 Task: In the event  named  Third Project Retrospective, Set a range of dates when you can accept meetings  '11 Jul â€" 1 Aug 2023'. Select a duration of  15 min. Select working hours  	_x000D_
MON- SAT 10:30am â€" 6:00pm. Add time before or after your events  as 15 min. Set the frequency of available time slots for invitees as  40 min. Set the minimum notice period and maximum events allowed per day as  165 hours and 4. , logged in from the account softage.4@softage.net and add another guest for the event, softage.8@softage.net
Action: Mouse pressed left at (457, 372)
Screenshot: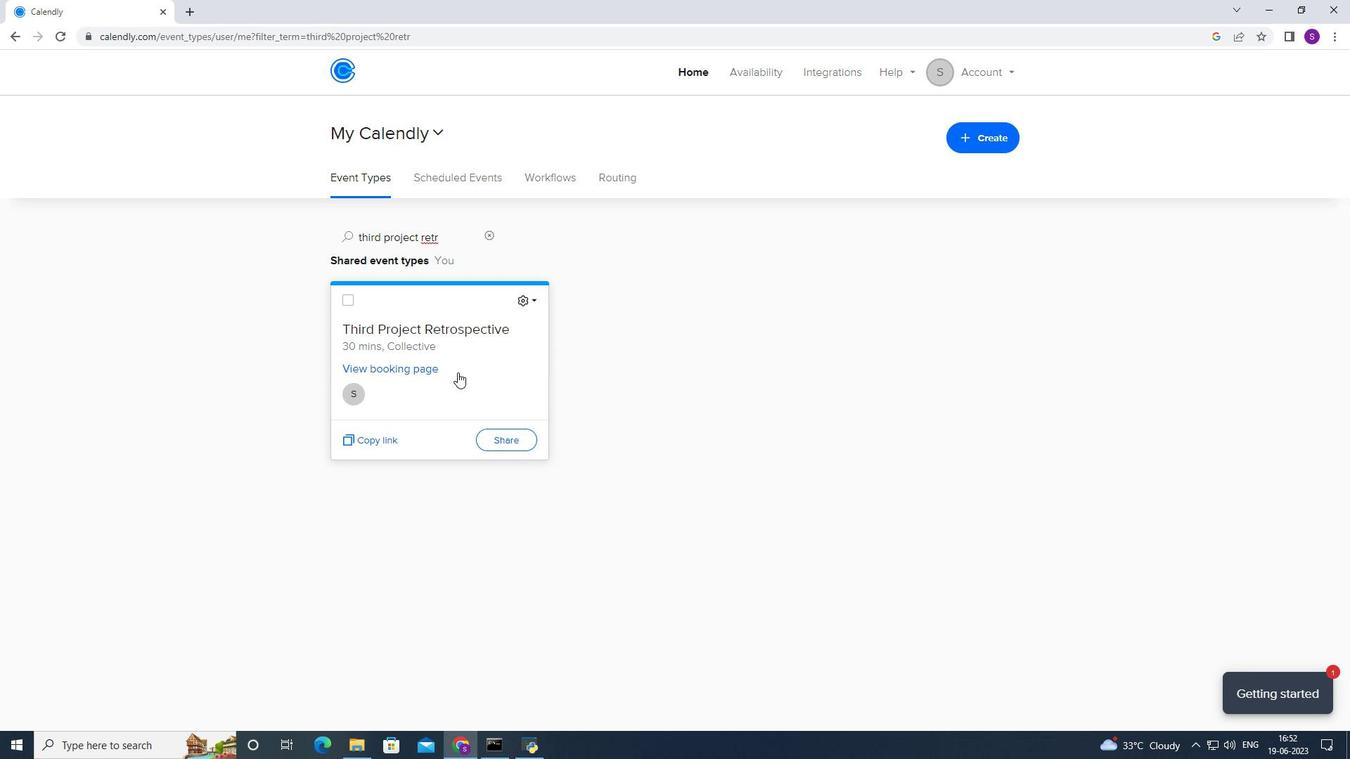 
Action: Mouse moved to (424, 351)
Screenshot: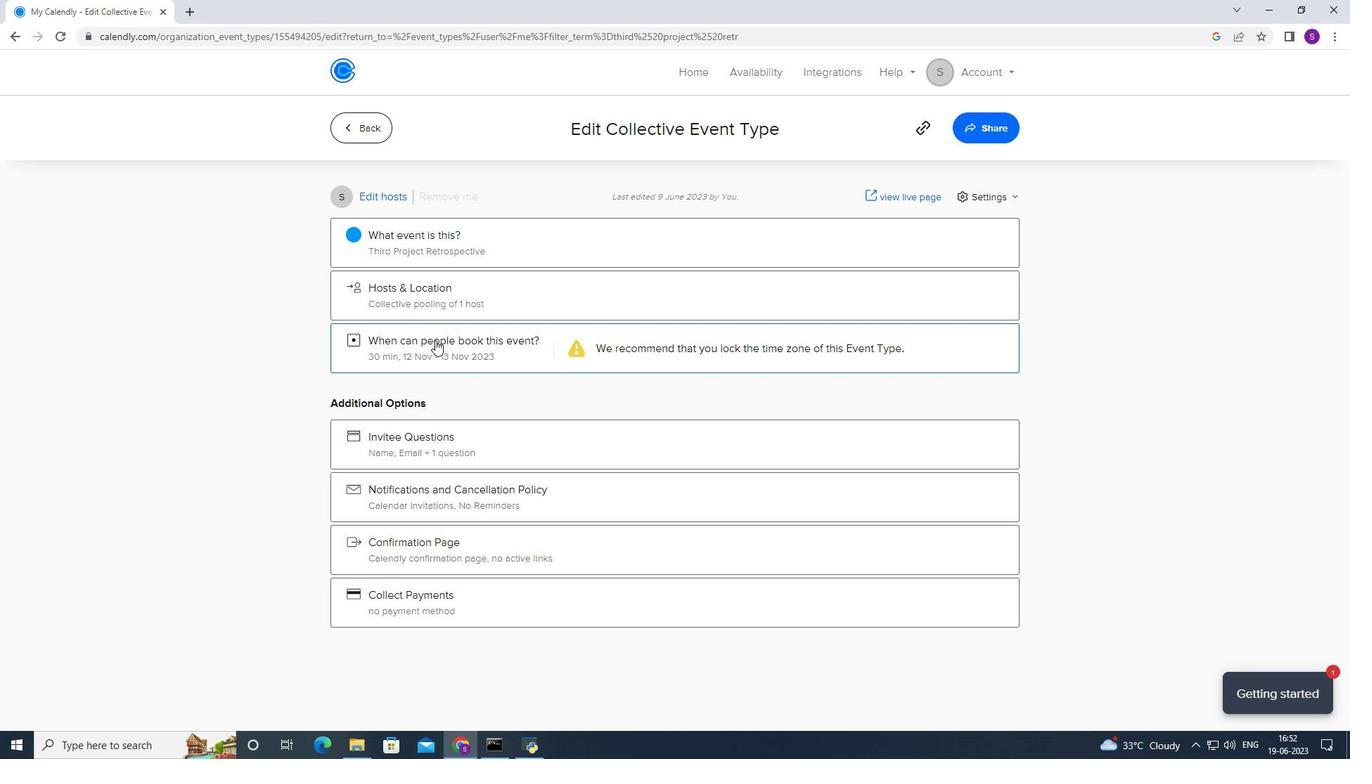 
Action: Mouse pressed left at (424, 351)
Screenshot: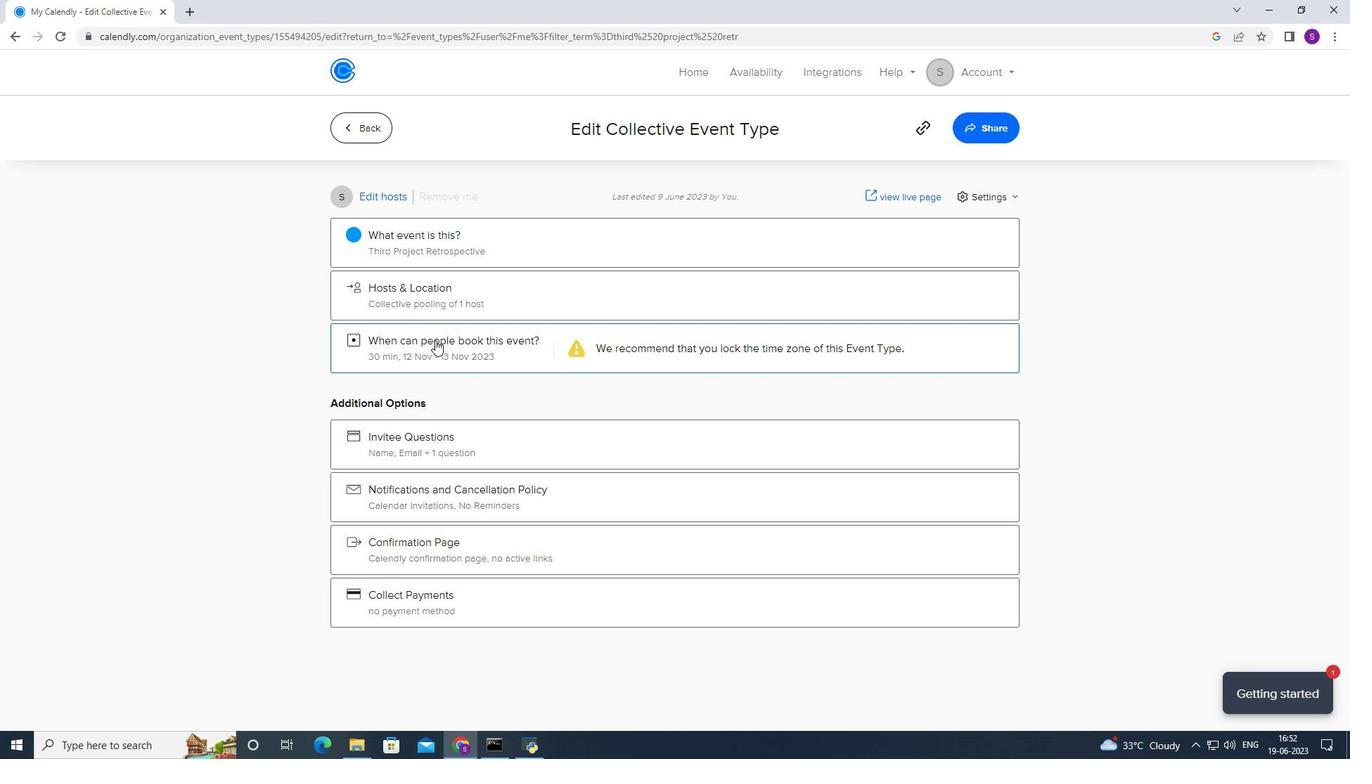 
Action: Mouse moved to (515, 522)
Screenshot: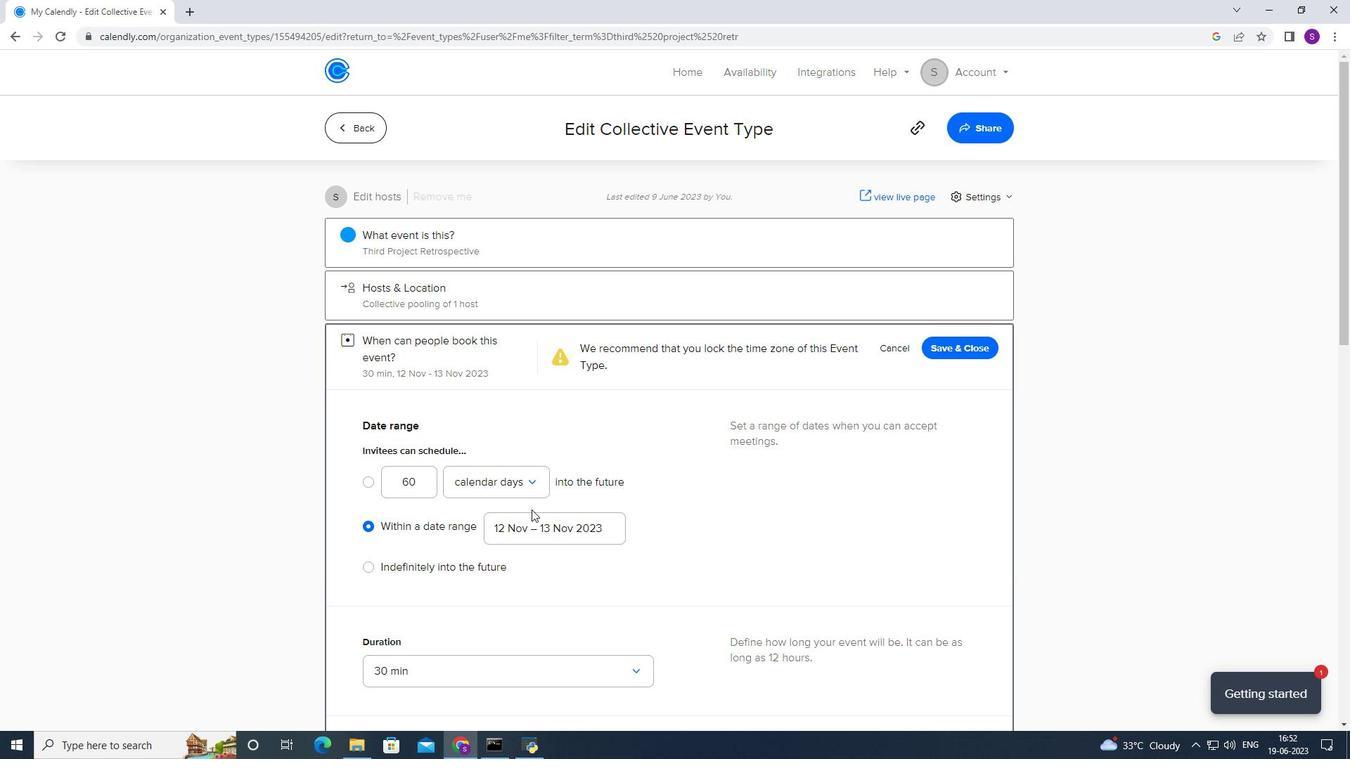 
Action: Mouse pressed left at (515, 522)
Screenshot: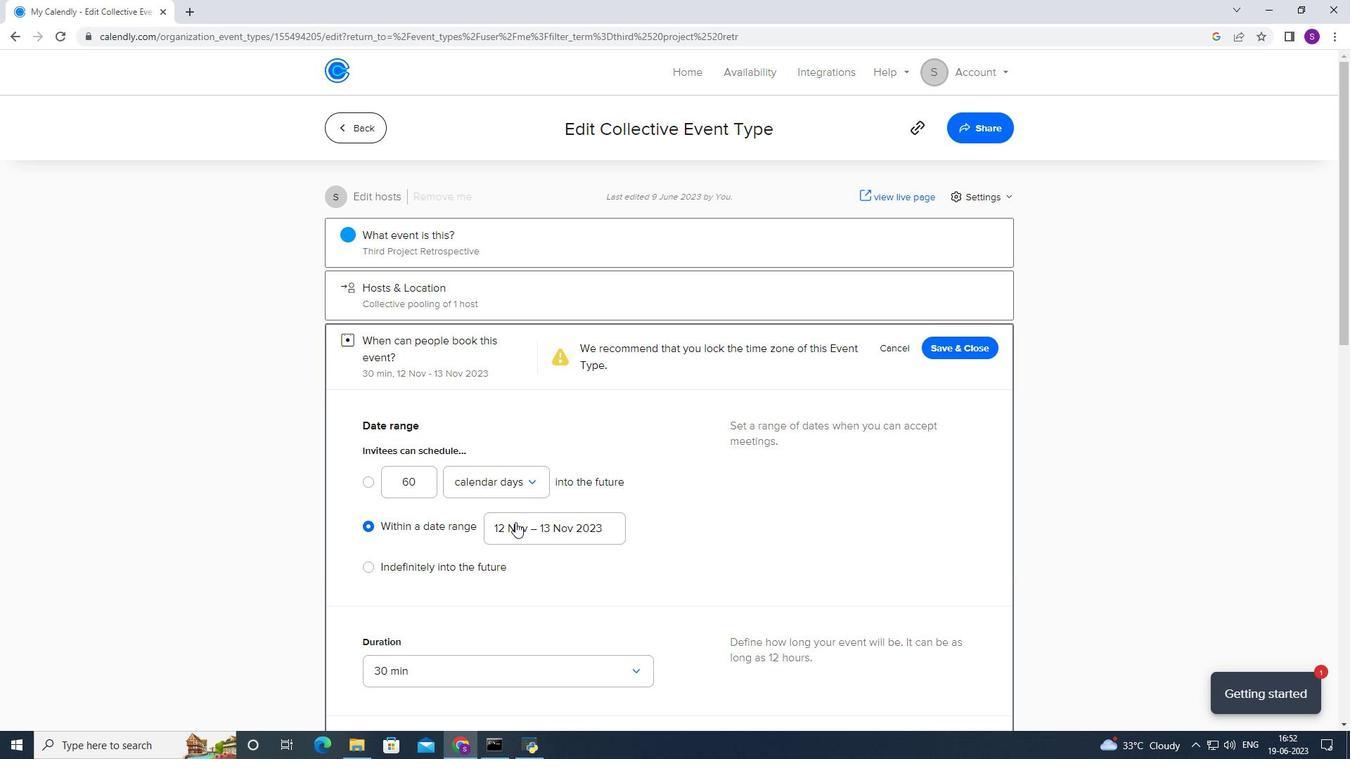 
Action: Mouse moved to (587, 267)
Screenshot: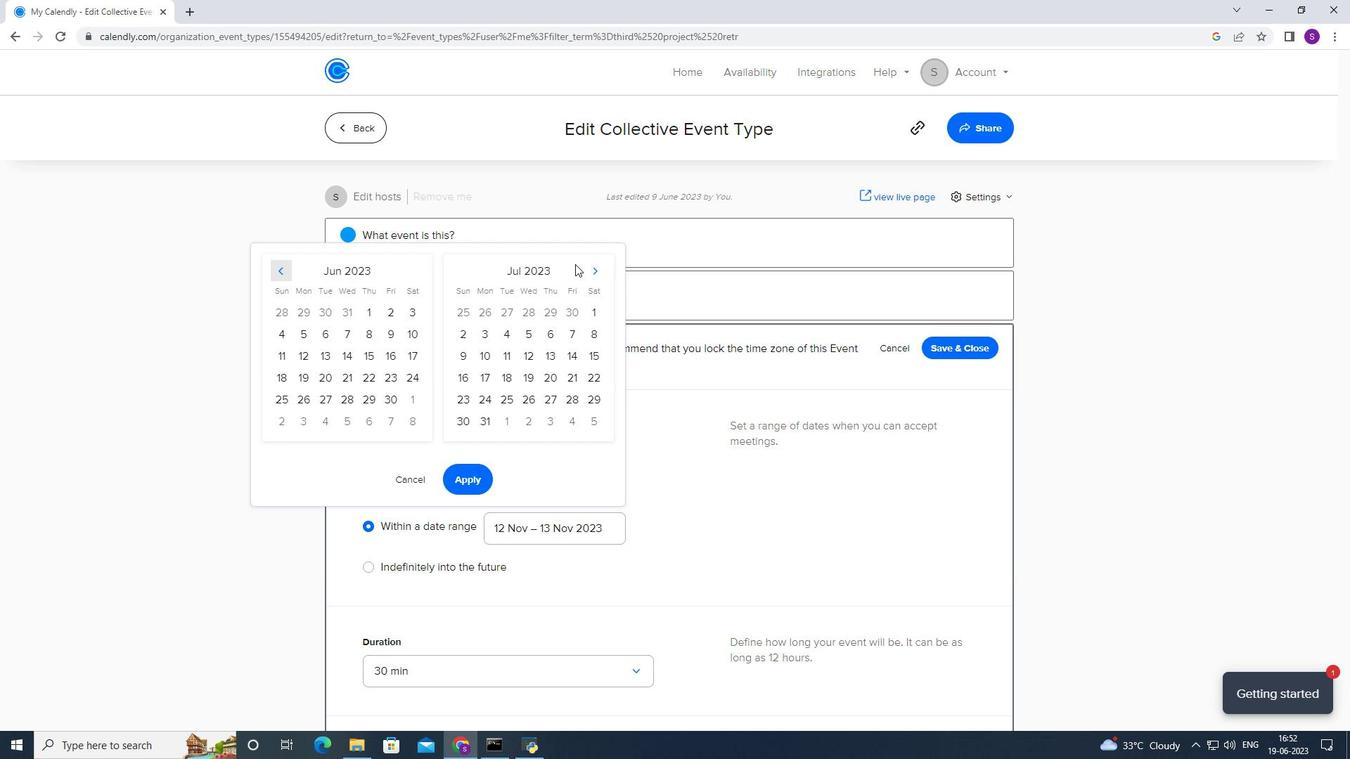 
Action: Mouse pressed left at (587, 267)
Screenshot: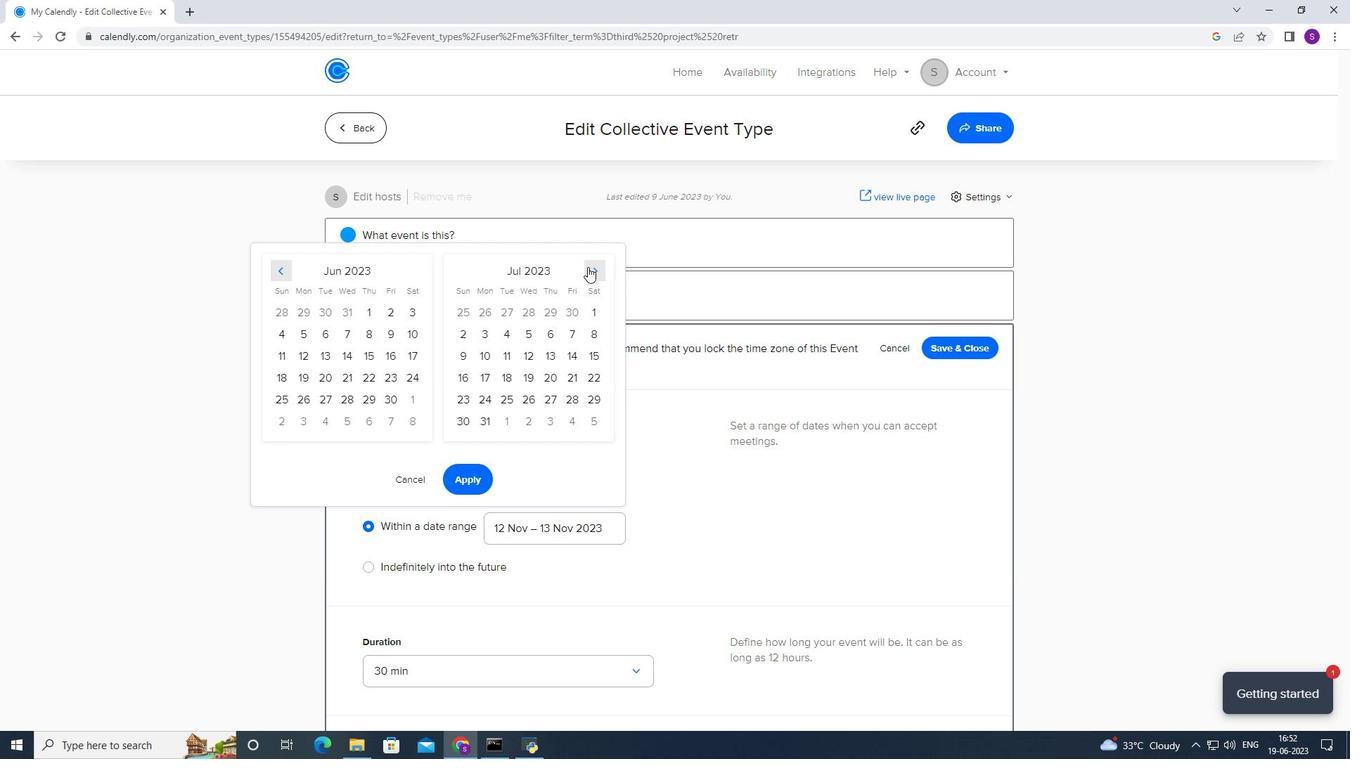 
Action: Mouse moved to (332, 358)
Screenshot: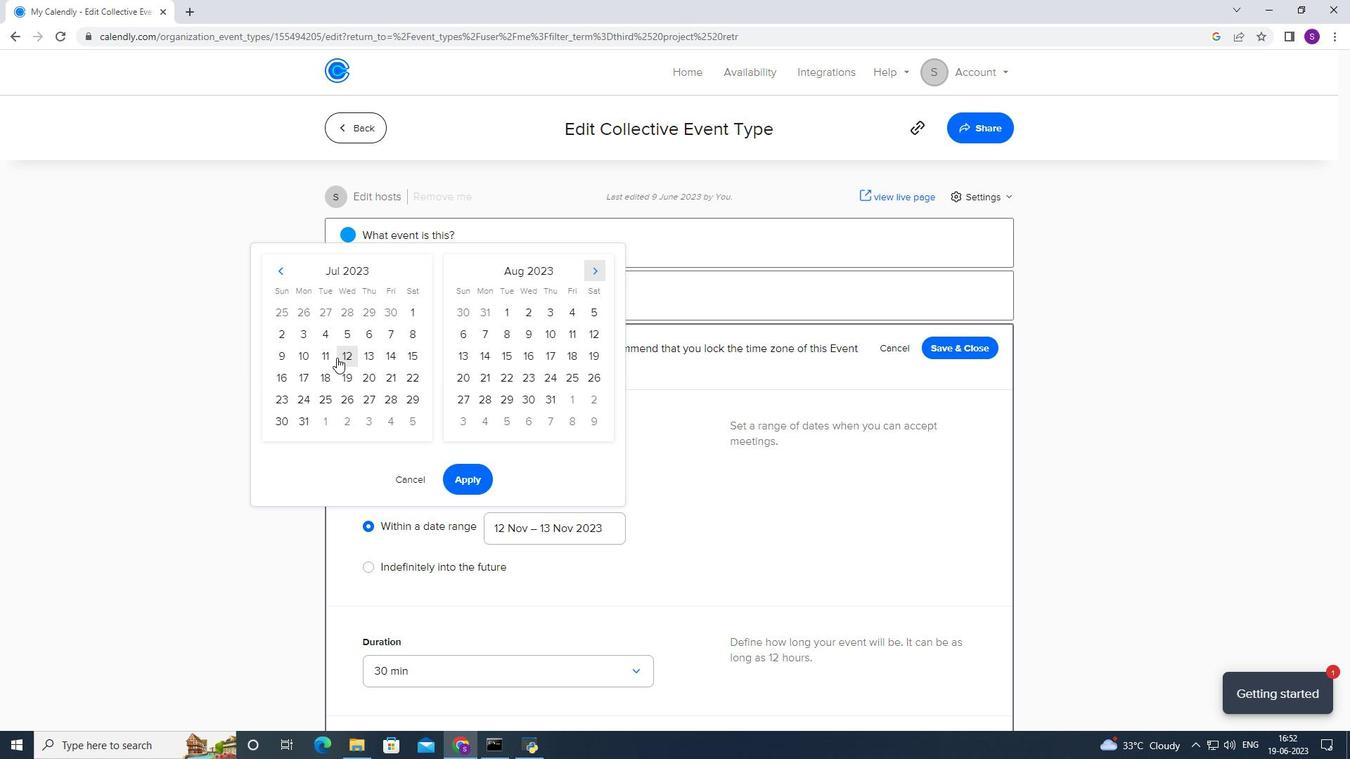 
Action: Mouse pressed left at (332, 358)
Screenshot: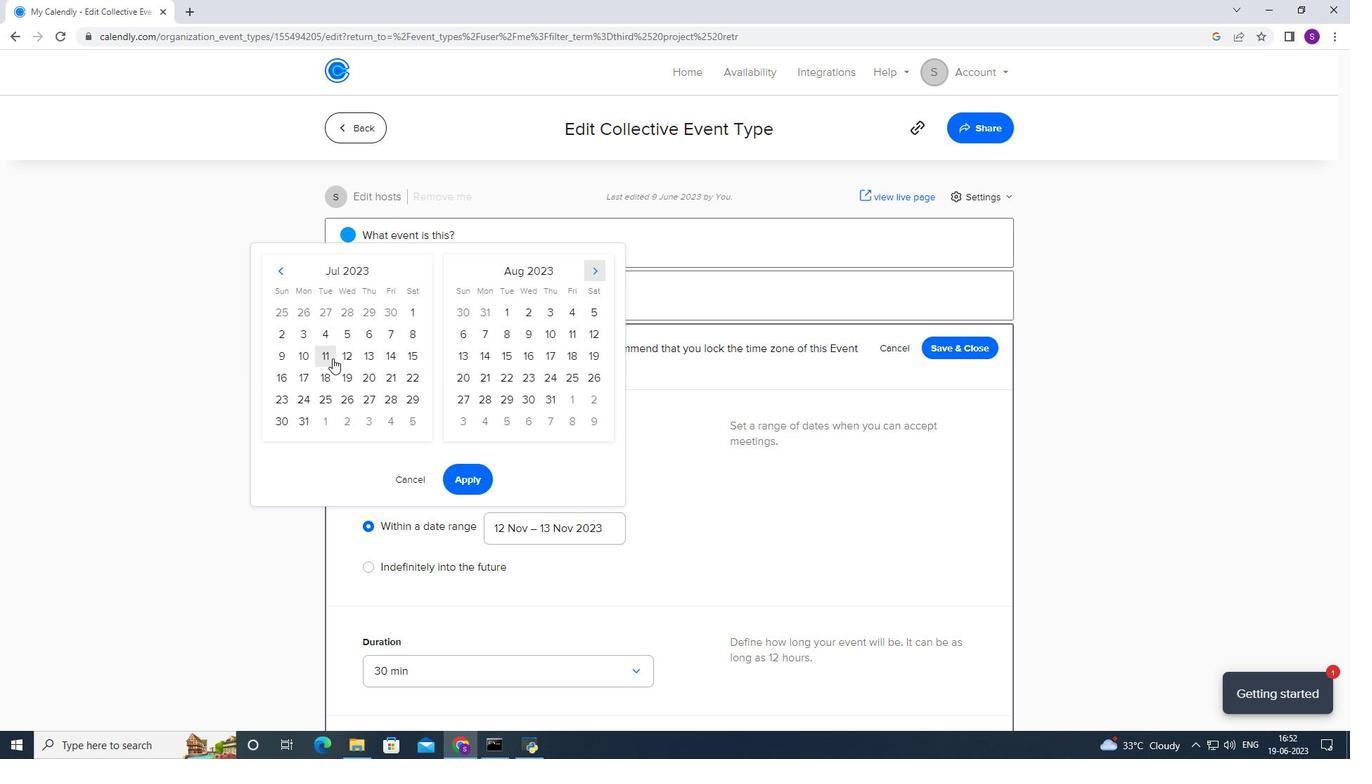 
Action: Mouse moved to (499, 308)
Screenshot: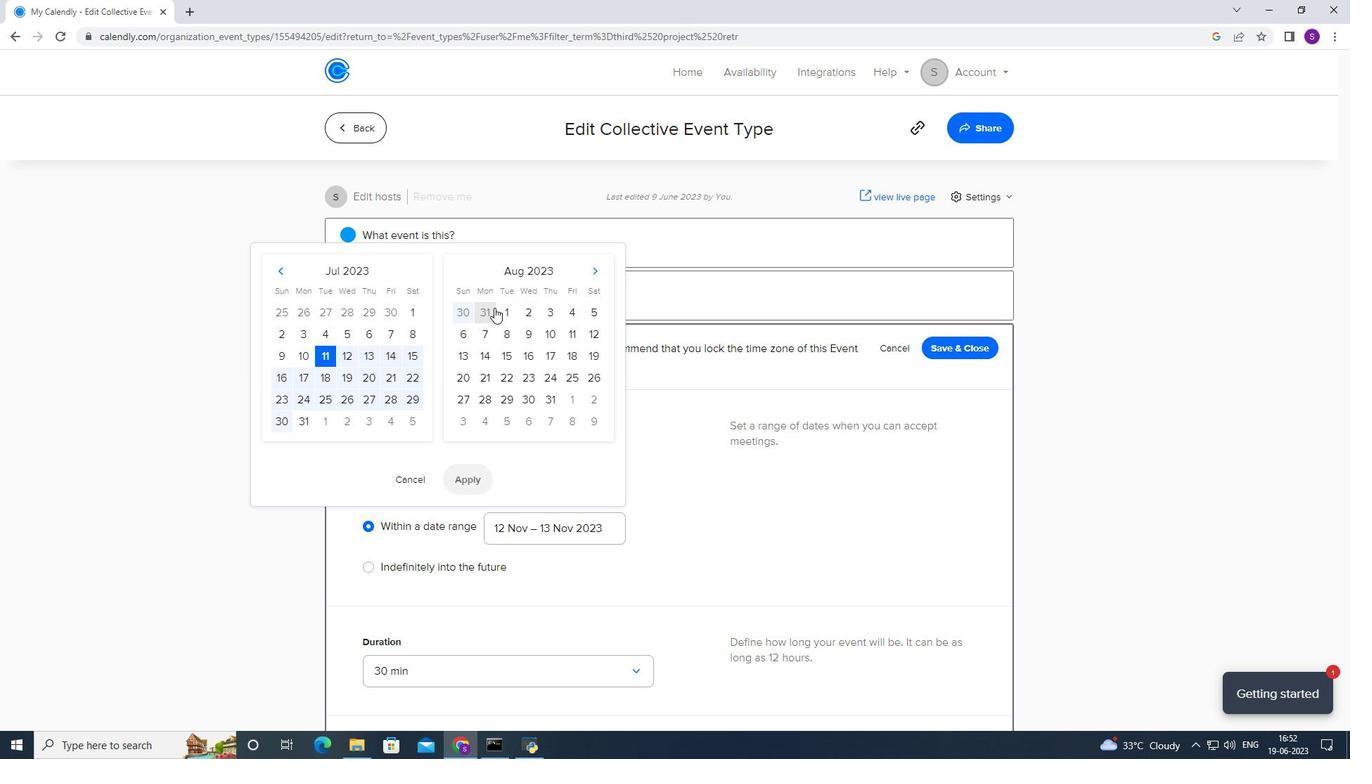 
Action: Mouse pressed left at (499, 308)
Screenshot: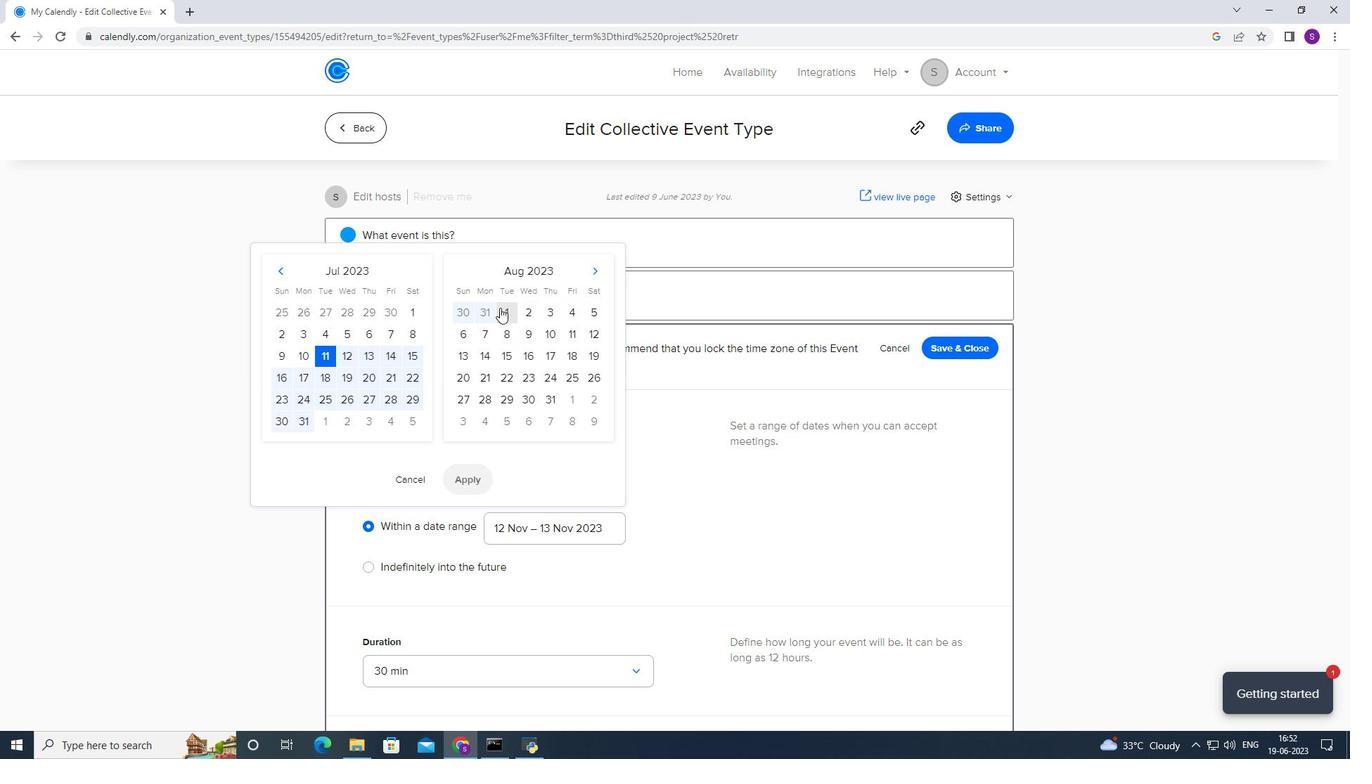 
Action: Mouse moved to (473, 474)
Screenshot: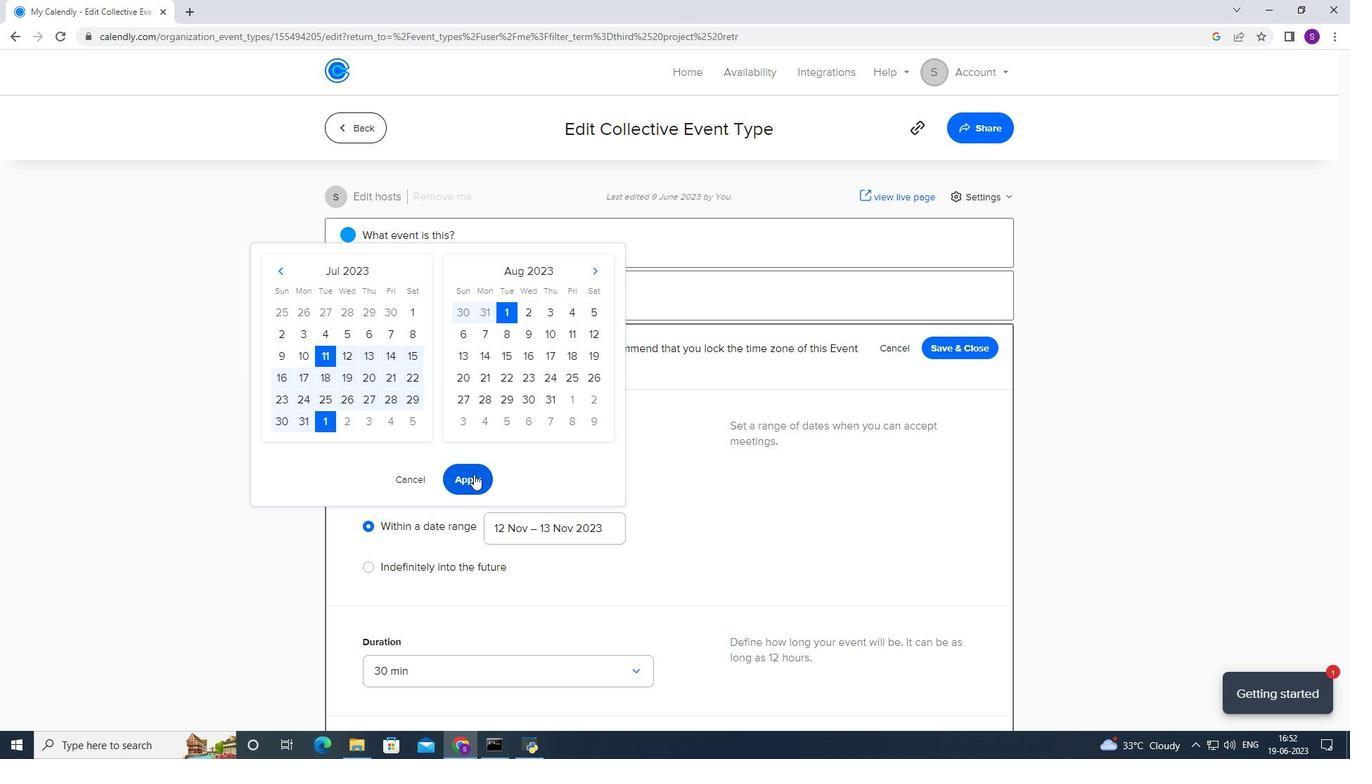 
Action: Mouse pressed left at (473, 474)
Screenshot: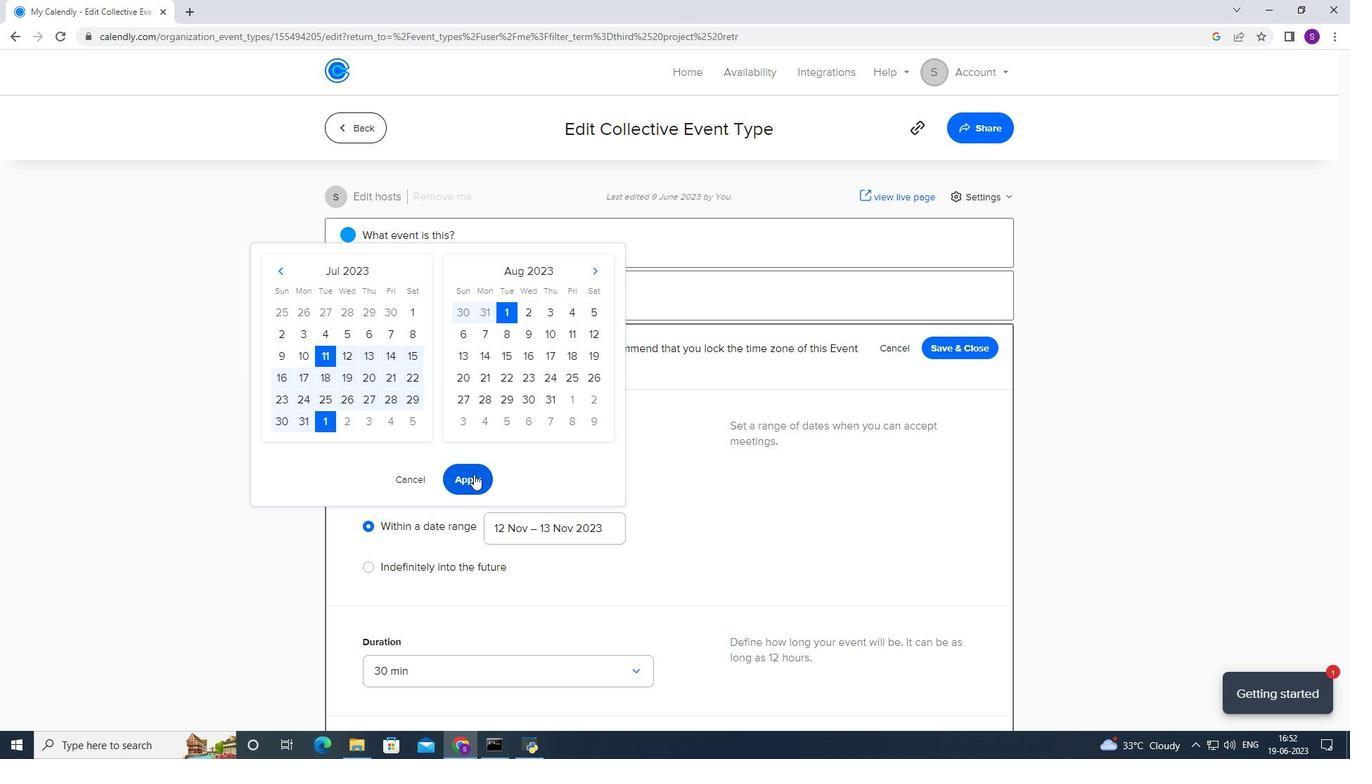 
Action: Mouse scrolled (473, 473) with delta (0, 0)
Screenshot: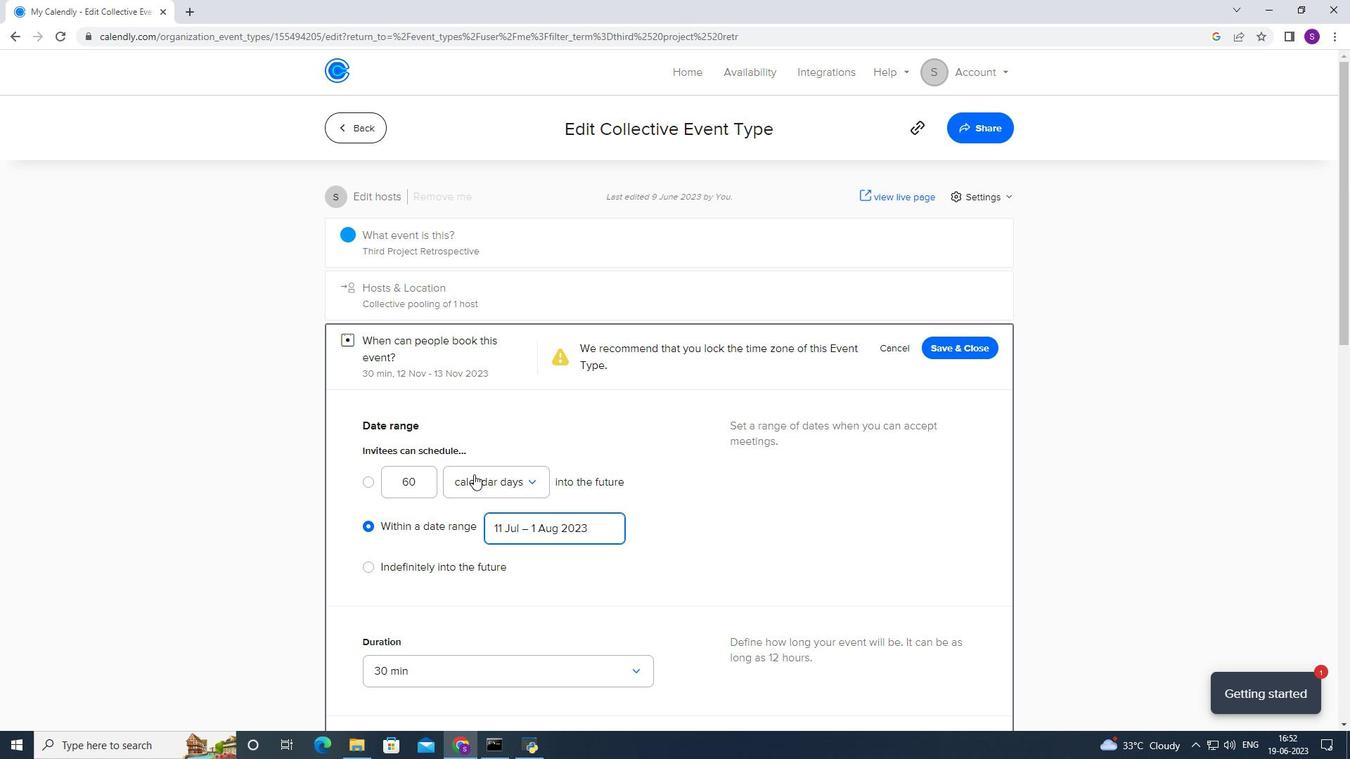 
Action: Mouse scrolled (473, 473) with delta (0, 0)
Screenshot: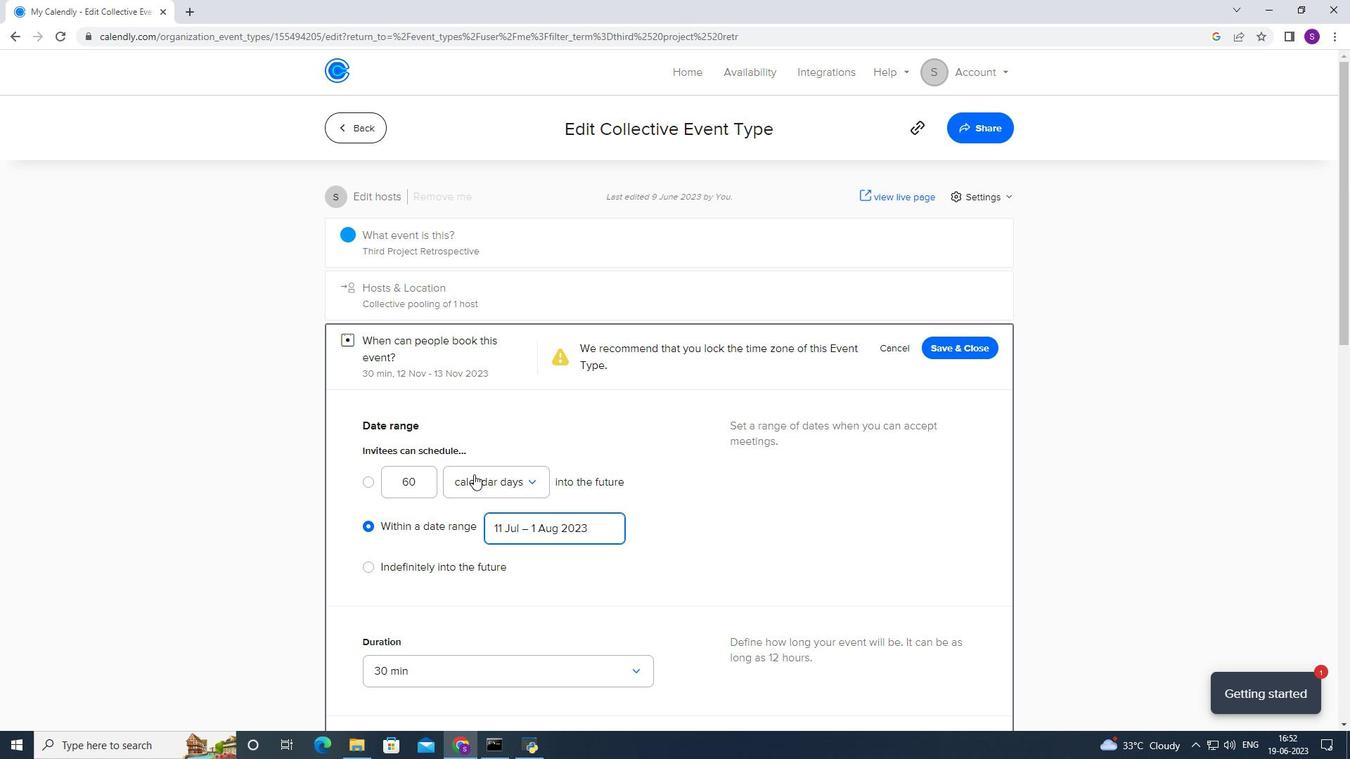 
Action: Mouse scrolled (473, 473) with delta (0, 0)
Screenshot: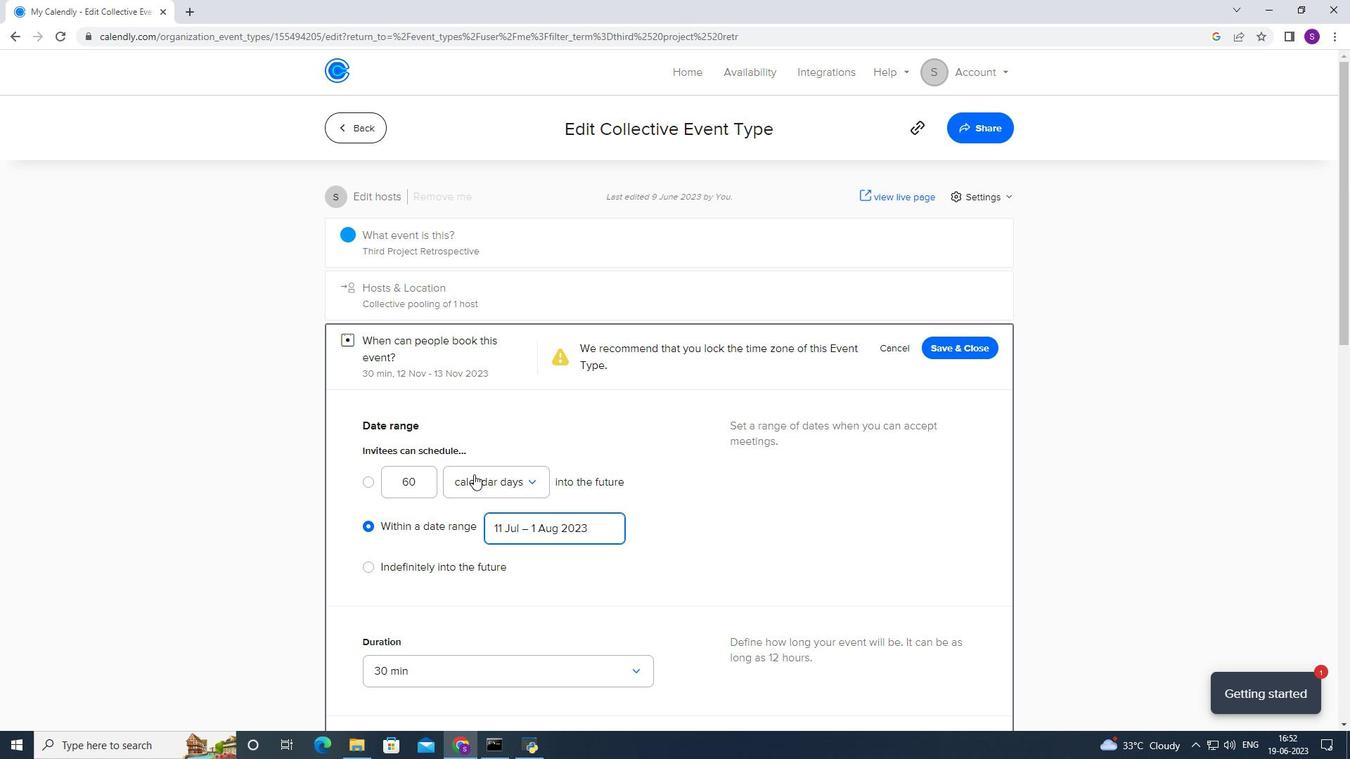 
Action: Mouse scrolled (473, 473) with delta (0, 0)
Screenshot: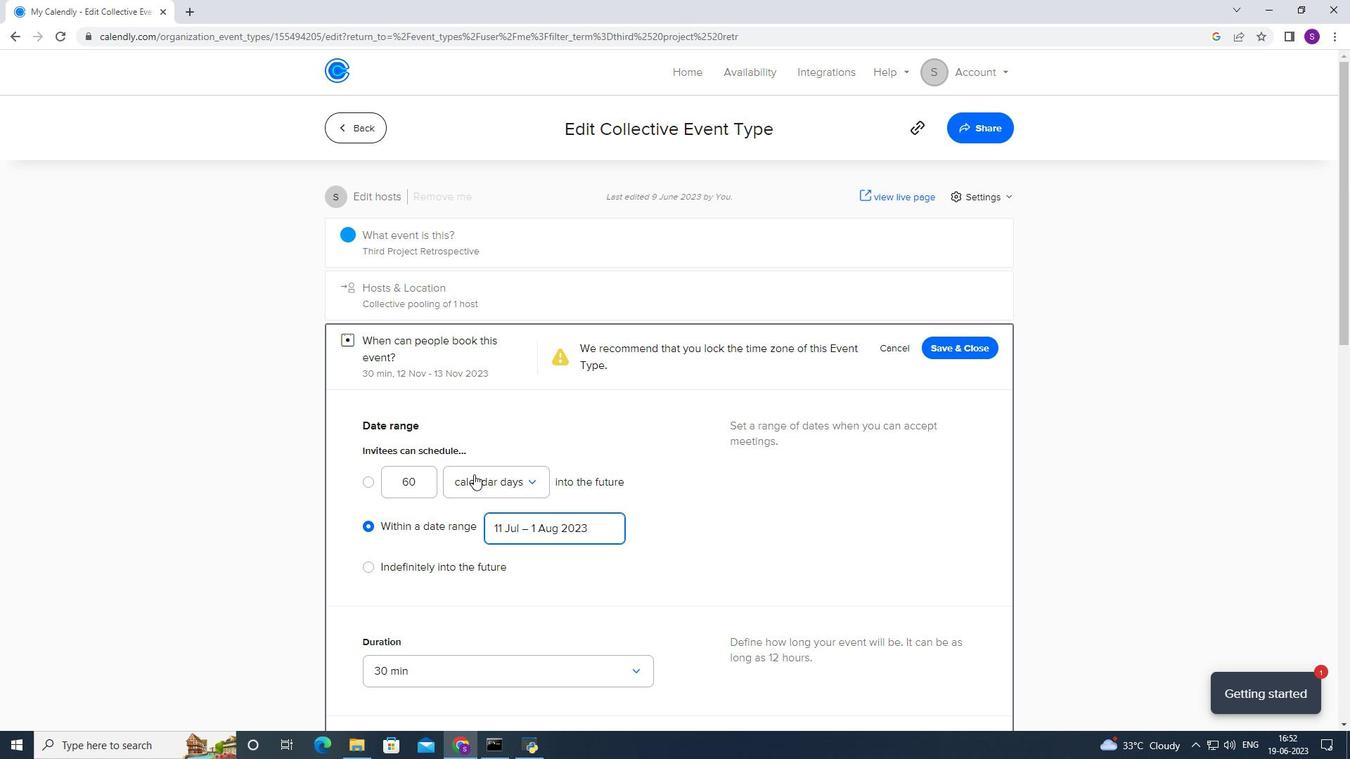 
Action: Mouse moved to (386, 379)
Screenshot: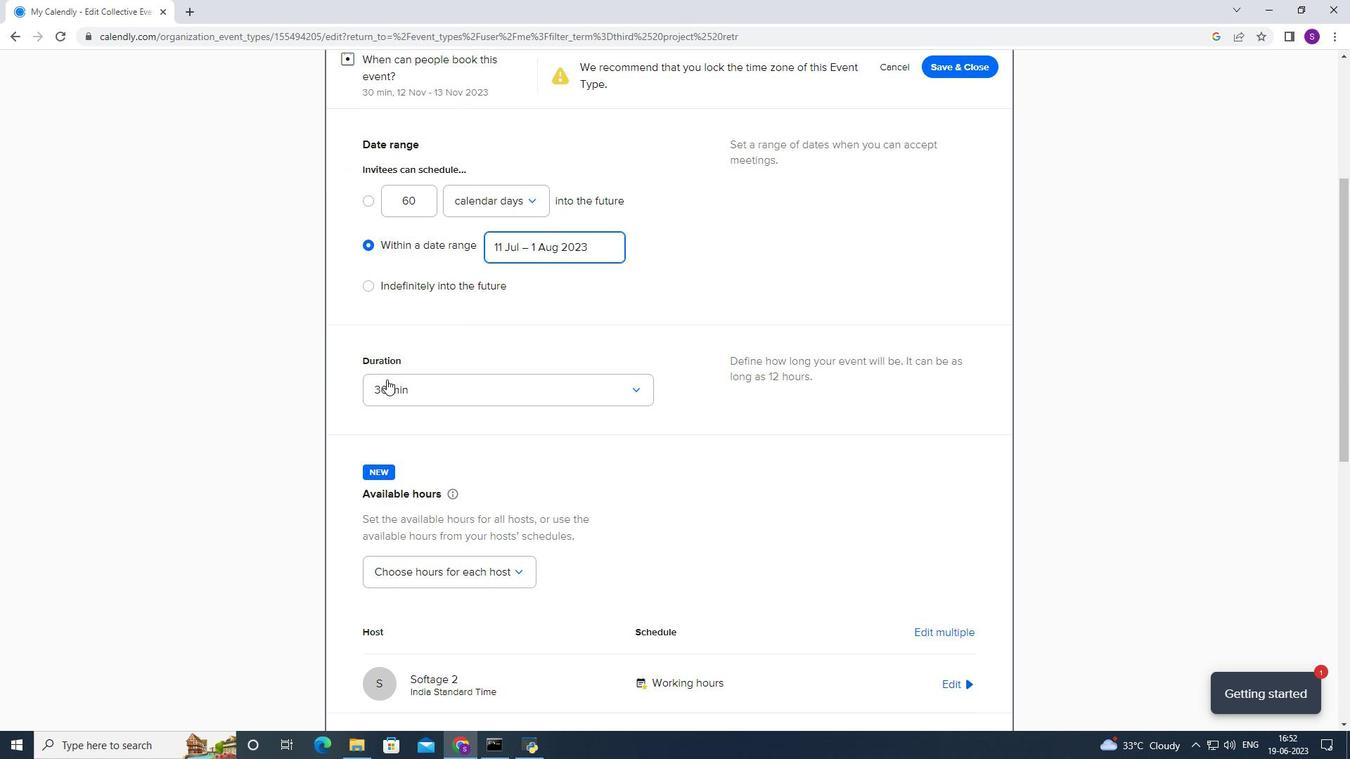 
Action: Mouse pressed left at (386, 379)
Screenshot: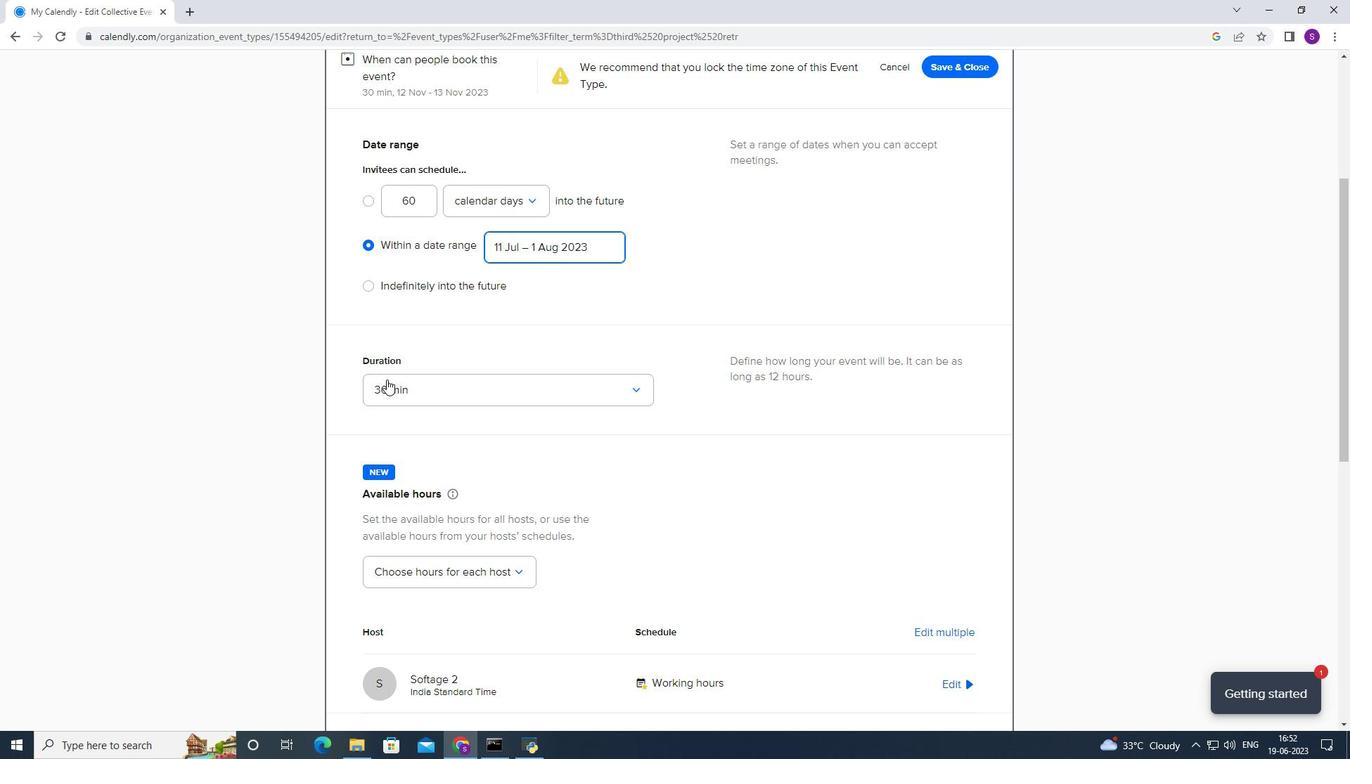 
Action: Mouse moved to (379, 428)
Screenshot: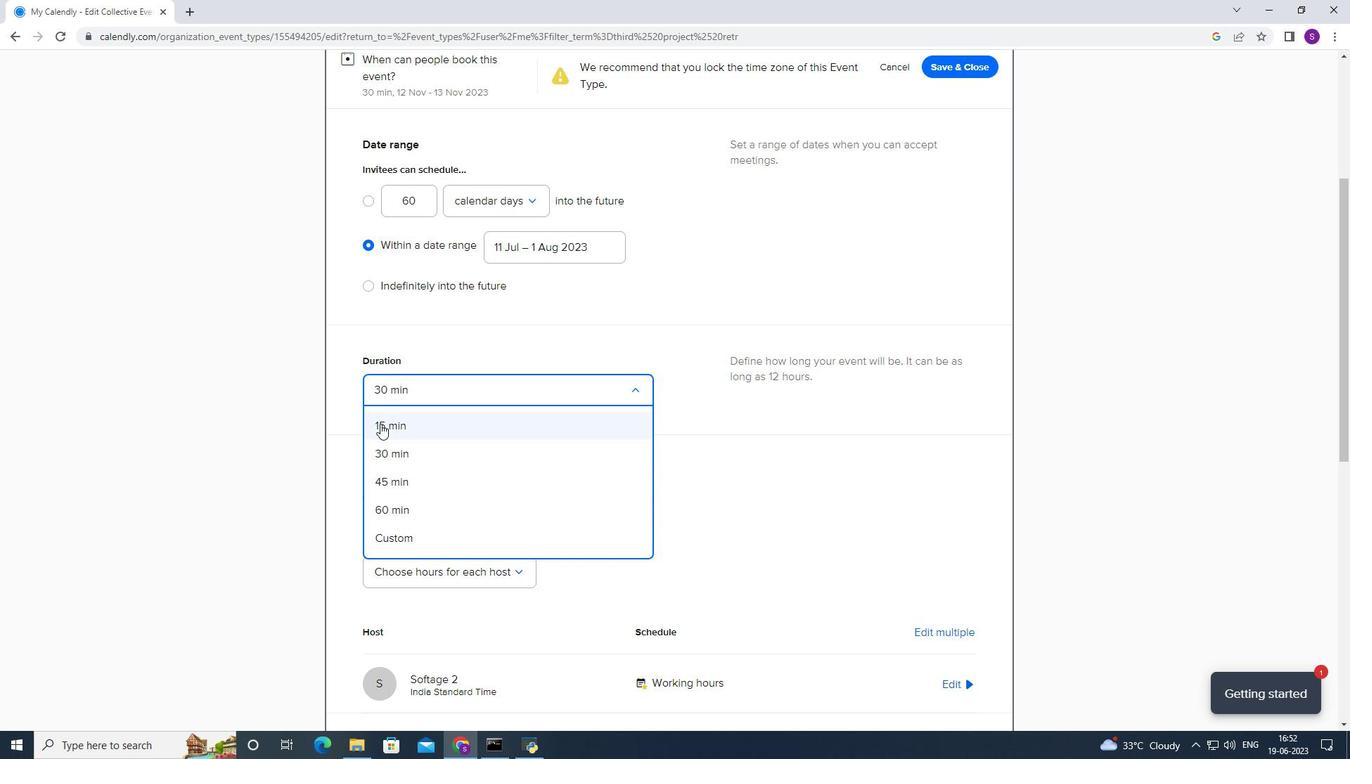 
Action: Mouse pressed left at (379, 428)
Screenshot: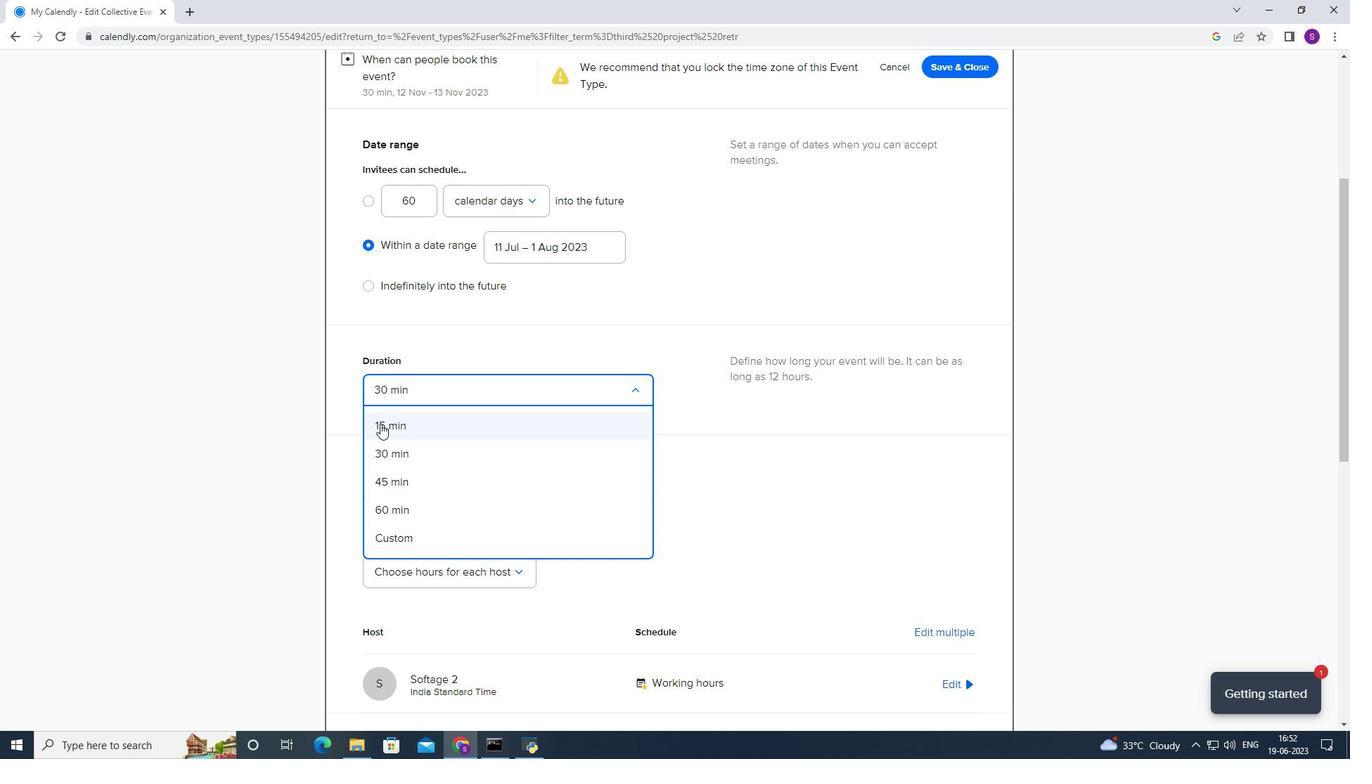 
Action: Mouse scrolled (379, 427) with delta (0, 0)
Screenshot: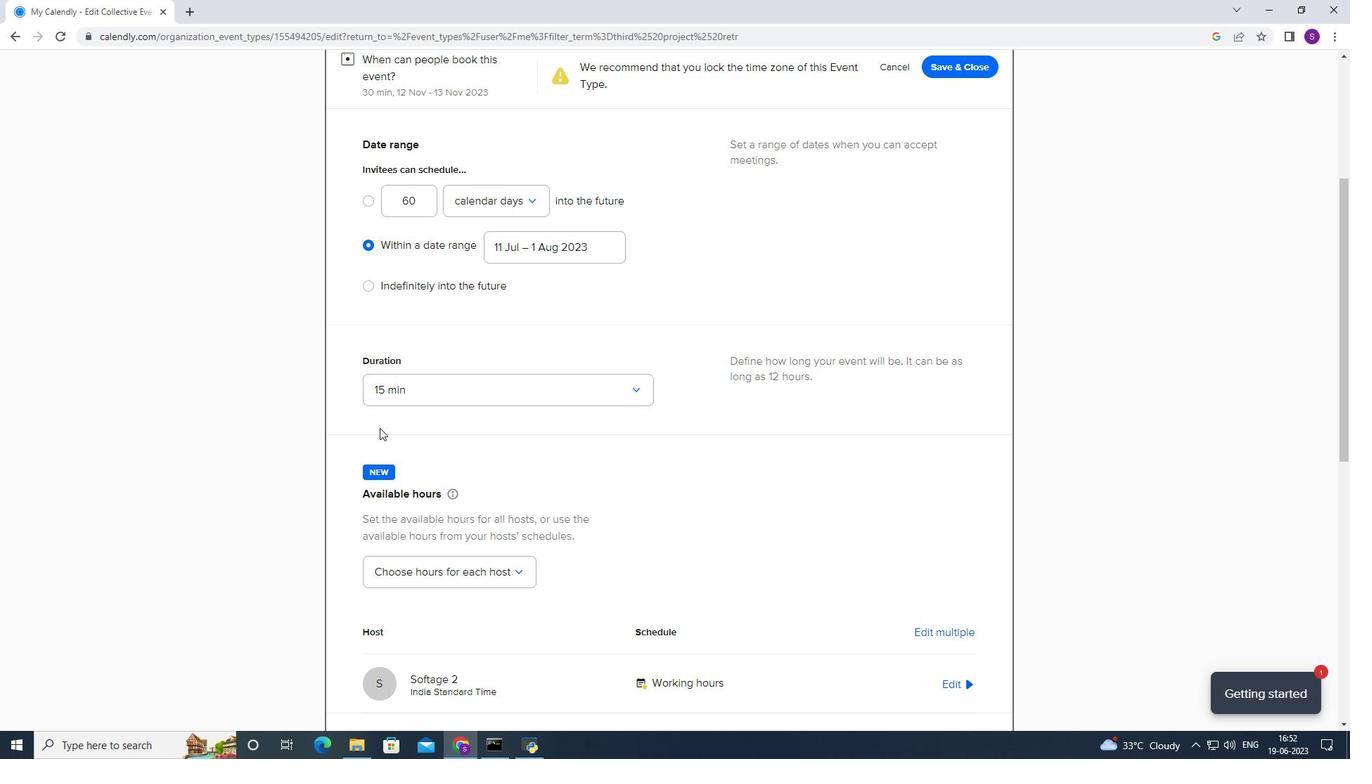 
Action: Mouse scrolled (379, 427) with delta (0, 0)
Screenshot: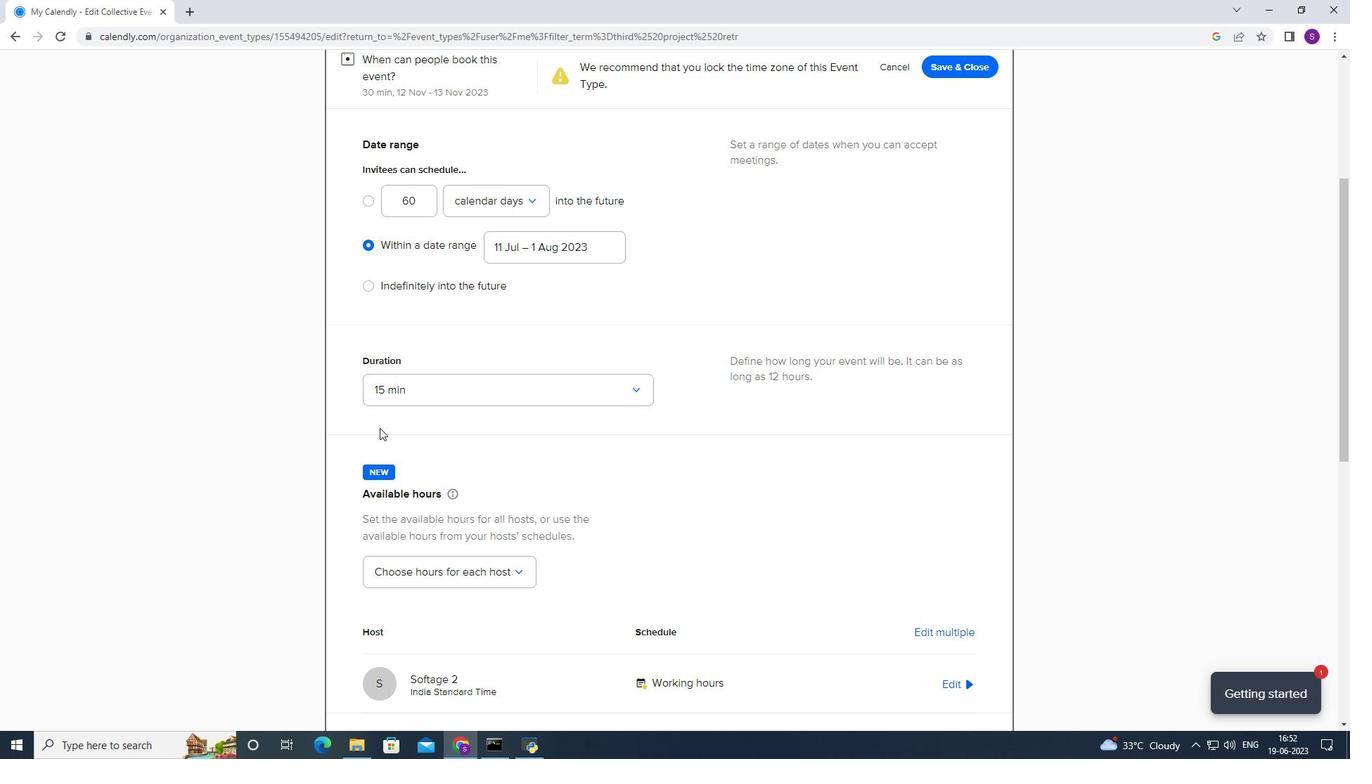 
Action: Mouse scrolled (379, 427) with delta (0, 0)
Screenshot: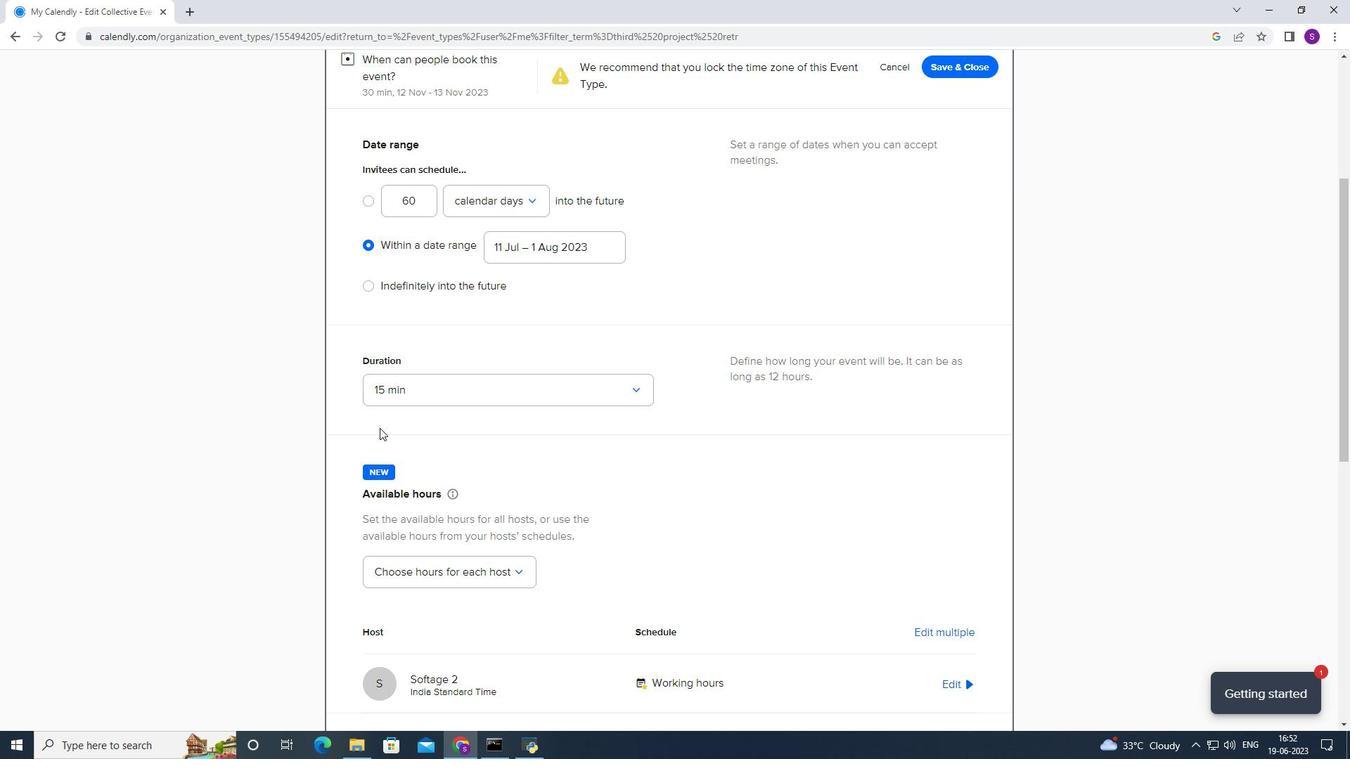 
Action: Mouse scrolled (379, 427) with delta (0, 0)
Screenshot: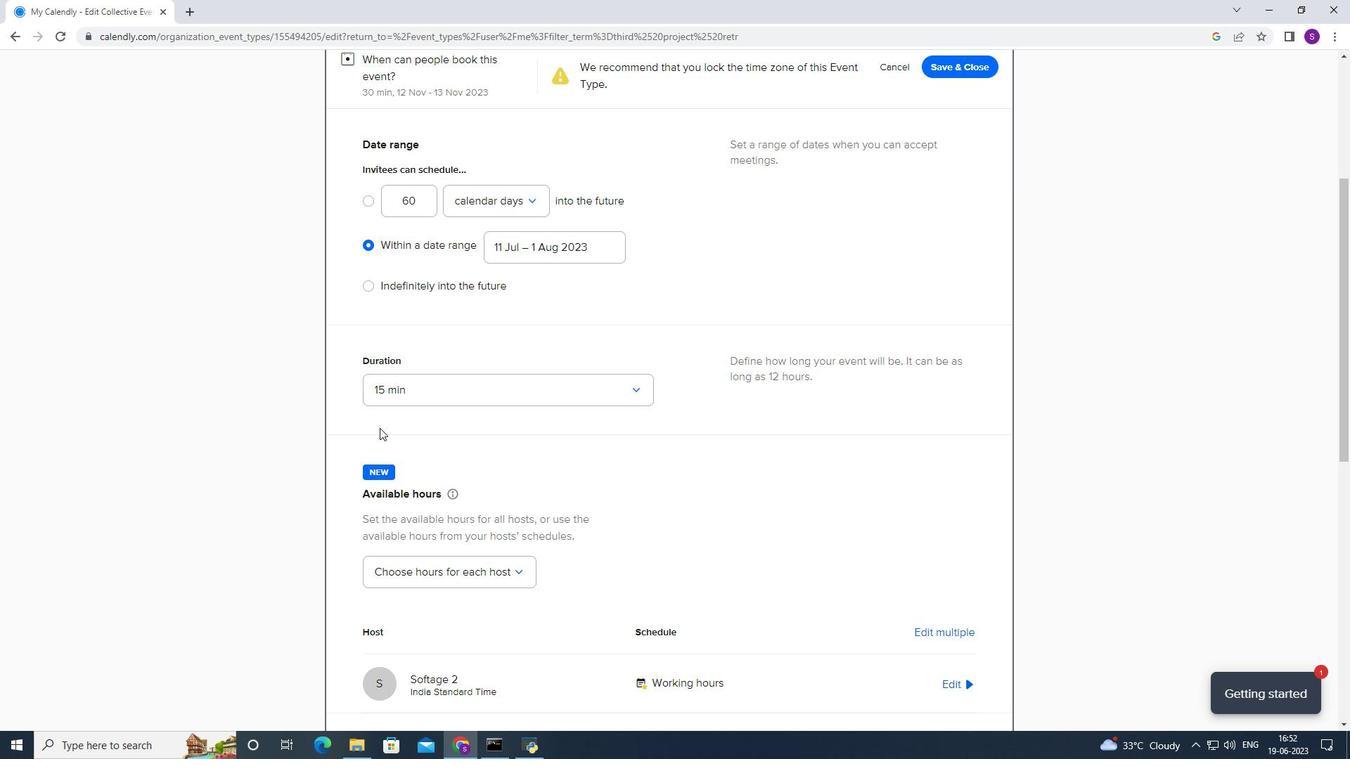 
Action: Mouse scrolled (379, 427) with delta (0, 0)
Screenshot: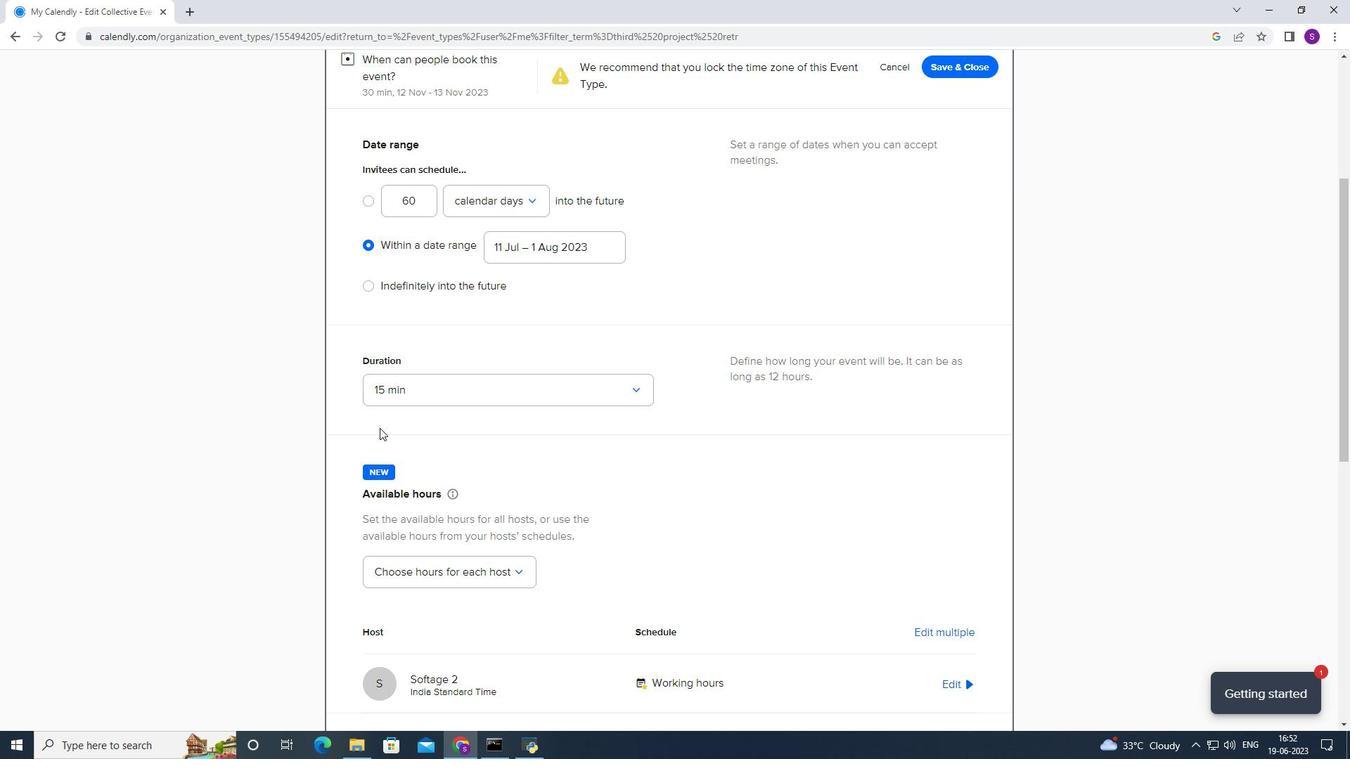 
Action: Mouse scrolled (379, 427) with delta (0, 0)
Screenshot: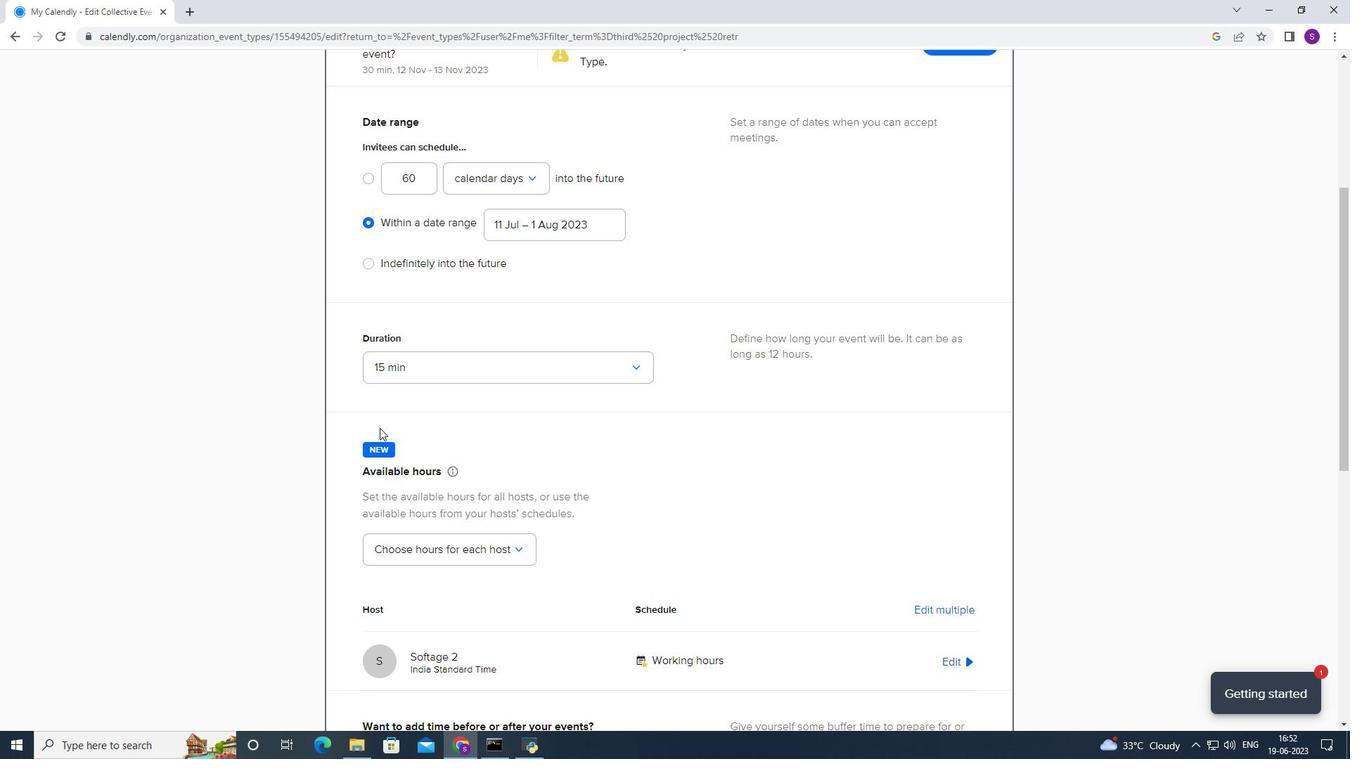 
Action: Mouse moved to (395, 377)
Screenshot: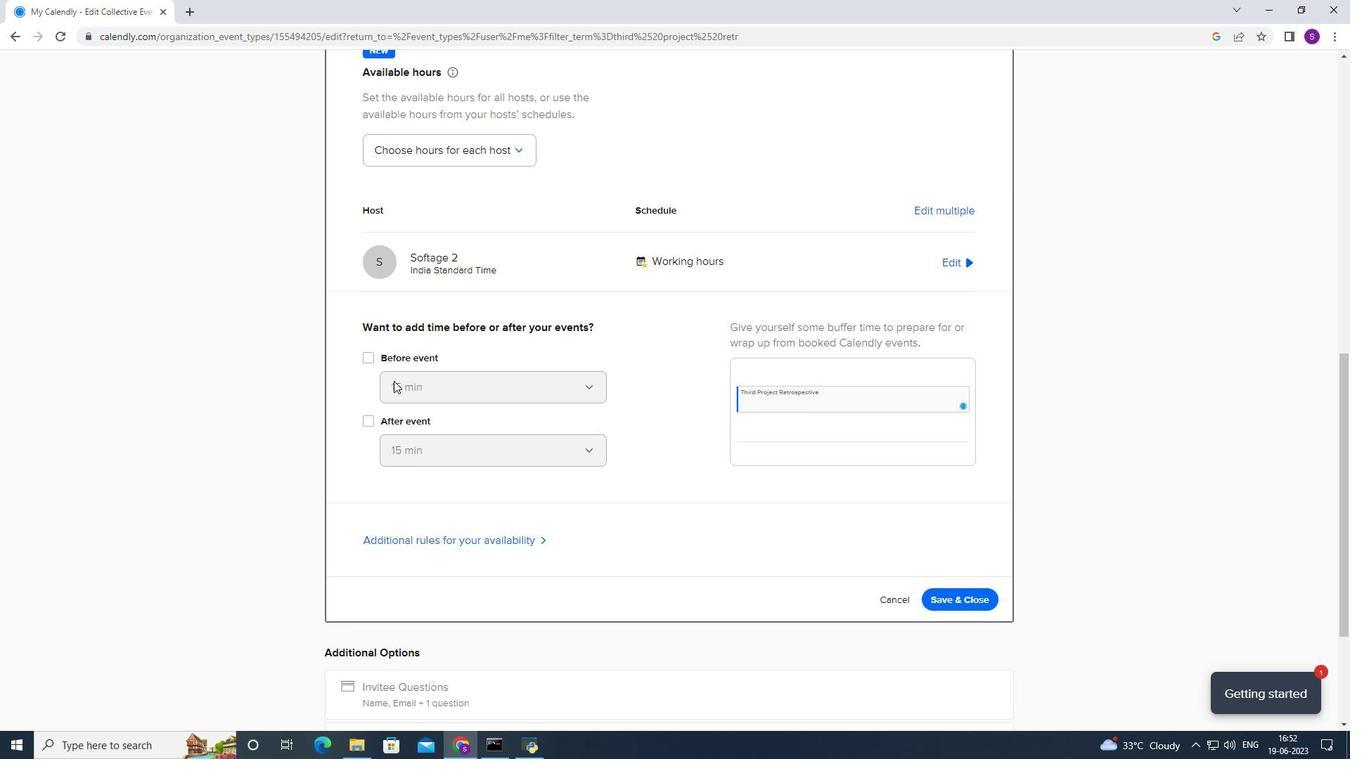 
Action: Mouse pressed left at (395, 377)
Screenshot: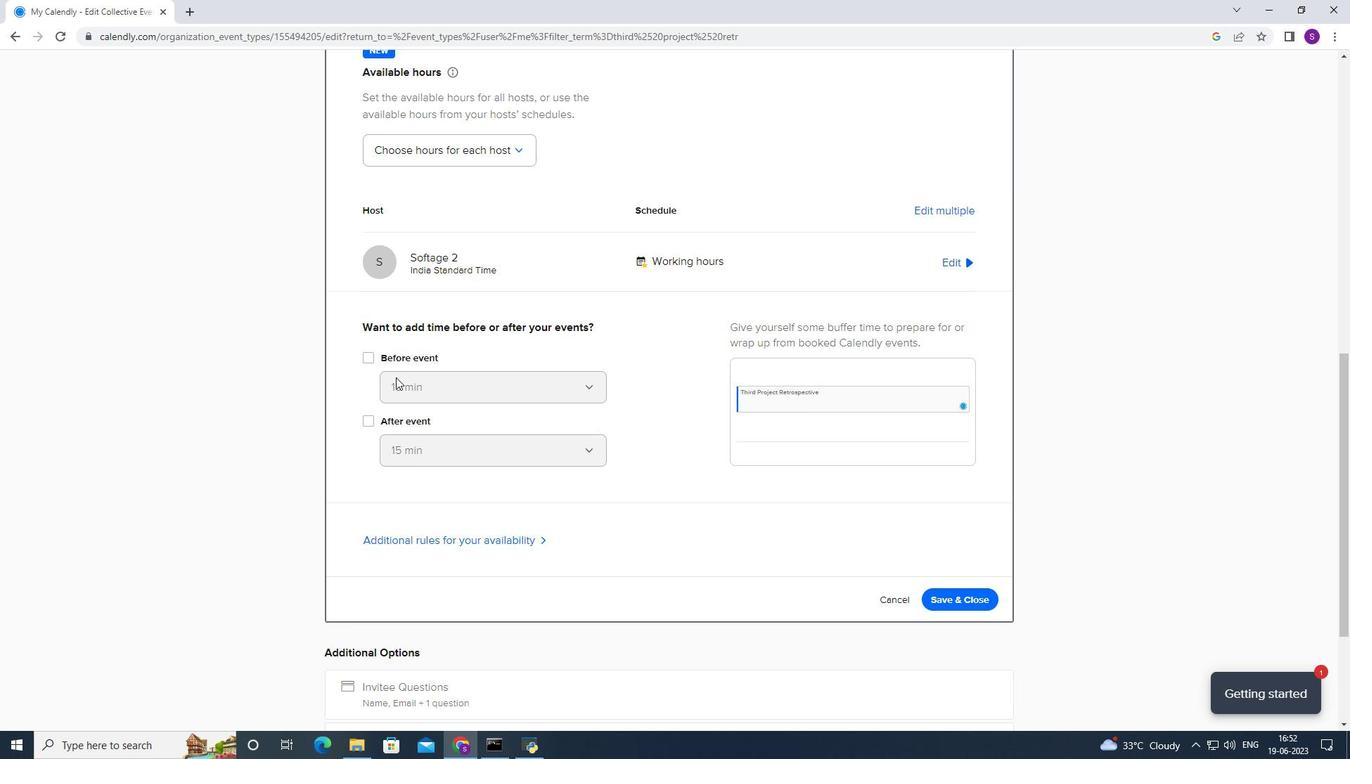 
Action: Mouse moved to (403, 360)
Screenshot: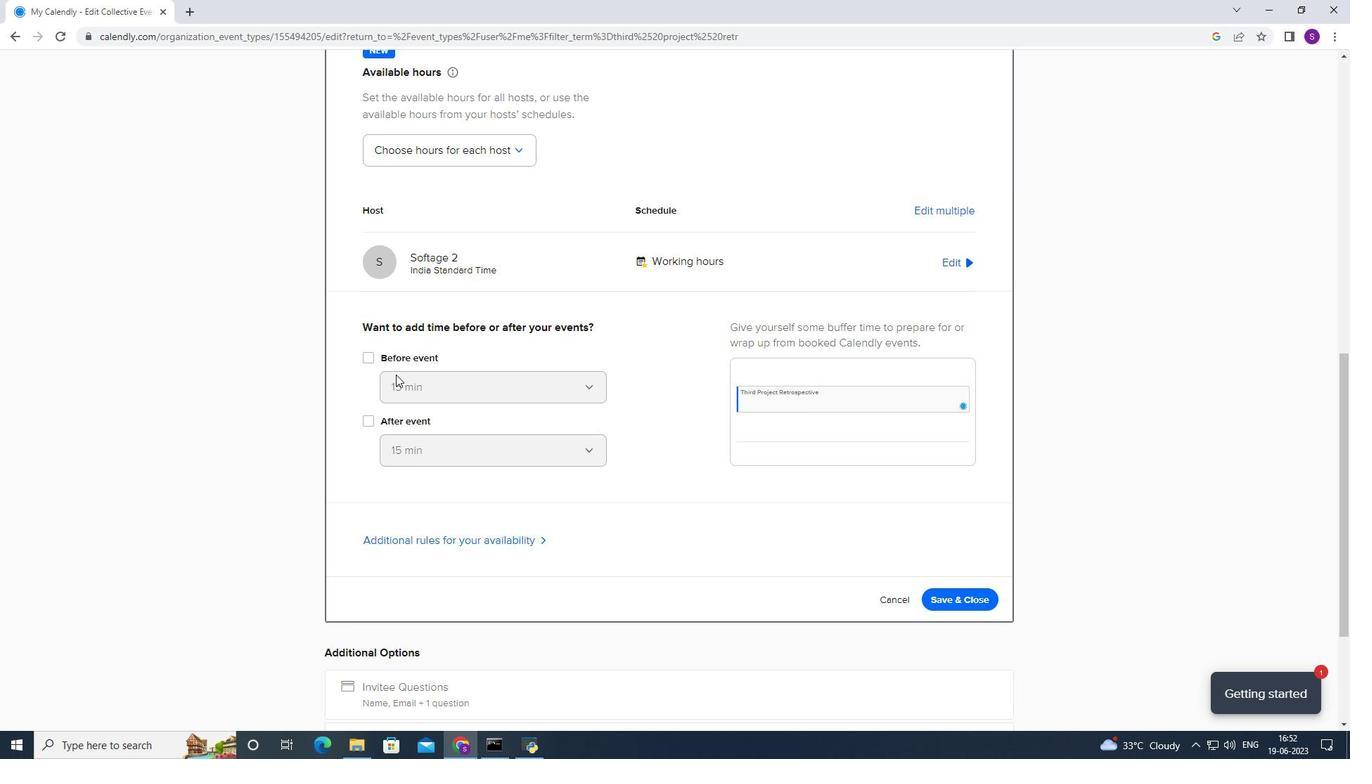 
Action: Mouse pressed left at (403, 360)
Screenshot: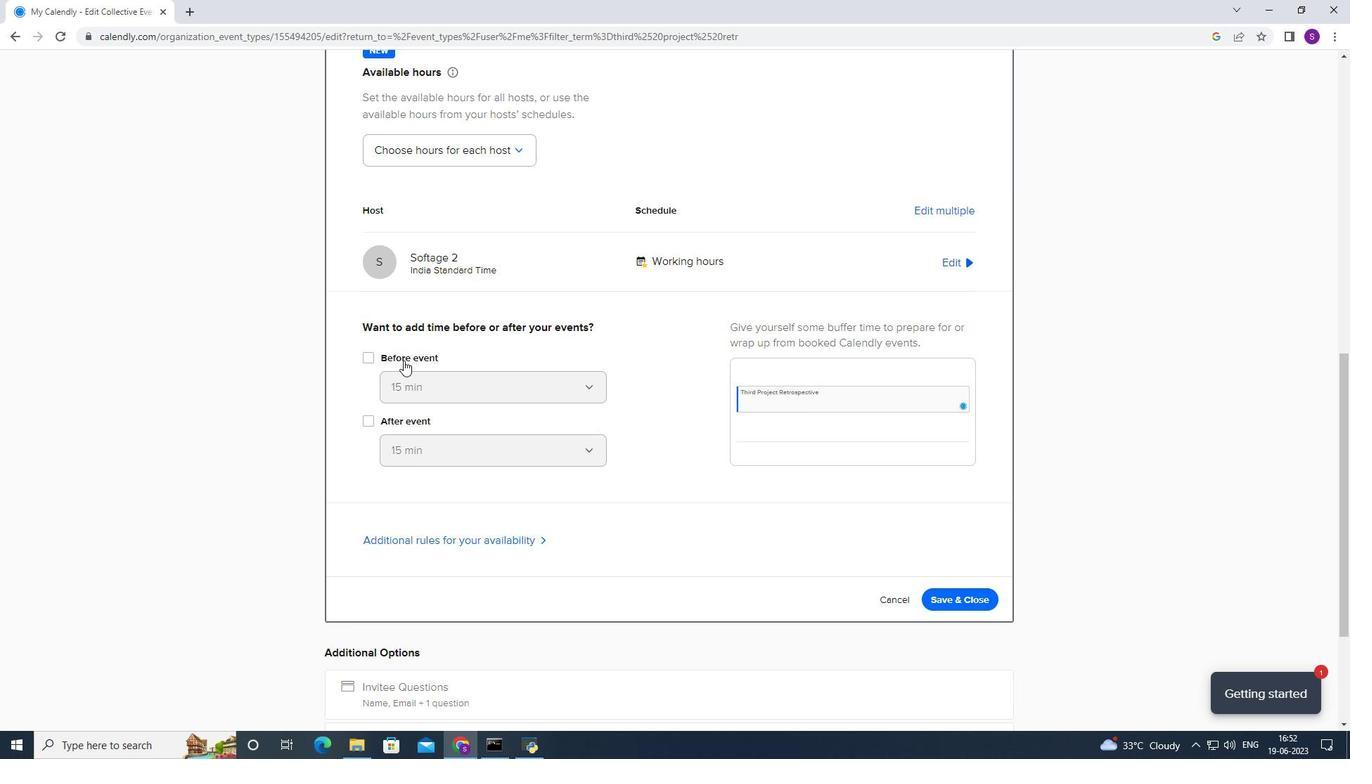 
Action: Mouse moved to (404, 392)
Screenshot: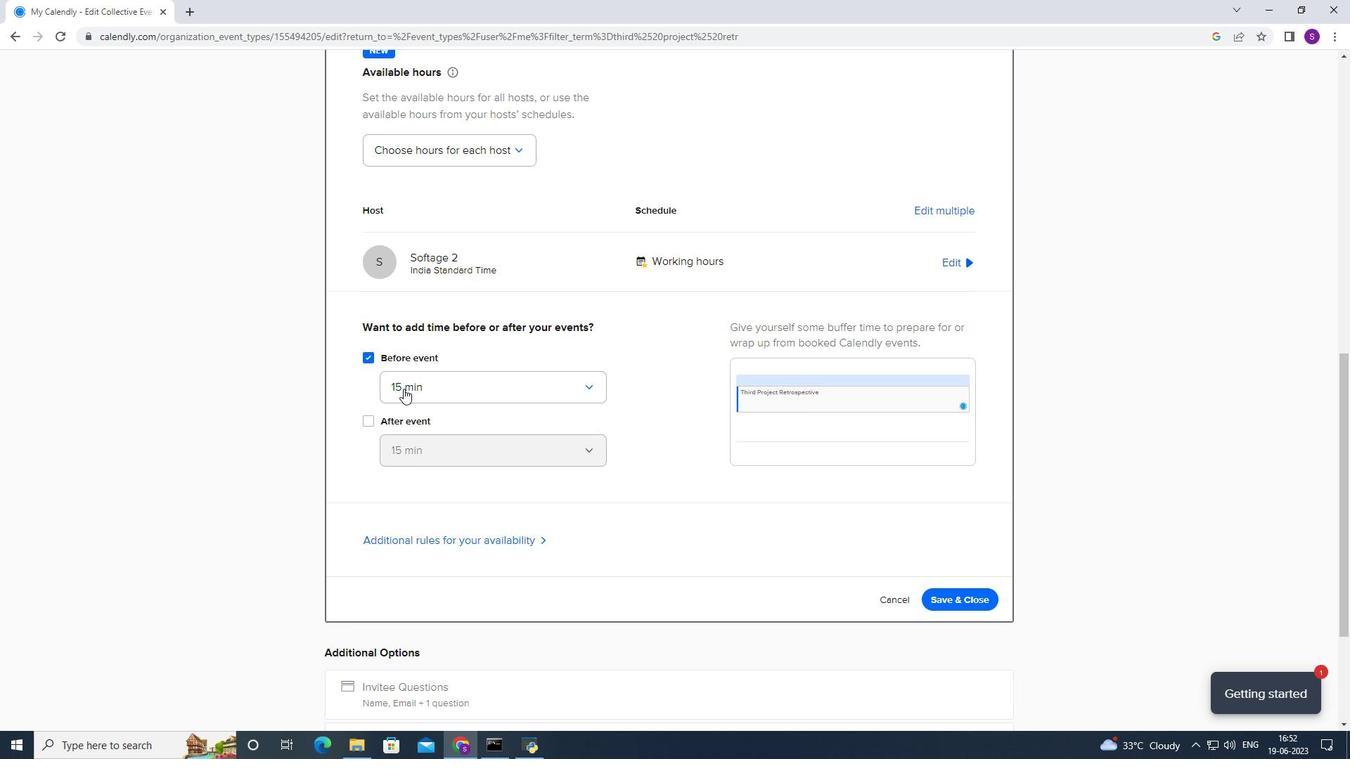 
Action: Mouse pressed left at (404, 392)
Screenshot: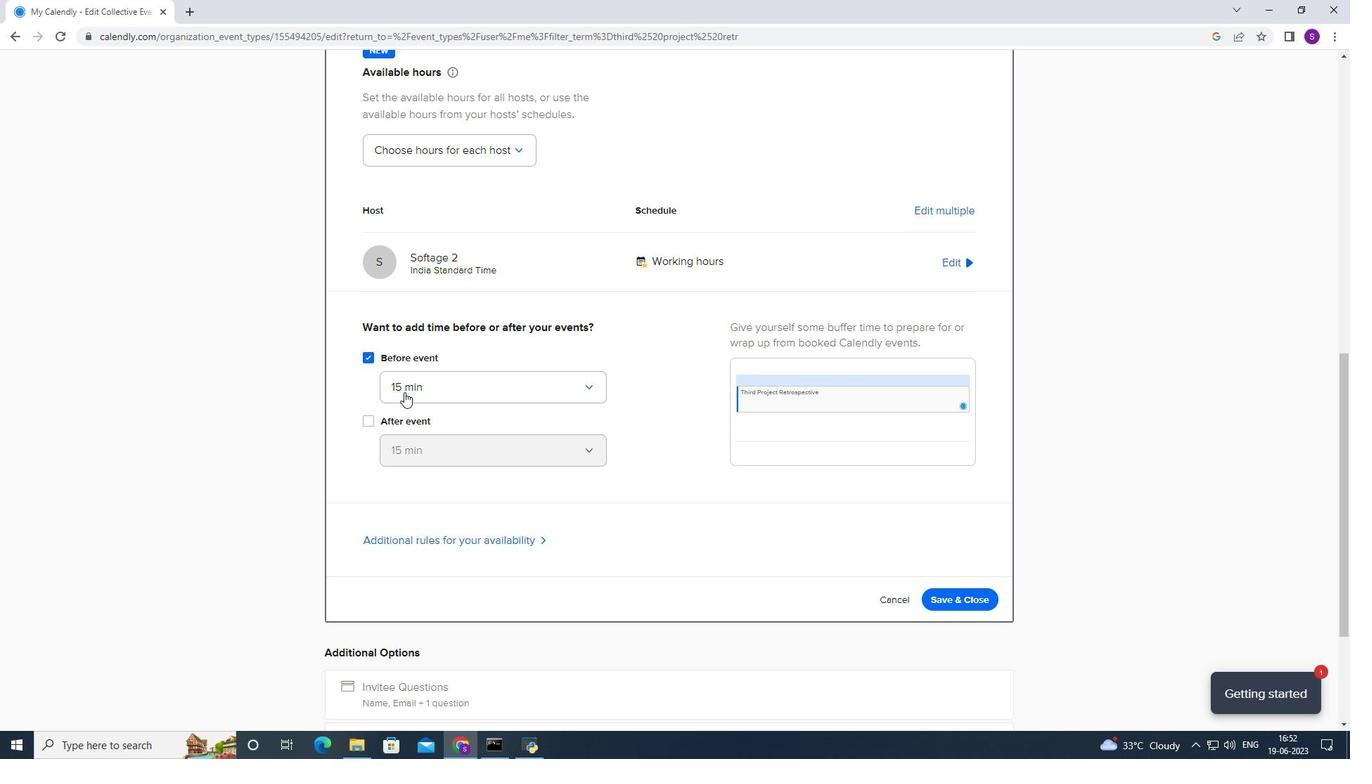 
Action: Mouse moved to (370, 417)
Screenshot: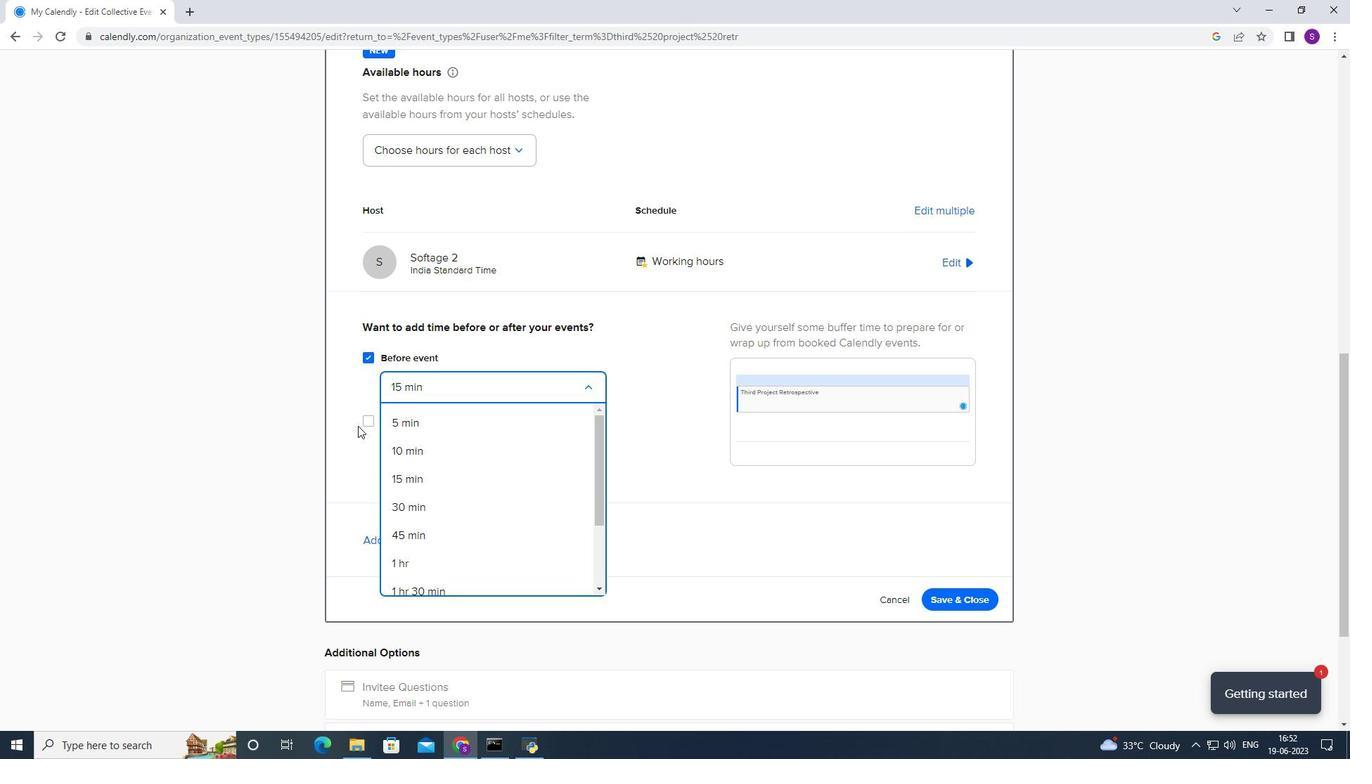 
Action: Mouse pressed left at (370, 417)
Screenshot: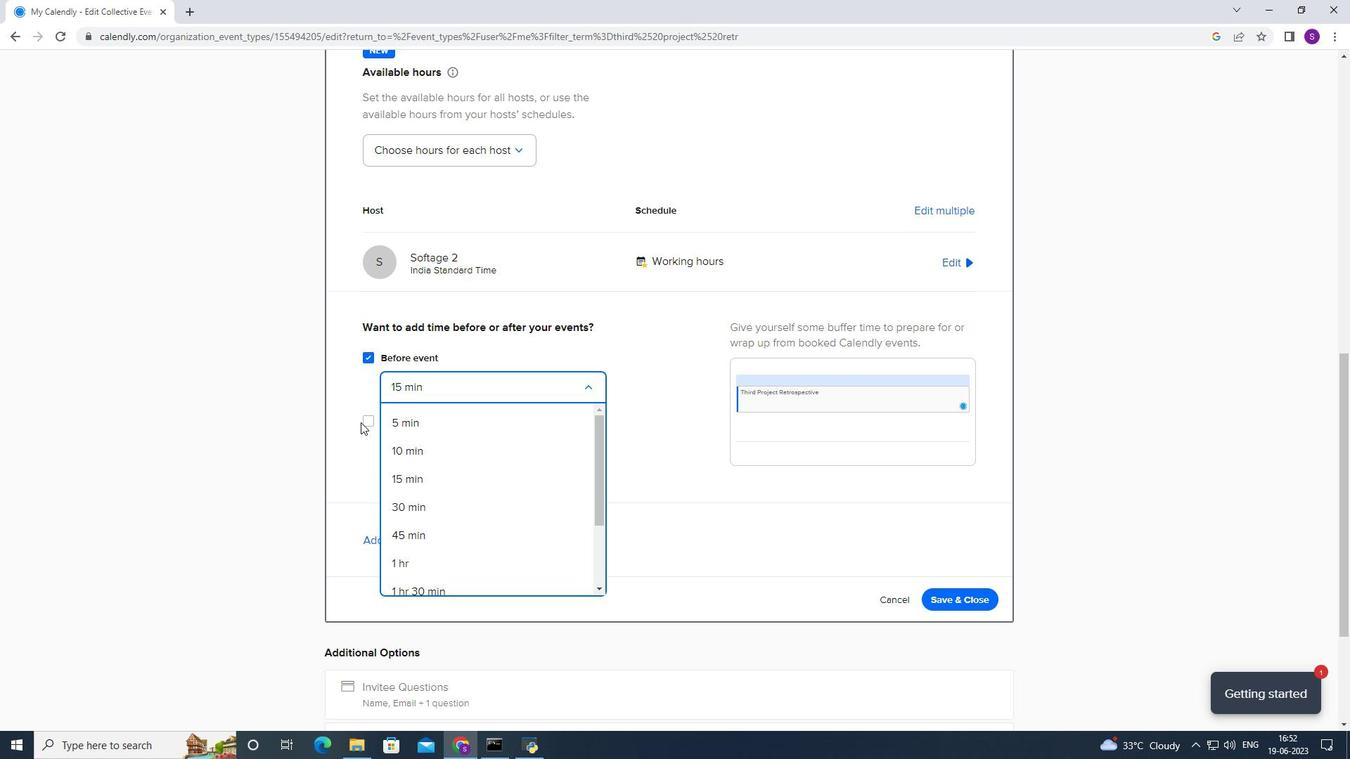 
Action: Mouse moved to (427, 438)
Screenshot: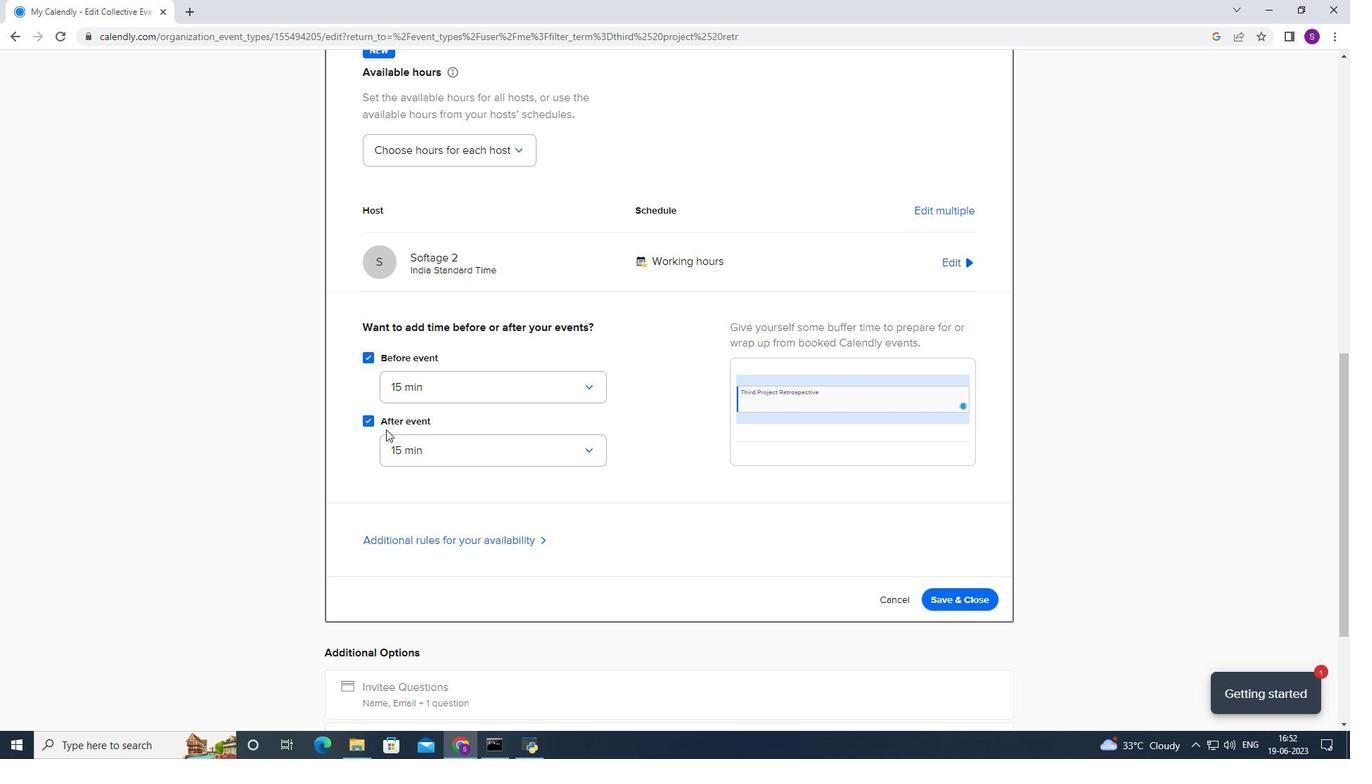 
Action: Mouse scrolled (427, 437) with delta (0, 0)
Screenshot: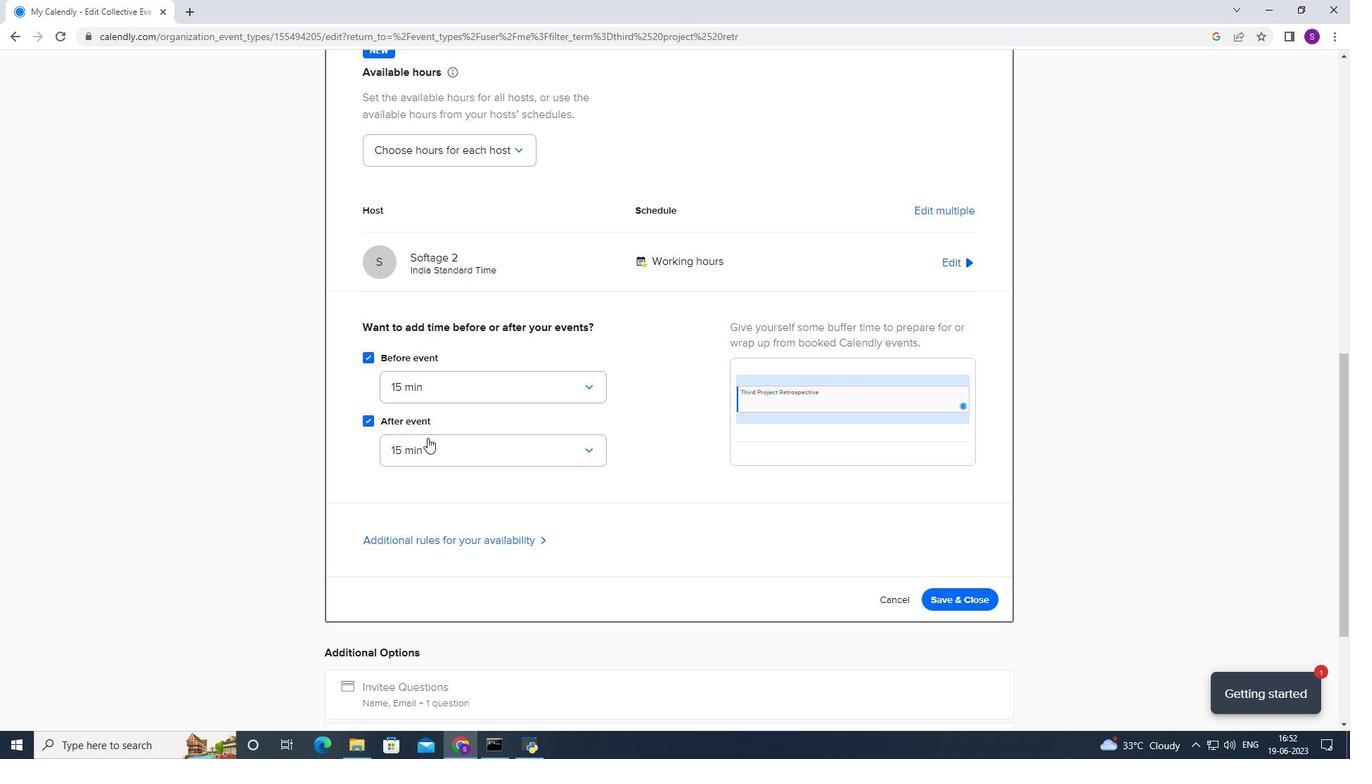 
Action: Mouse scrolled (427, 437) with delta (0, 0)
Screenshot: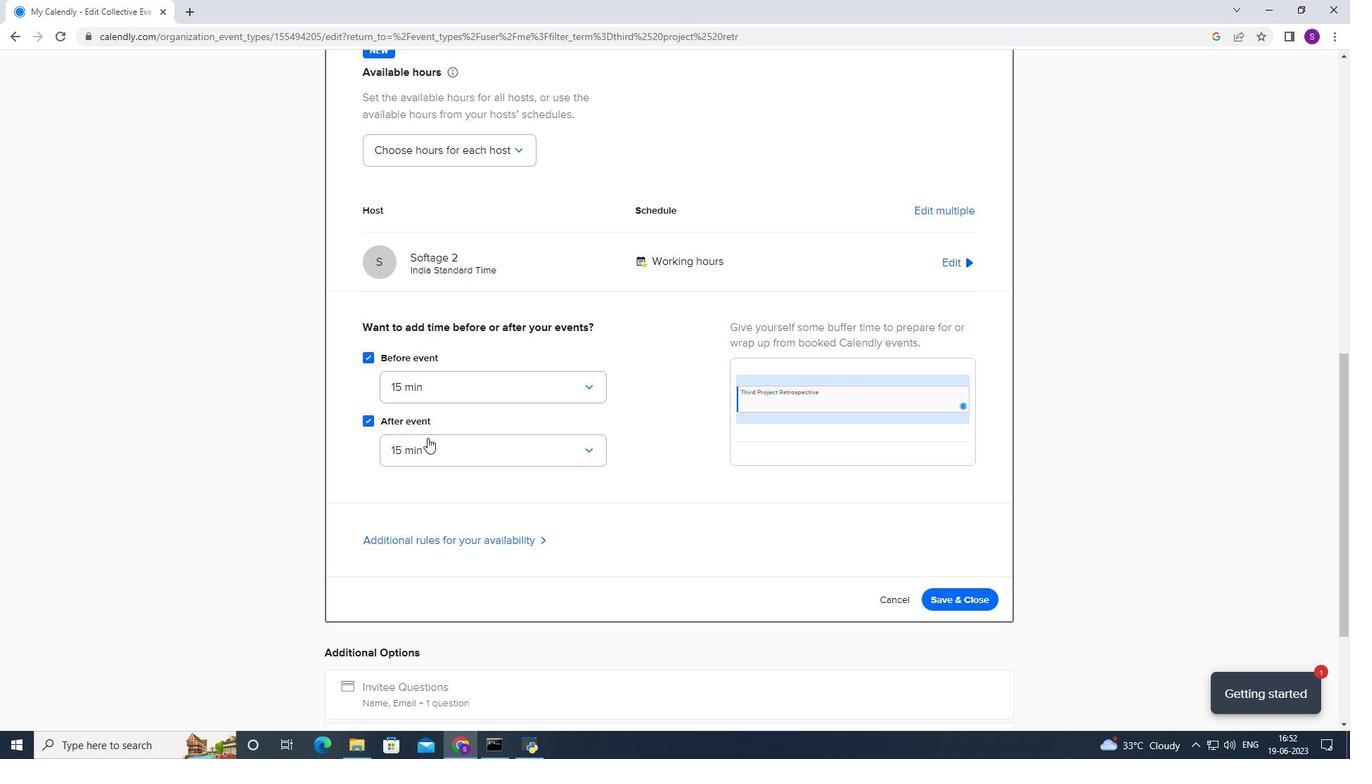 
Action: Mouse scrolled (427, 437) with delta (0, 0)
Screenshot: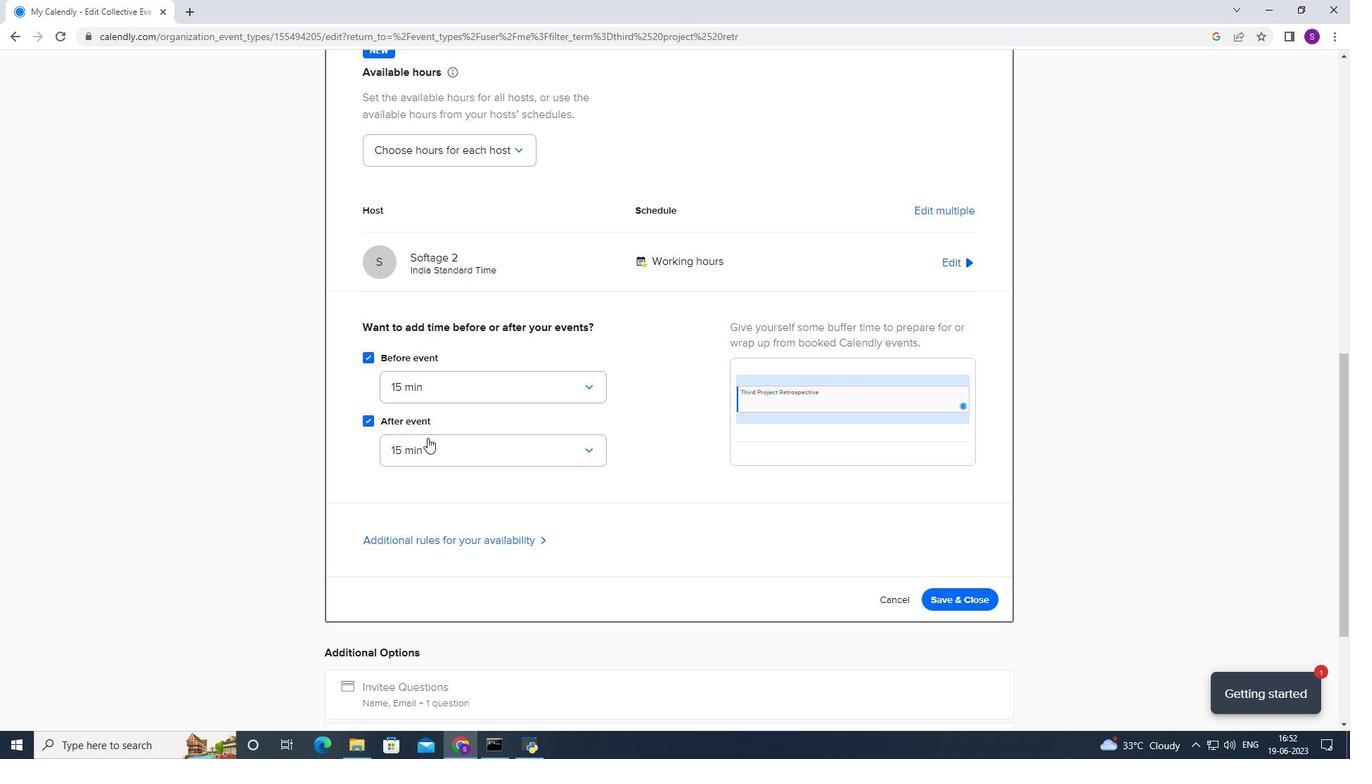 
Action: Mouse scrolled (427, 437) with delta (0, 0)
Screenshot: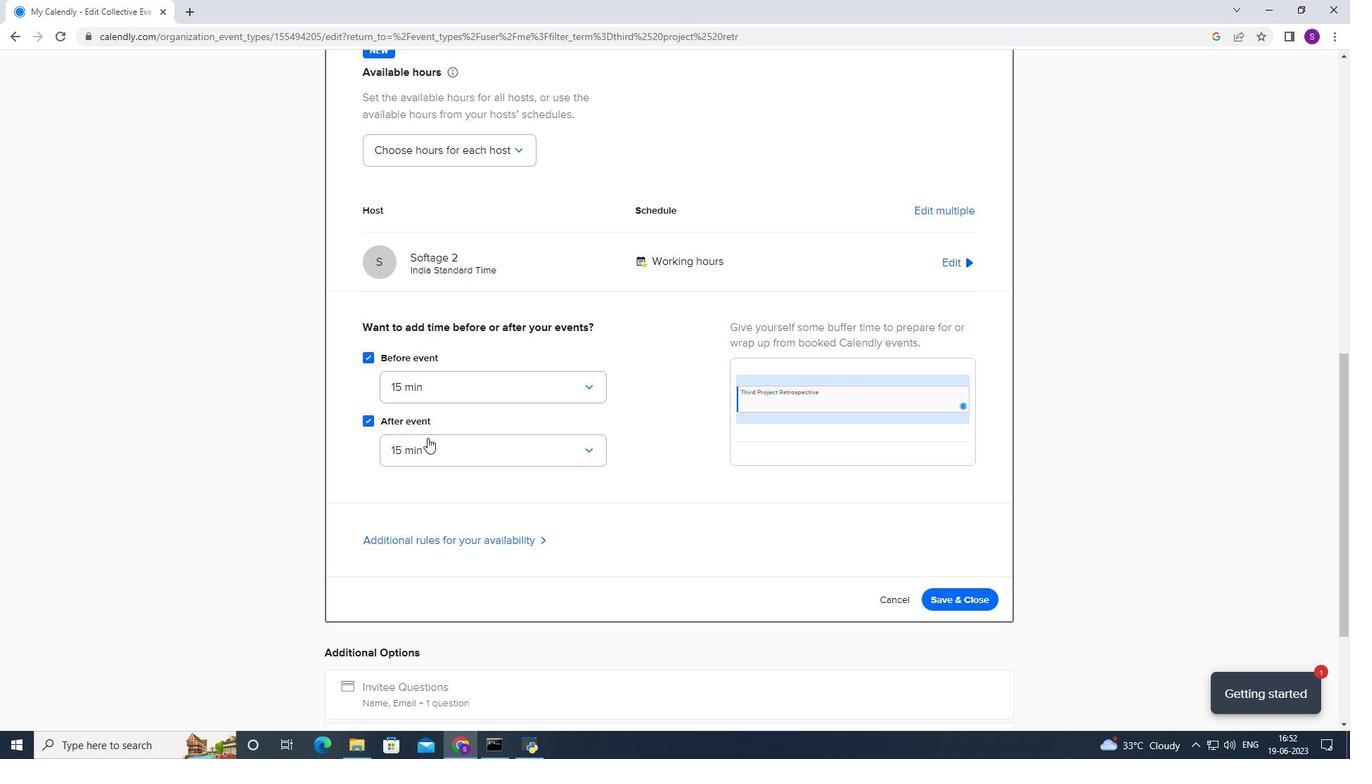 
Action: Mouse scrolled (427, 437) with delta (0, 0)
Screenshot: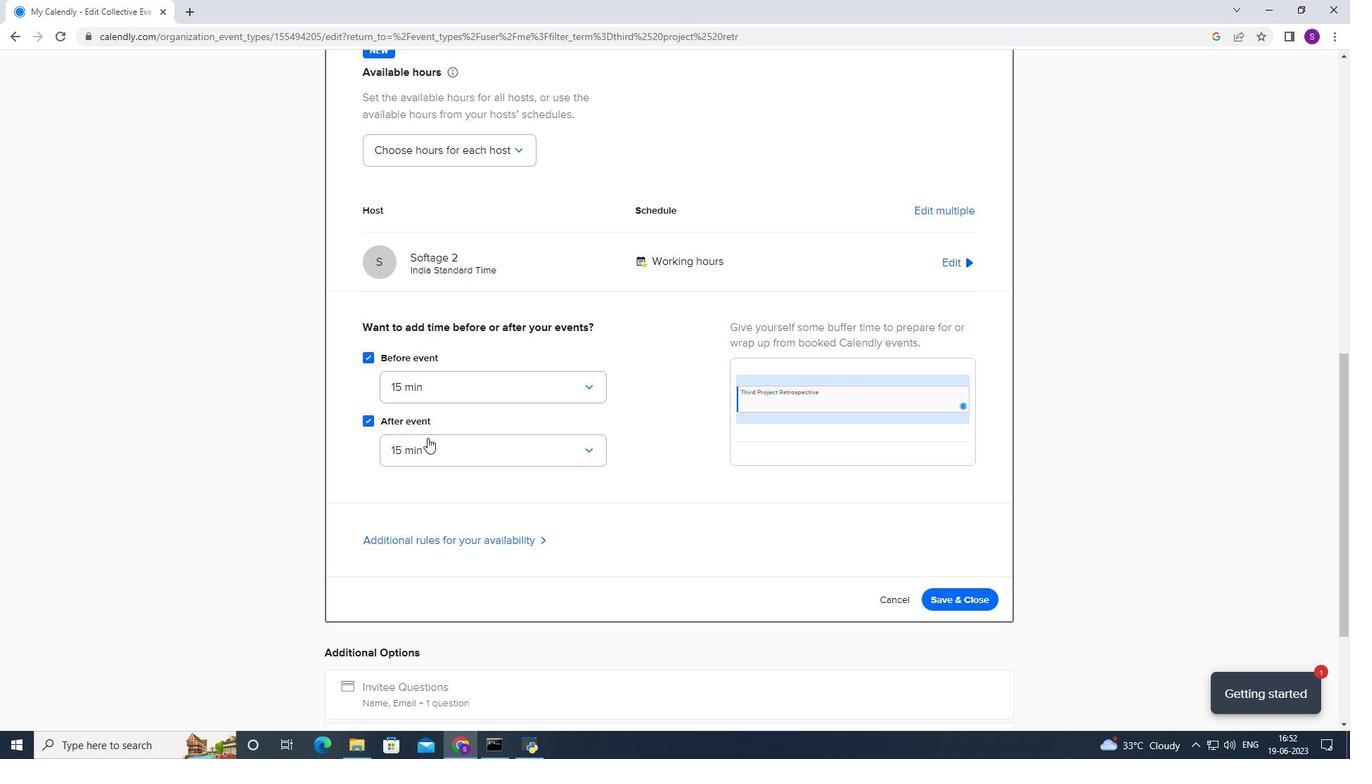 
Action: Mouse moved to (386, 338)
Screenshot: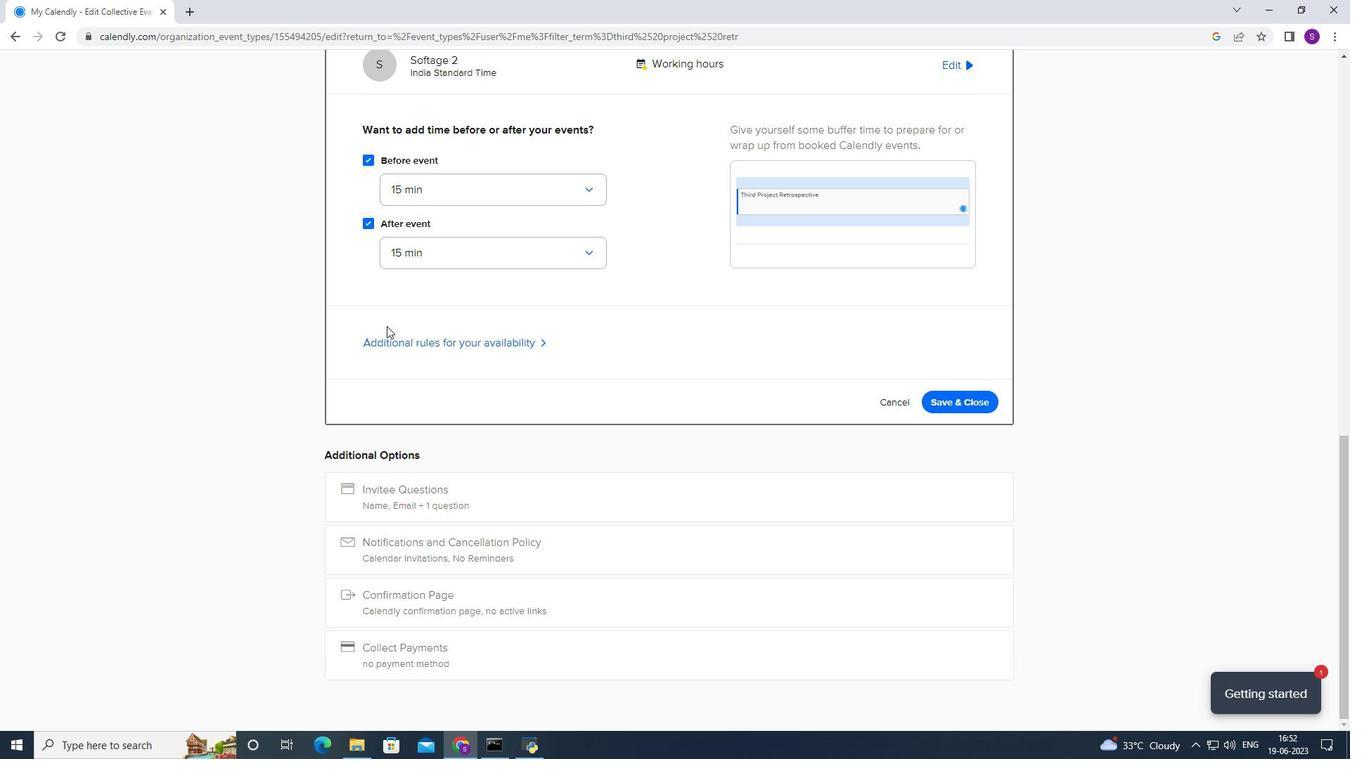 
Action: Mouse pressed left at (386, 338)
Screenshot: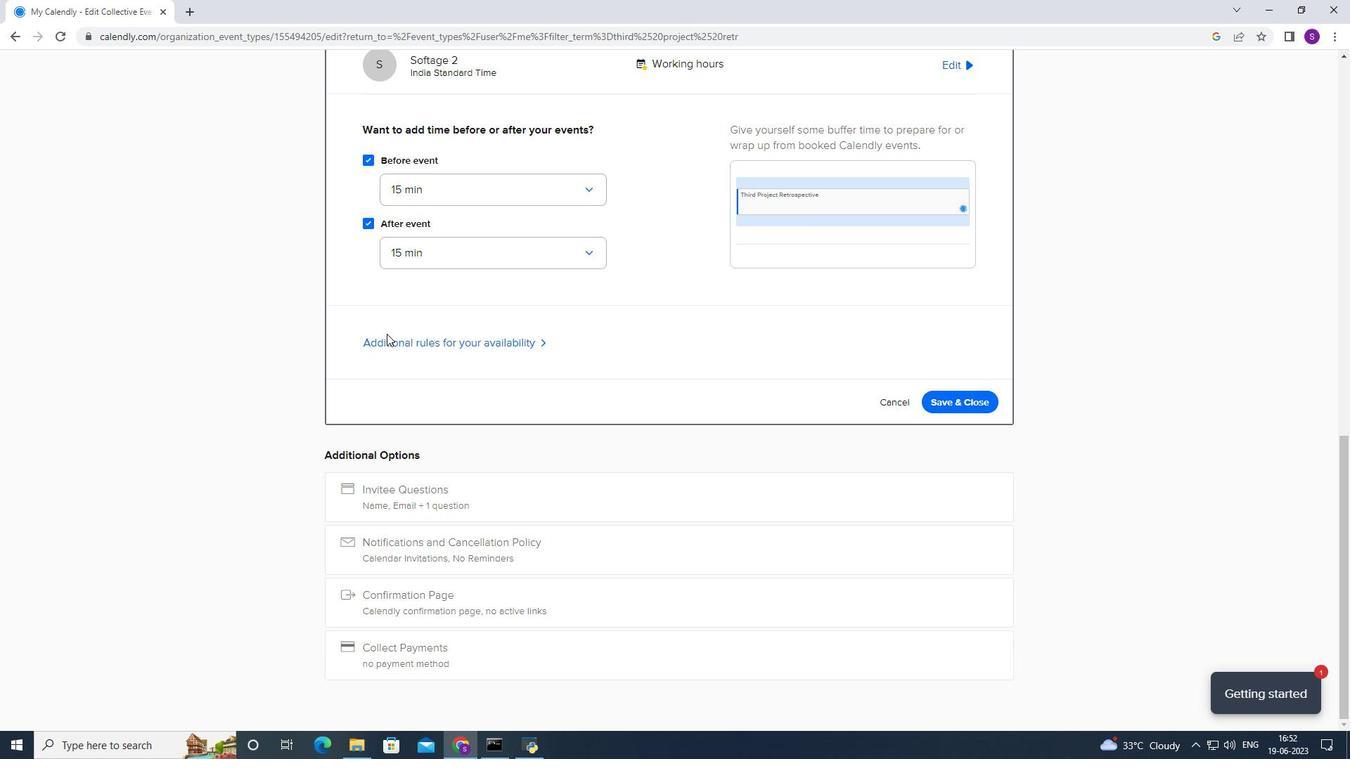 
Action: Mouse moved to (412, 389)
Screenshot: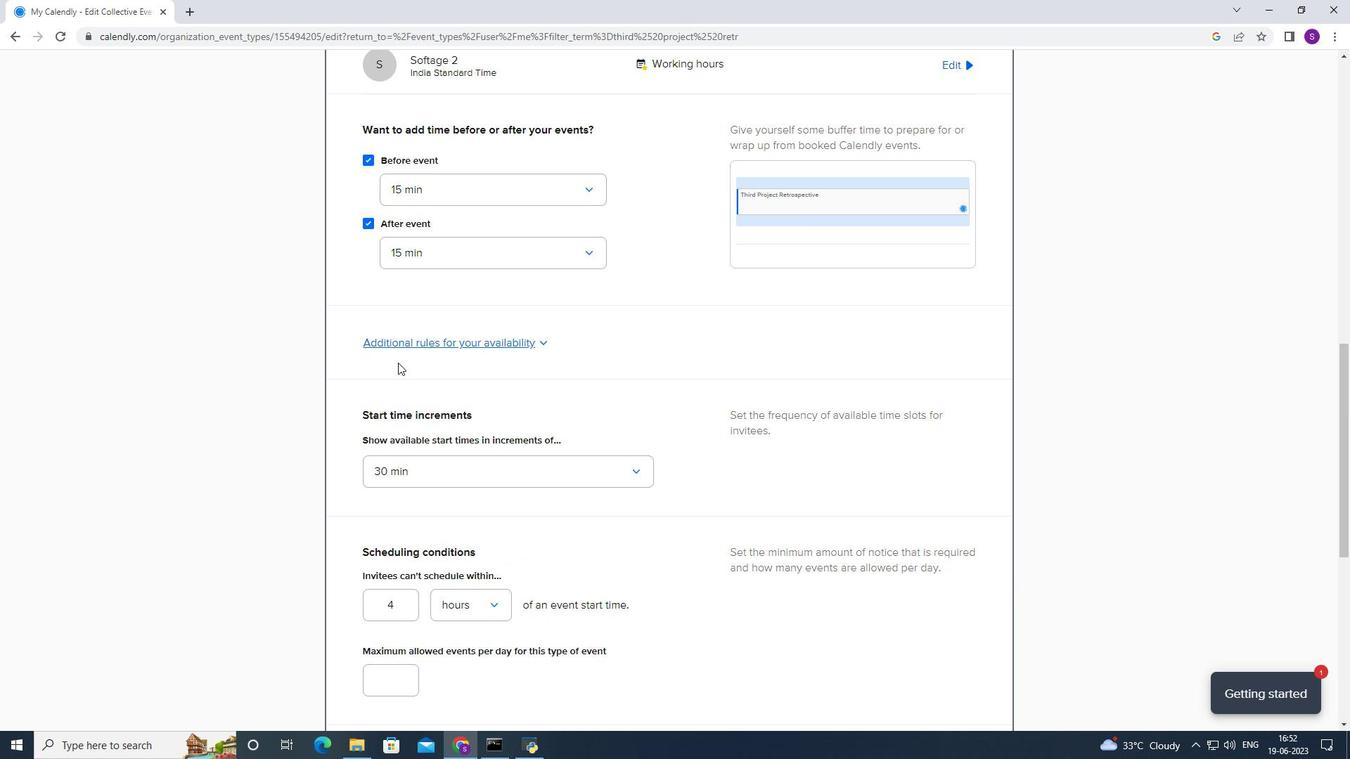 
Action: Mouse scrolled (412, 388) with delta (0, 0)
Screenshot: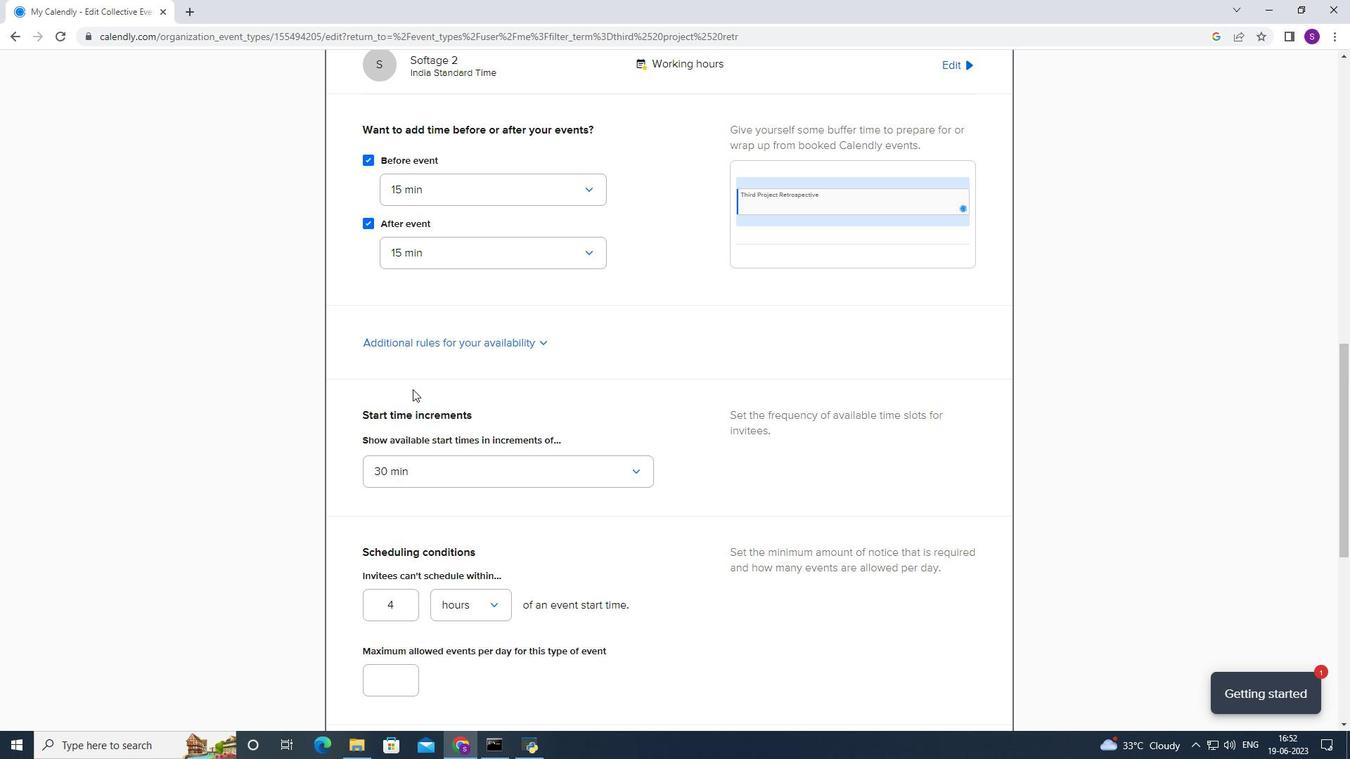 
Action: Mouse scrolled (412, 388) with delta (0, 0)
Screenshot: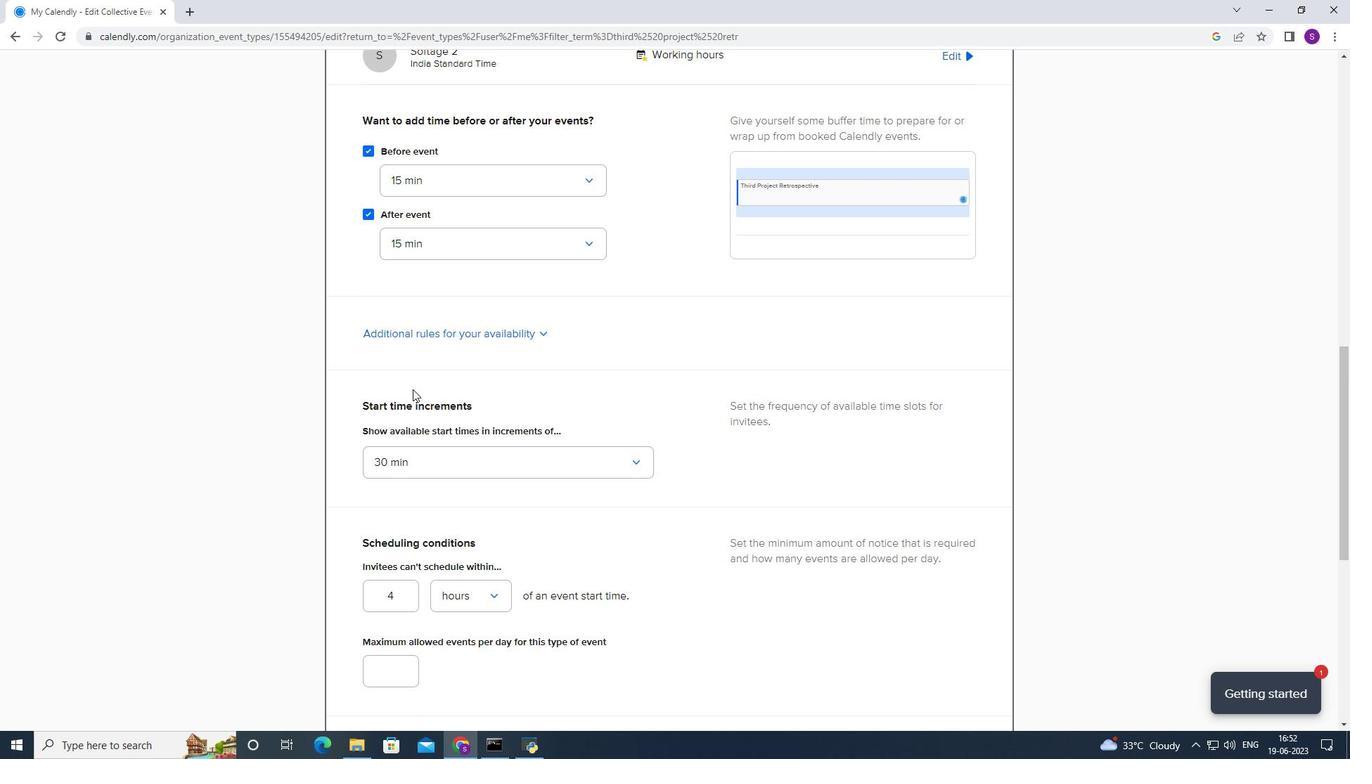 
Action: Mouse scrolled (412, 388) with delta (0, 0)
Screenshot: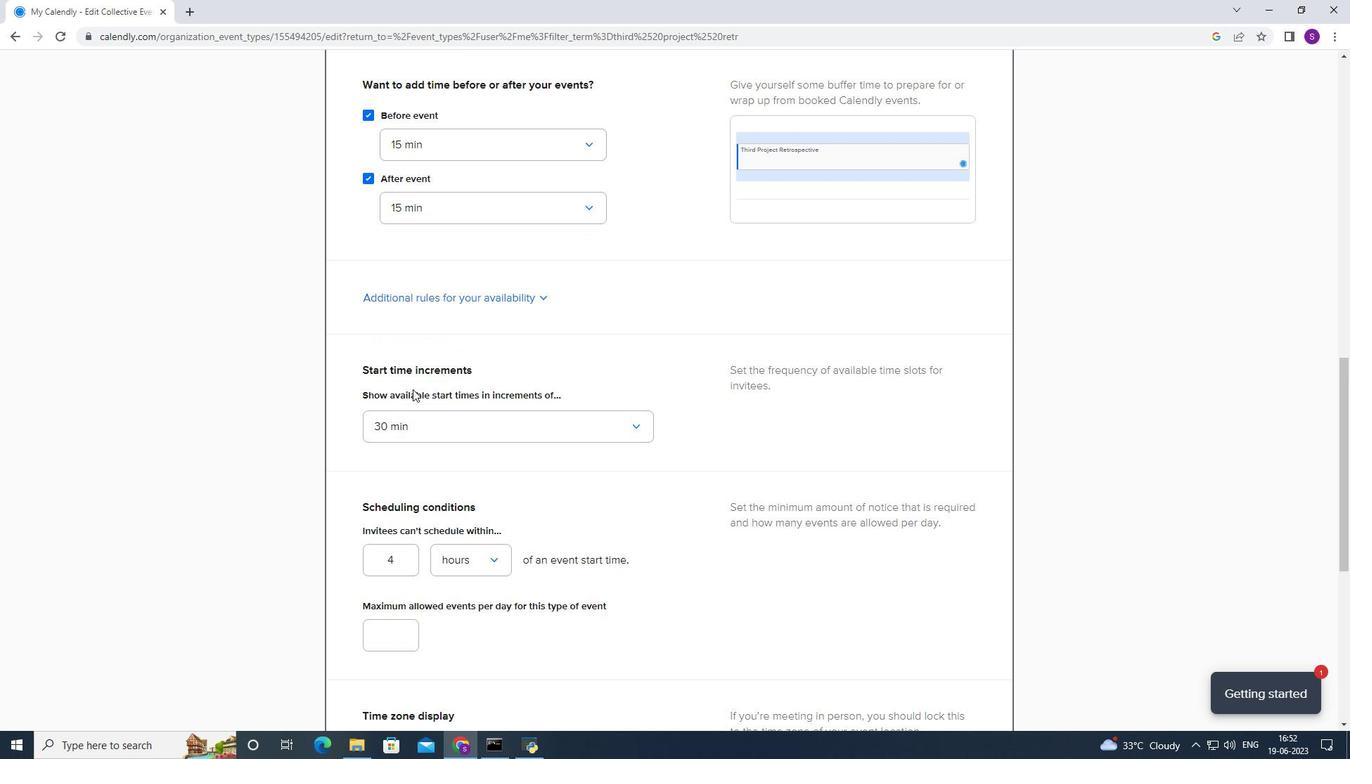 
Action: Mouse moved to (470, 267)
Screenshot: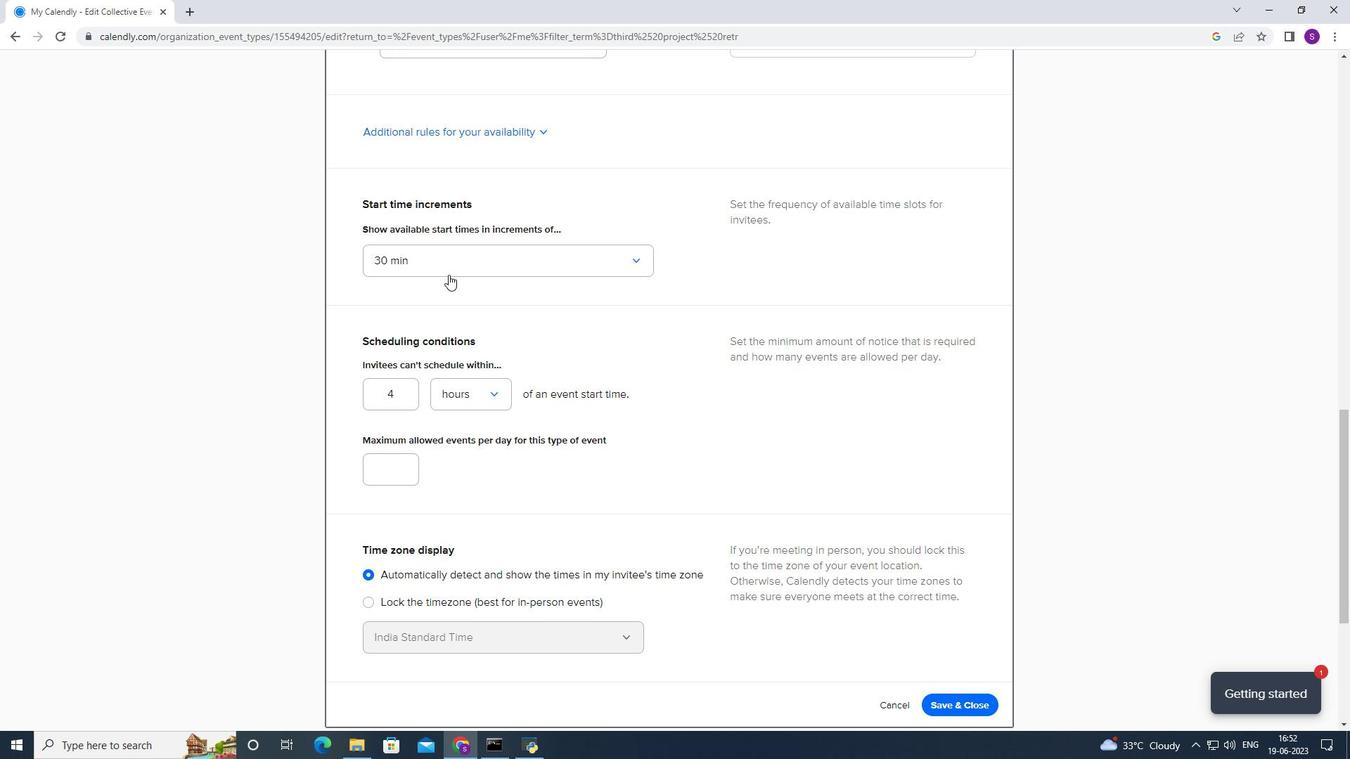
Action: Mouse pressed left at (470, 267)
Screenshot: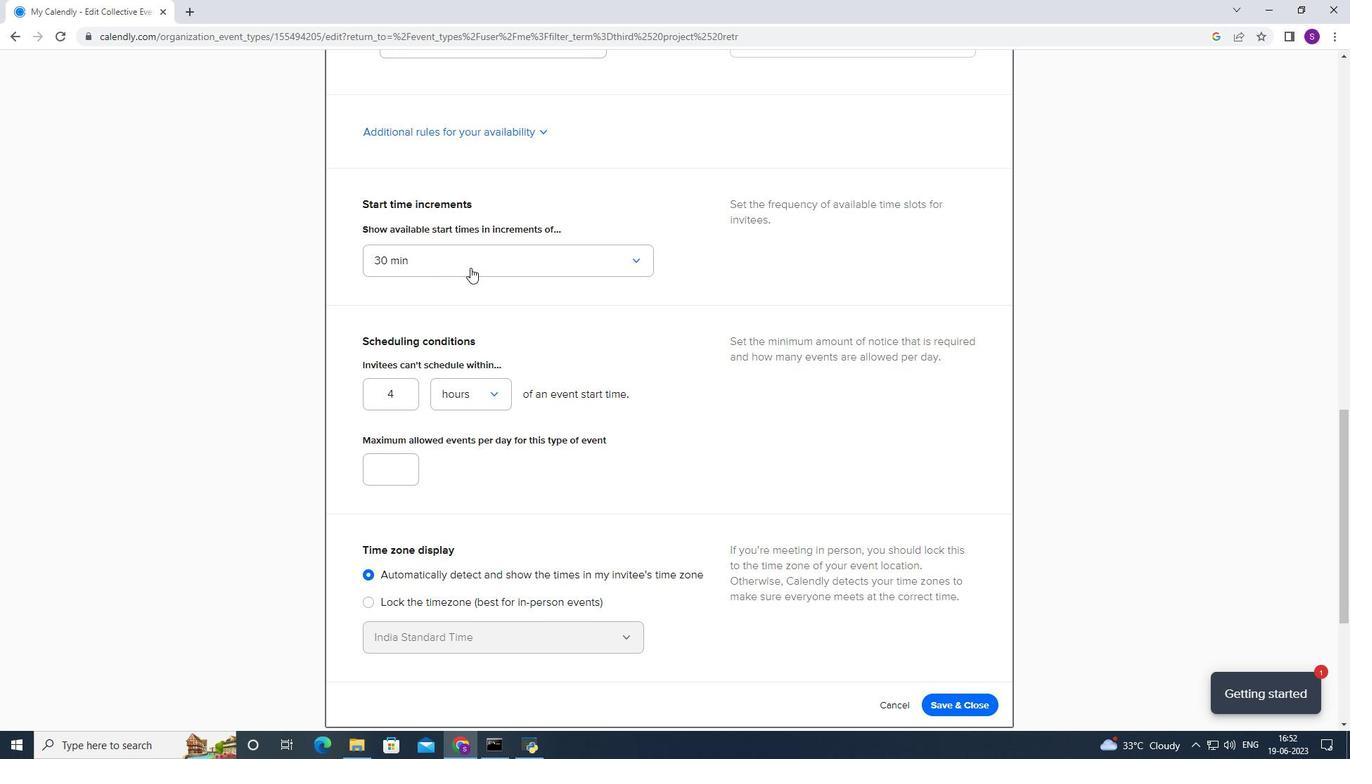 
Action: Mouse moved to (396, 457)
Screenshot: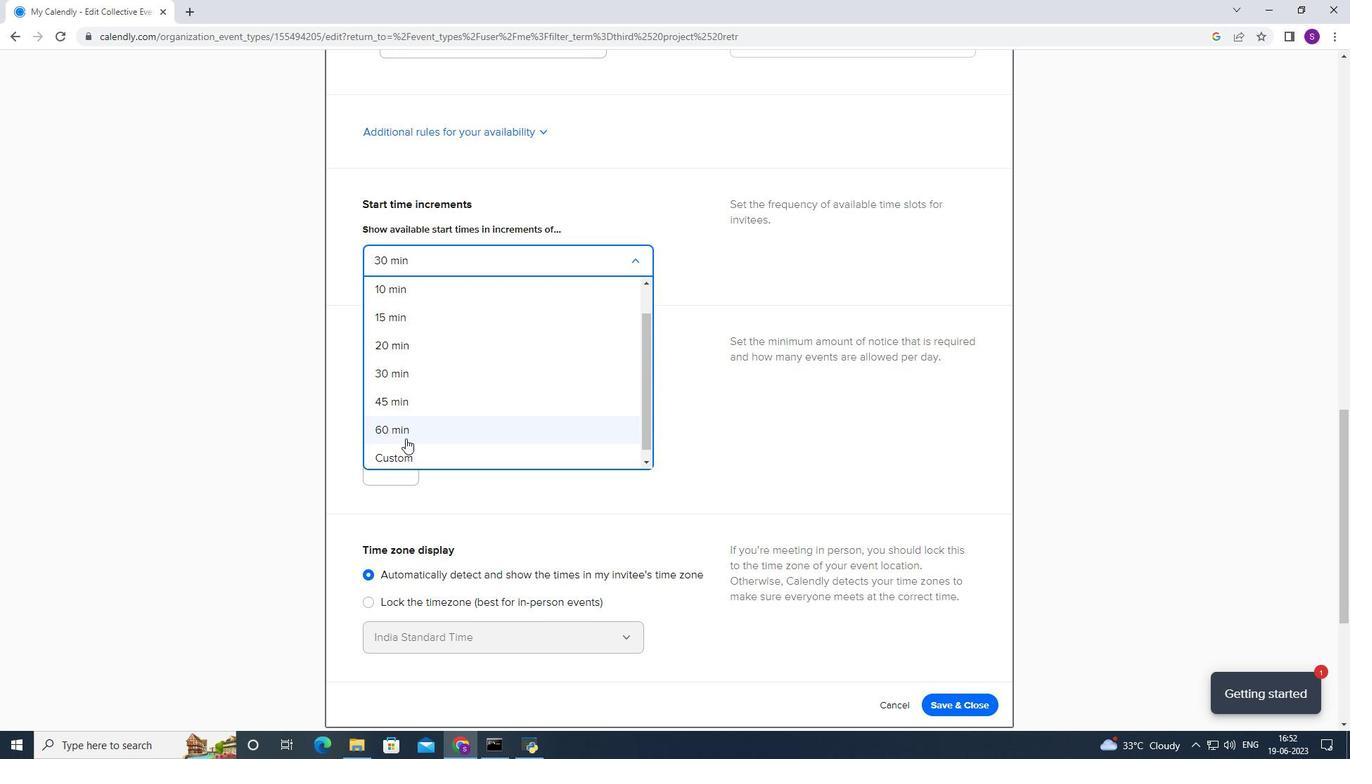 
Action: Mouse pressed left at (396, 457)
Screenshot: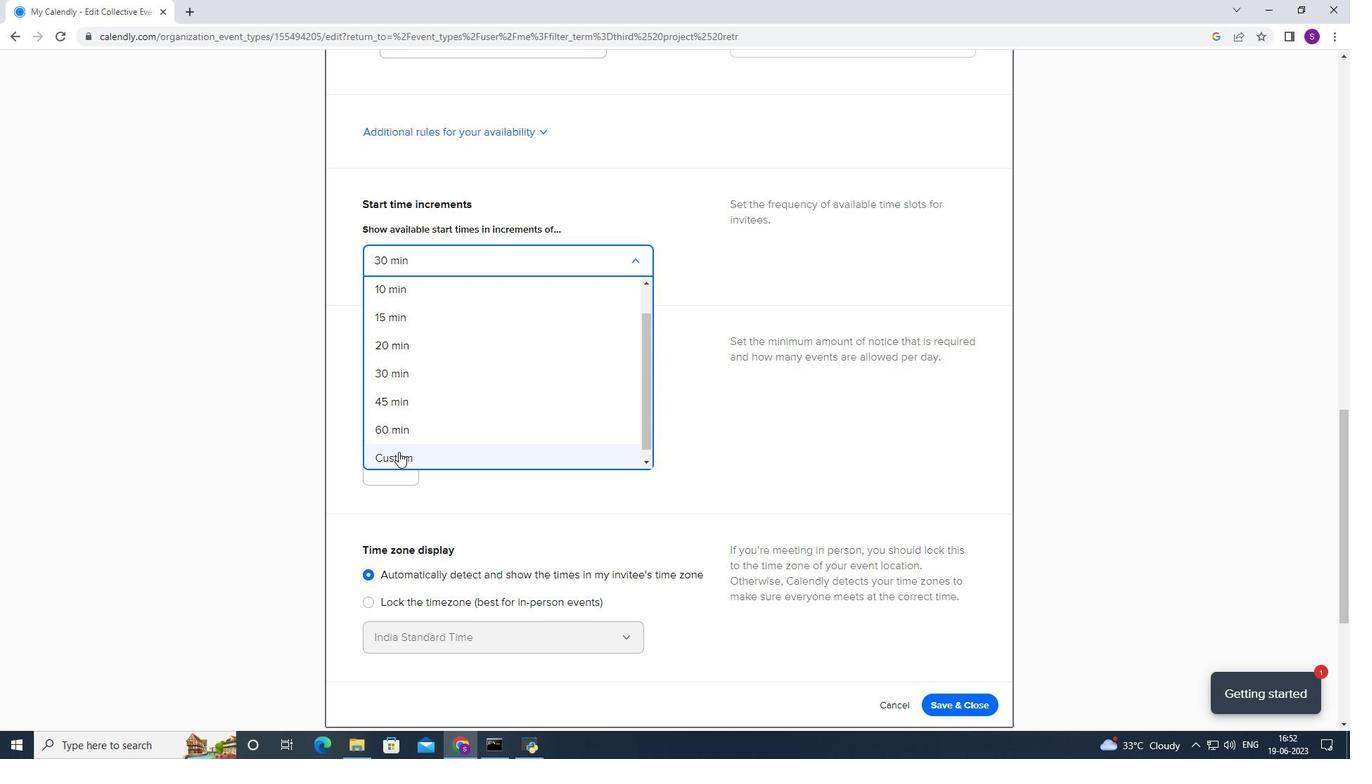 
Action: Mouse moved to (469, 309)
Screenshot: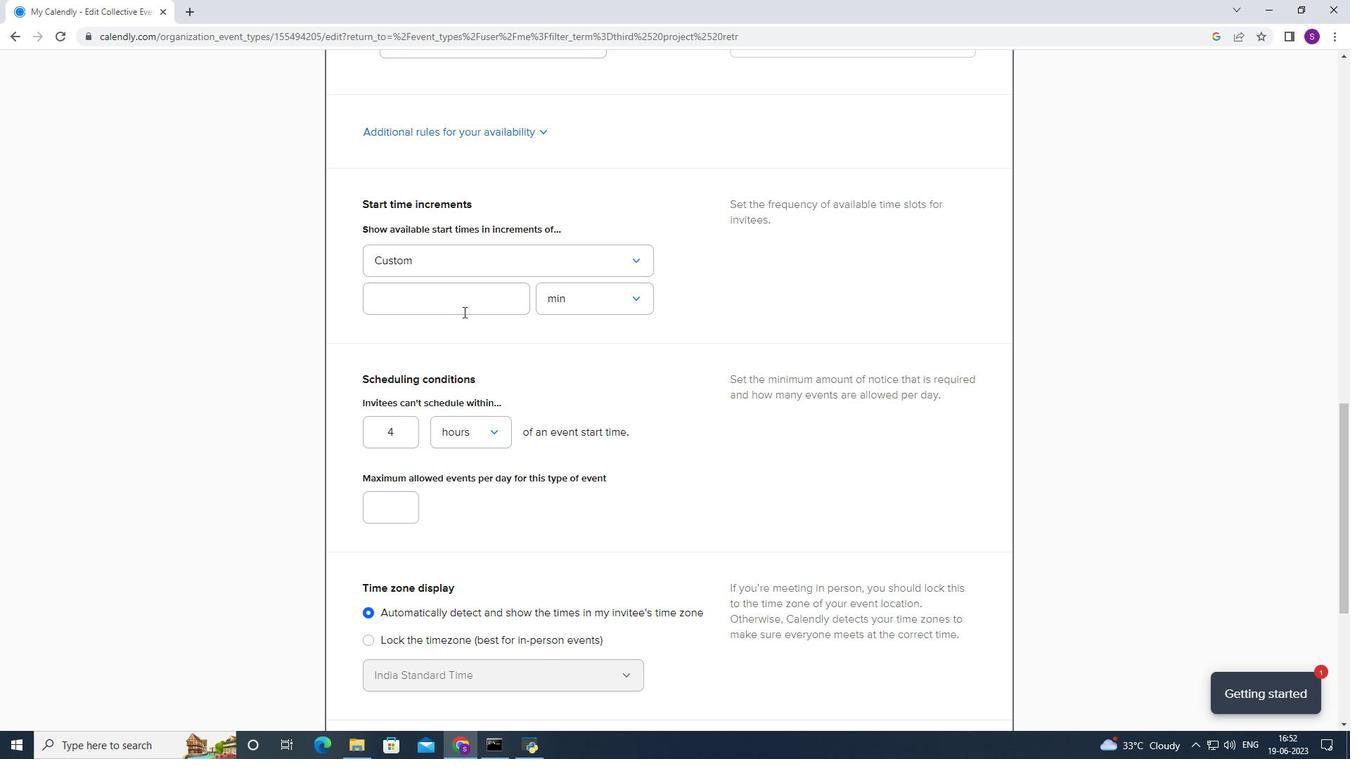 
Action: Mouse pressed left at (469, 309)
Screenshot: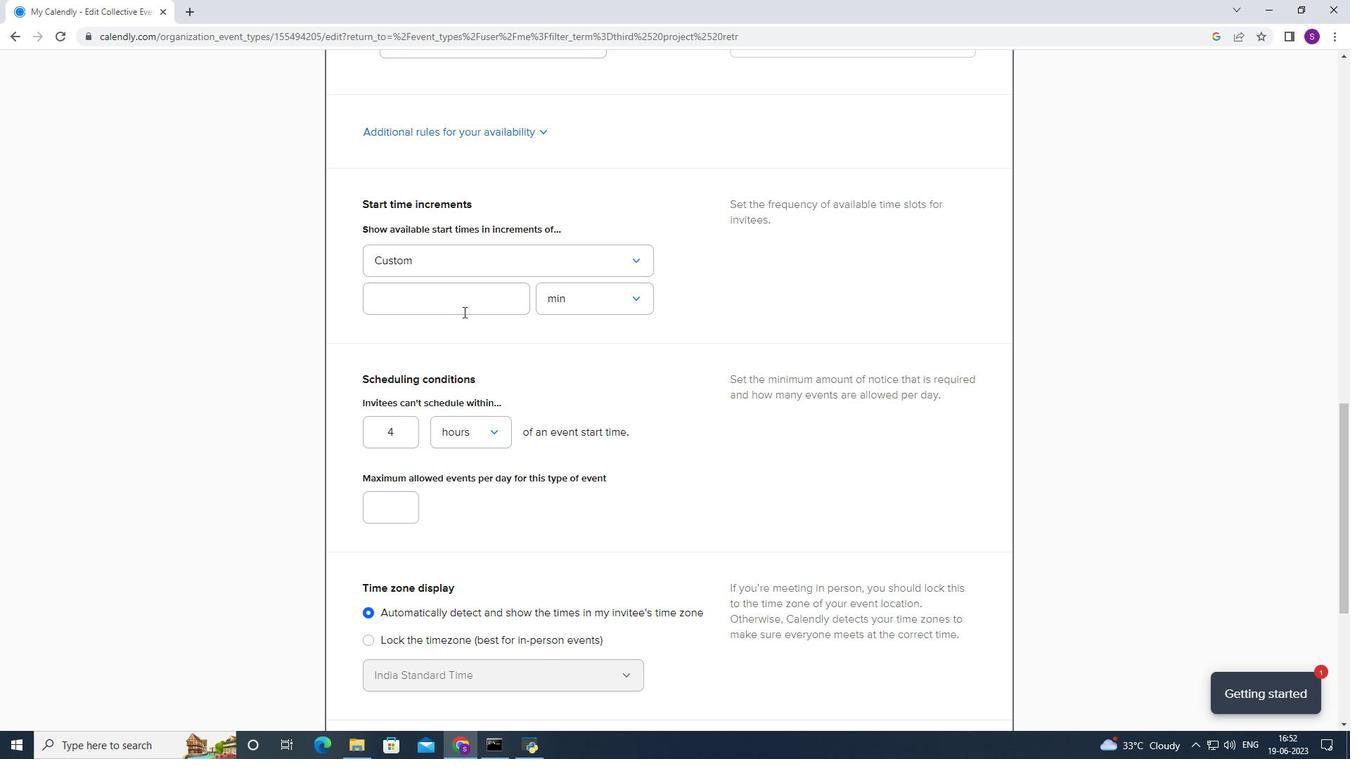 
Action: Mouse moved to (496, 250)
Screenshot: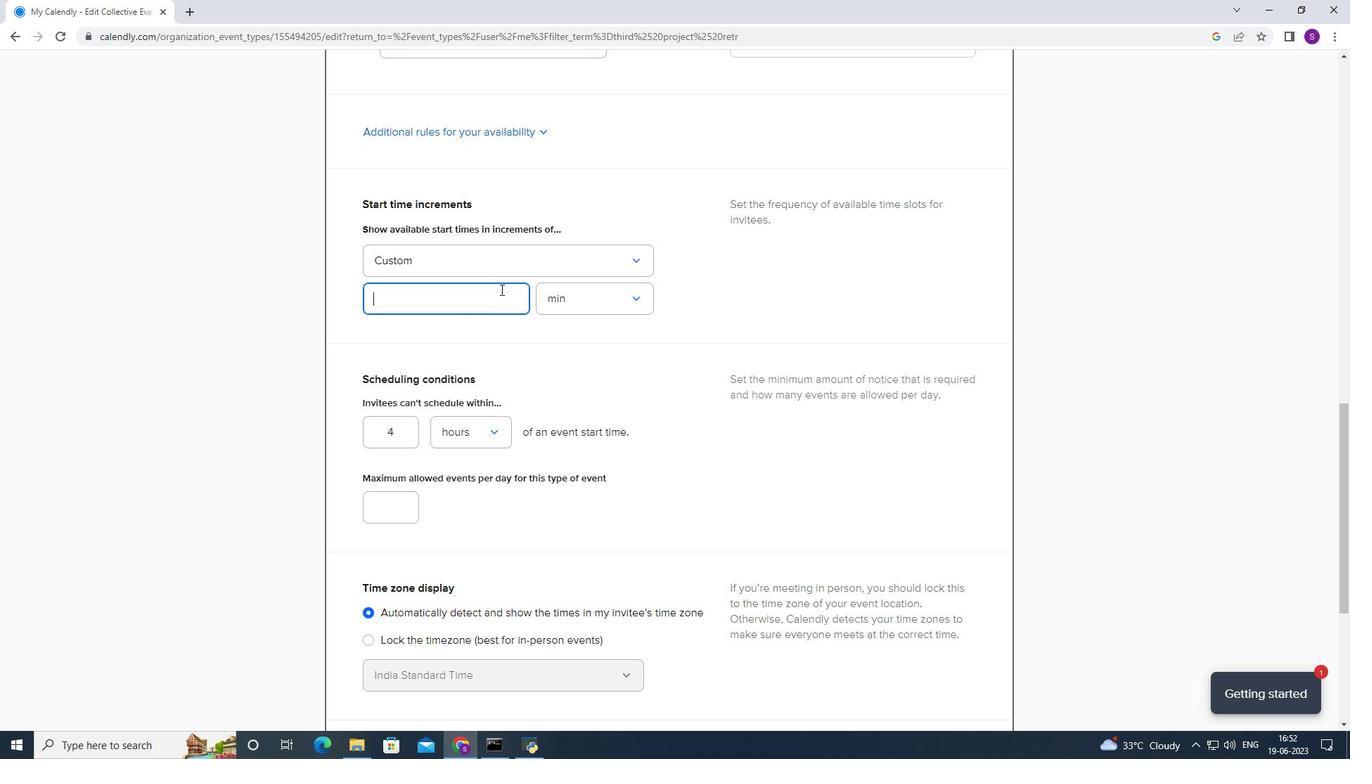 
Action: Key pressed 4
Screenshot: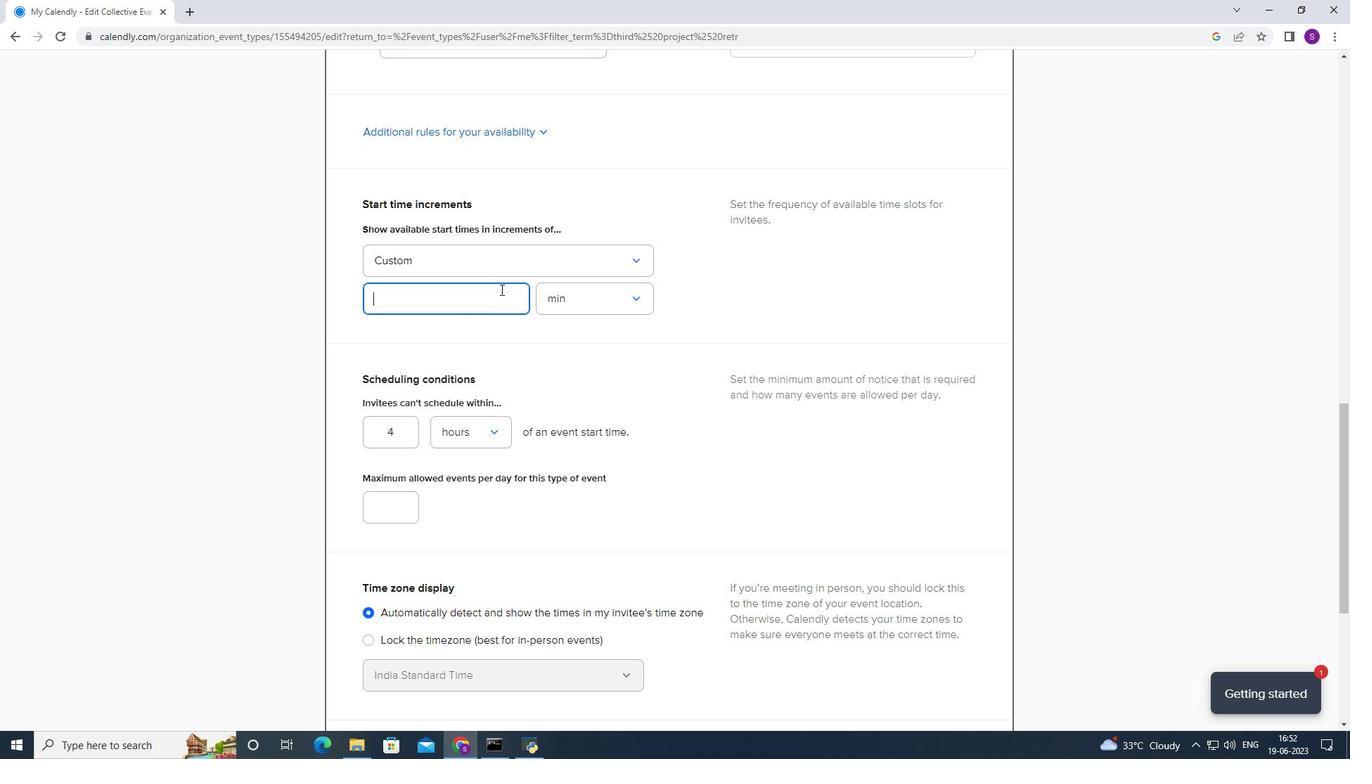 
Action: Mouse moved to (494, 229)
Screenshot: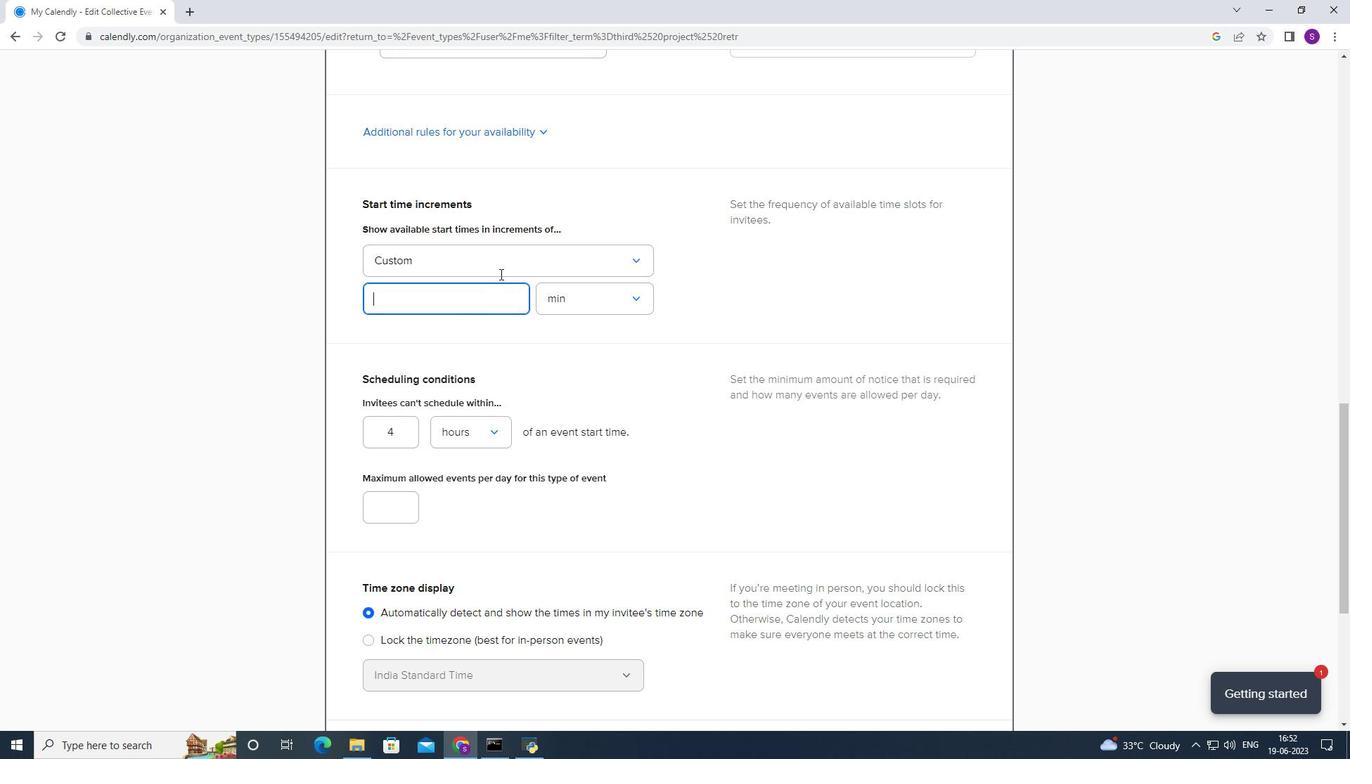 
Action: Key pressed 0
Screenshot: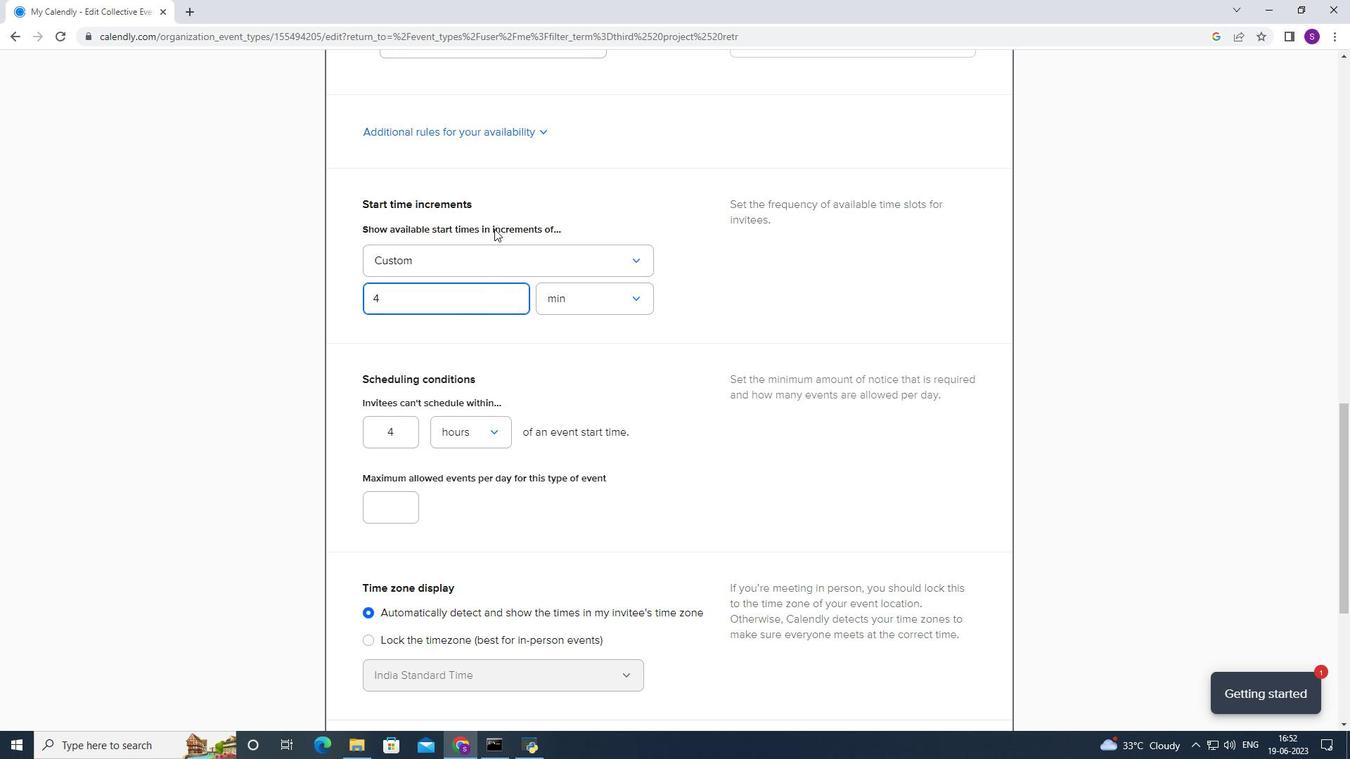 
Action: Mouse moved to (458, 333)
Screenshot: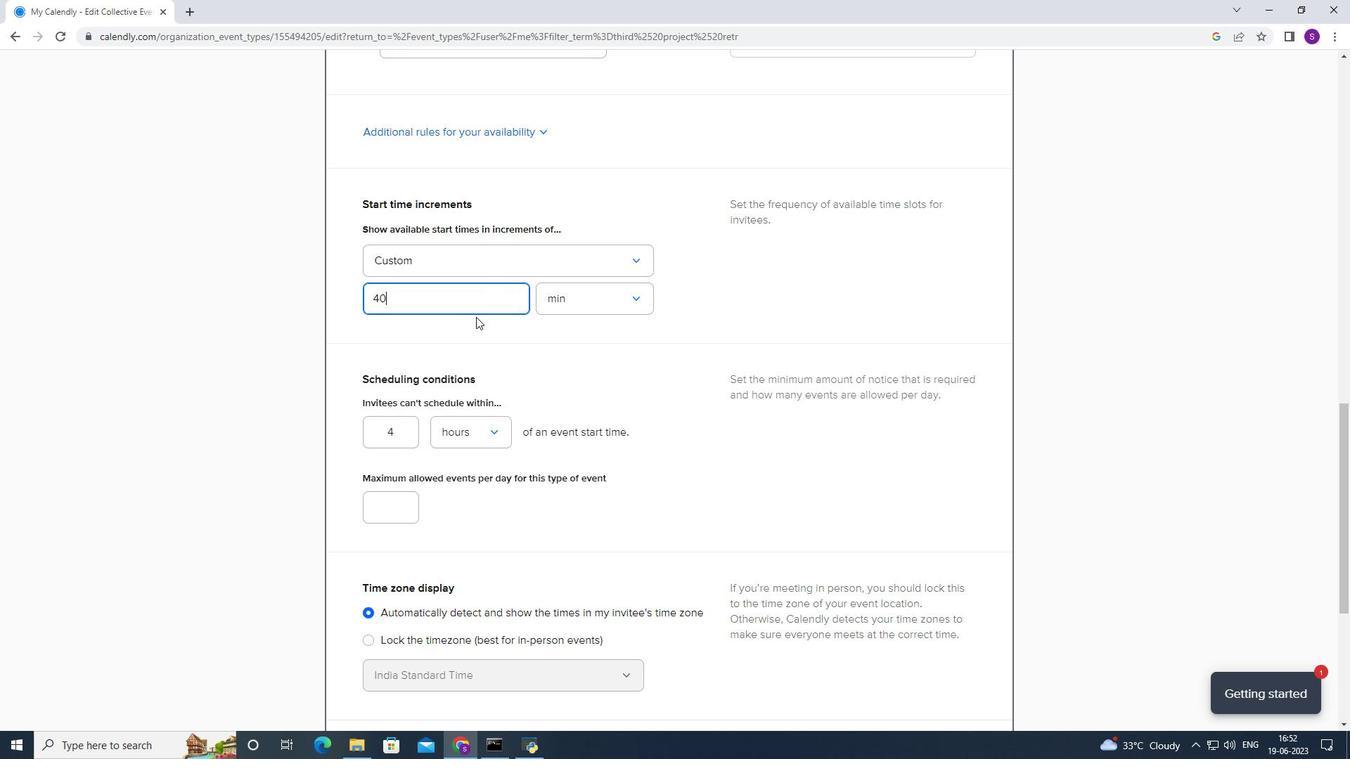 
Action: Mouse pressed left at (458, 333)
Screenshot: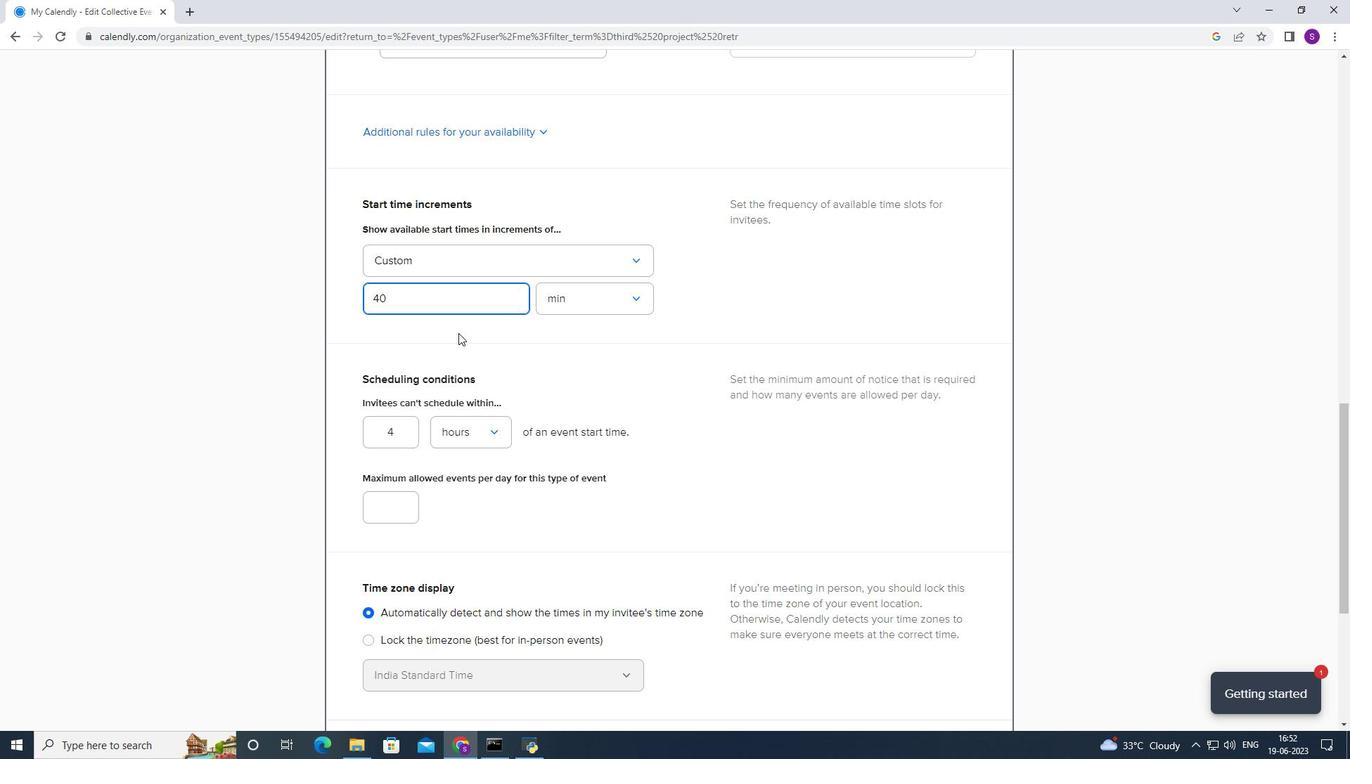 
Action: Mouse moved to (393, 440)
Screenshot: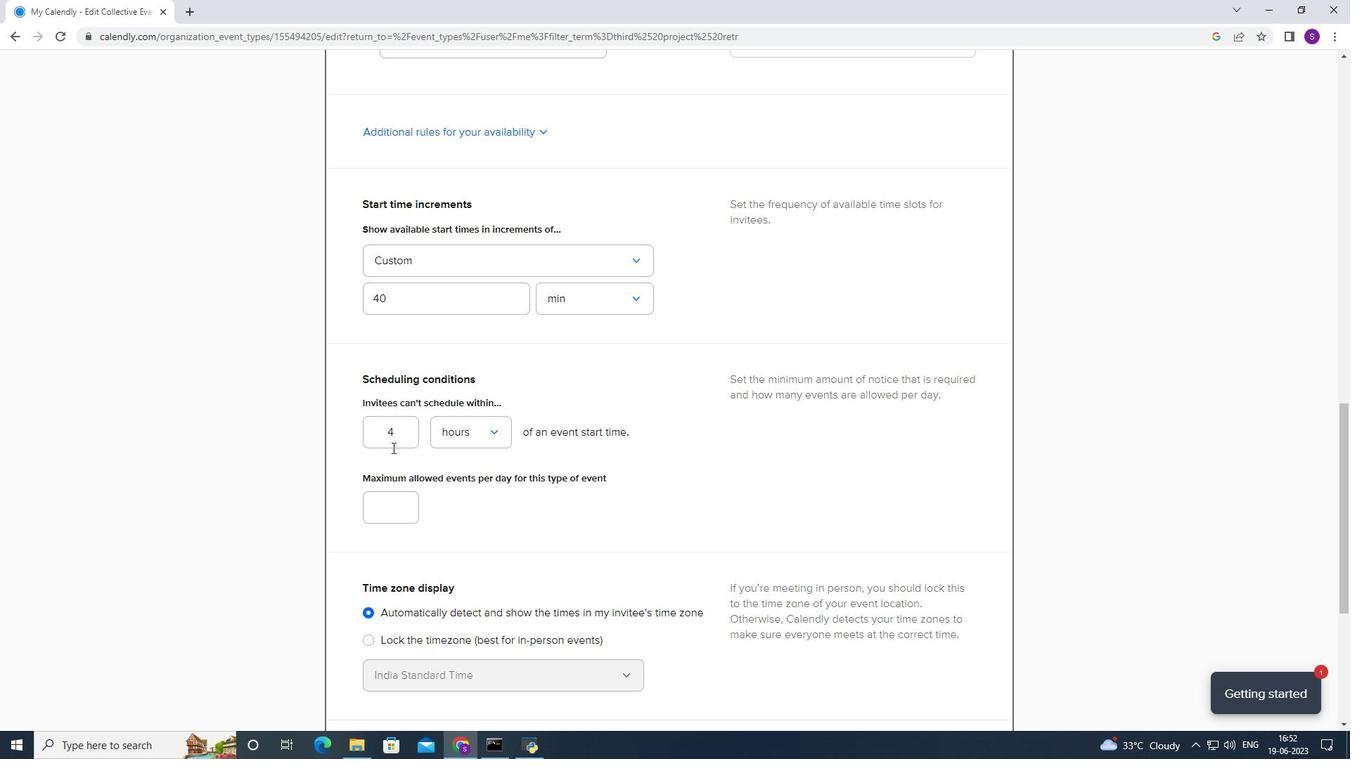 
Action: Mouse pressed left at (393, 440)
Screenshot: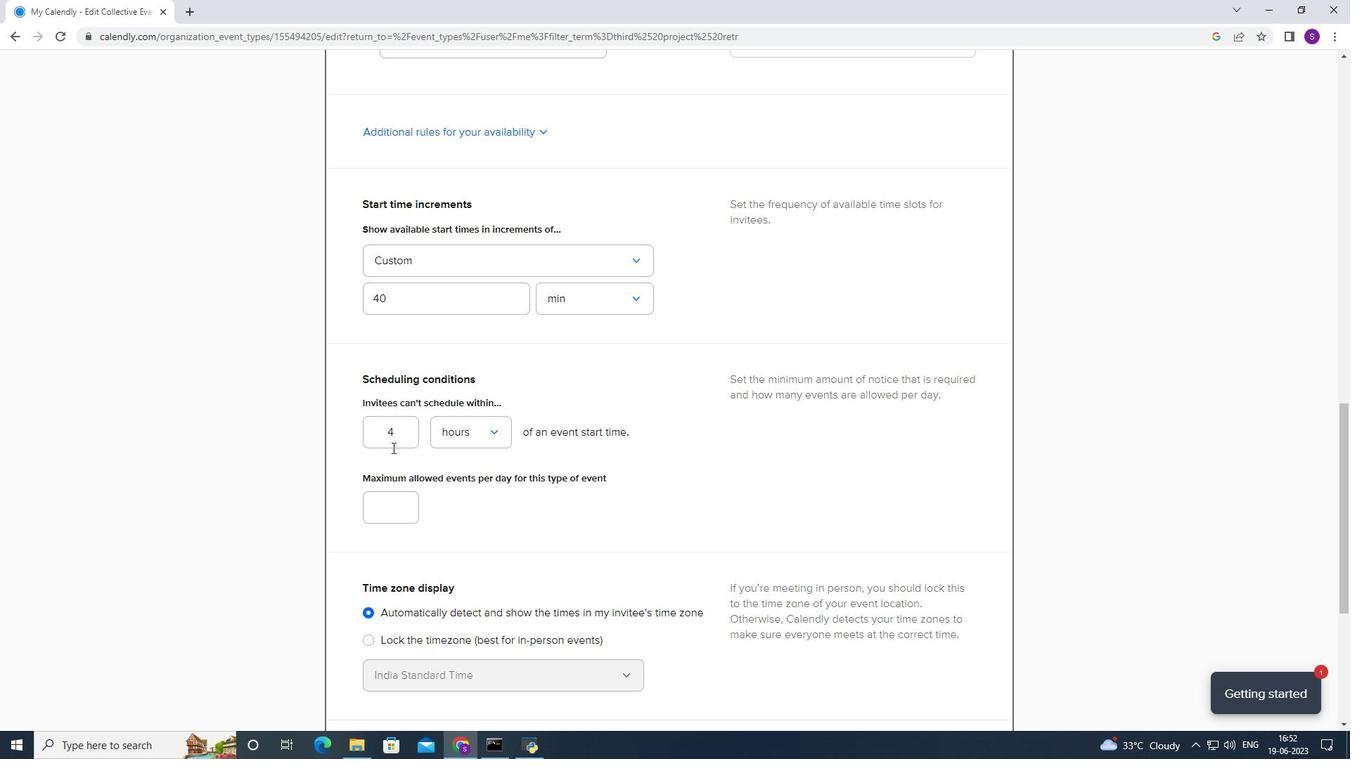 
Action: Mouse moved to (387, 440)
Screenshot: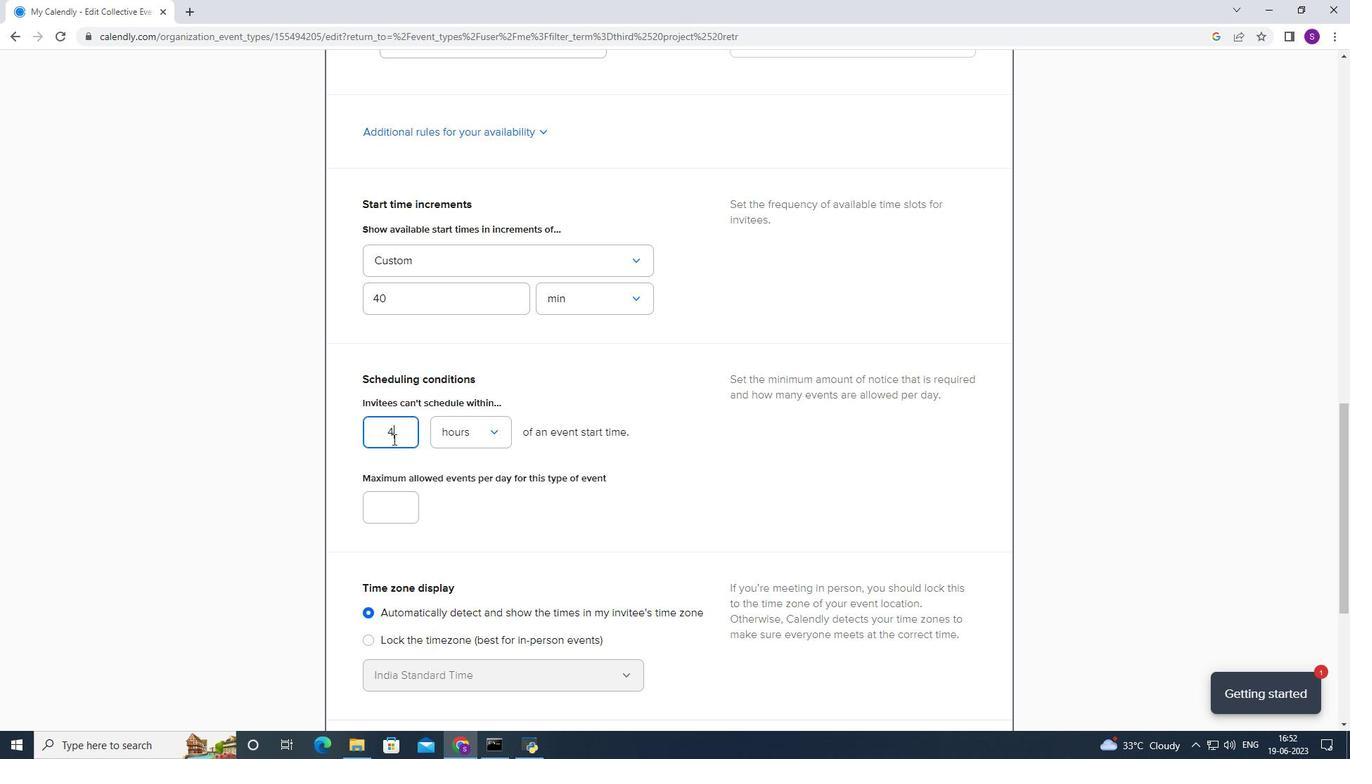 
Action: Key pressed 165
Screenshot: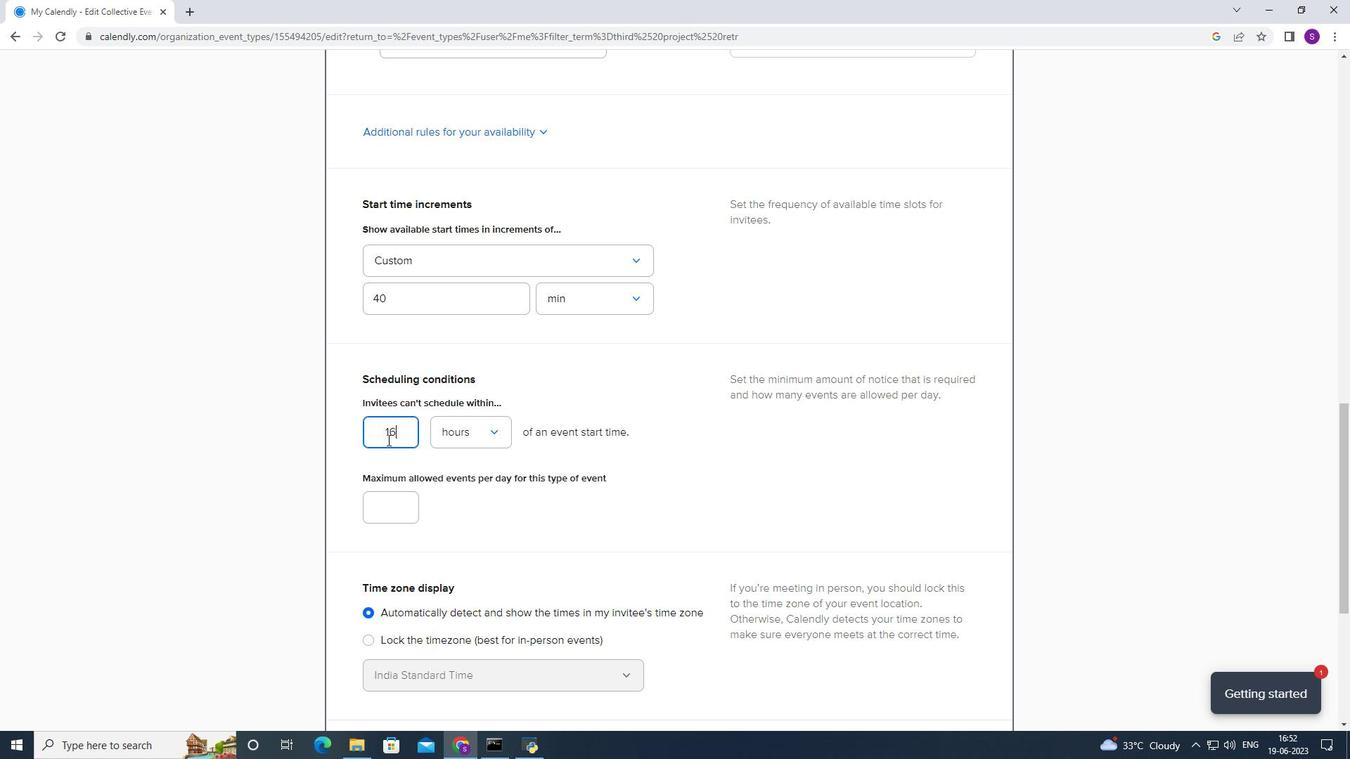 
Action: Mouse moved to (412, 499)
Screenshot: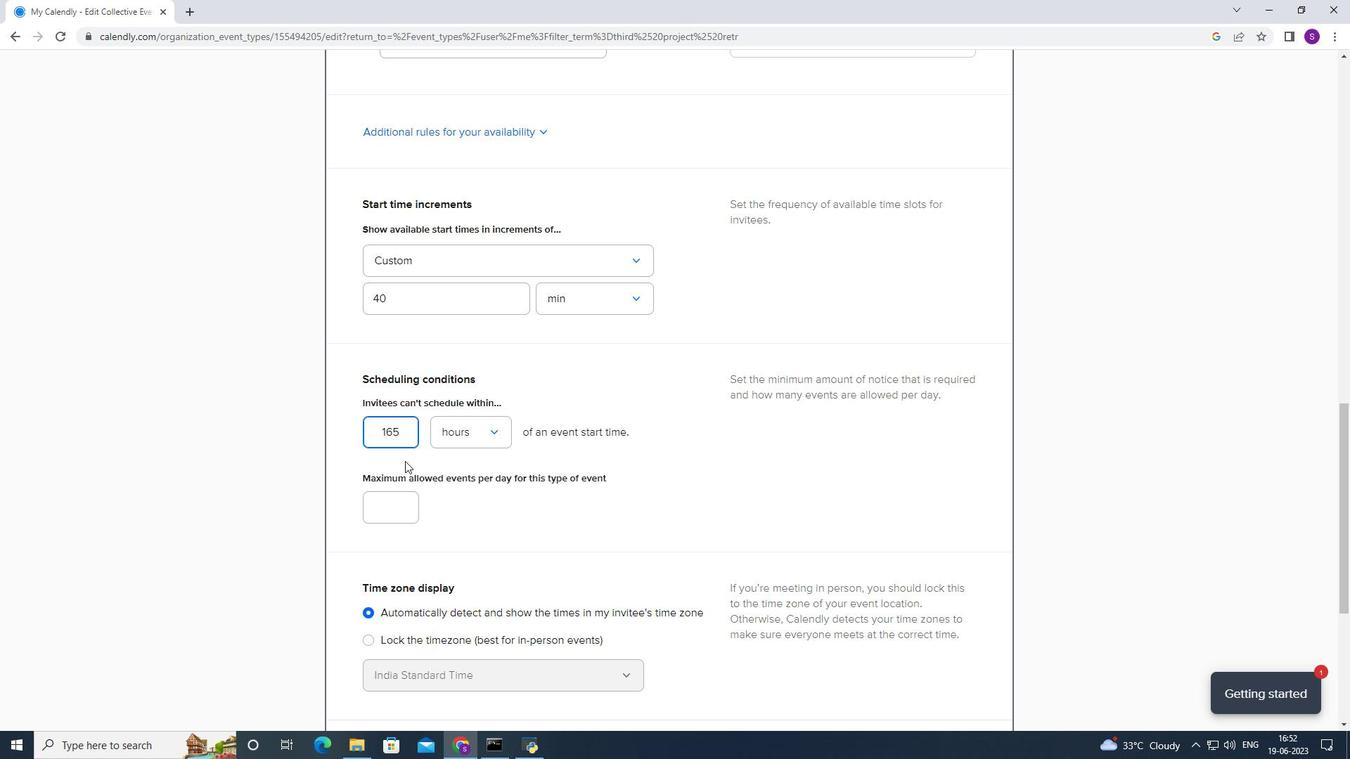 
Action: Mouse pressed left at (412, 499)
Screenshot: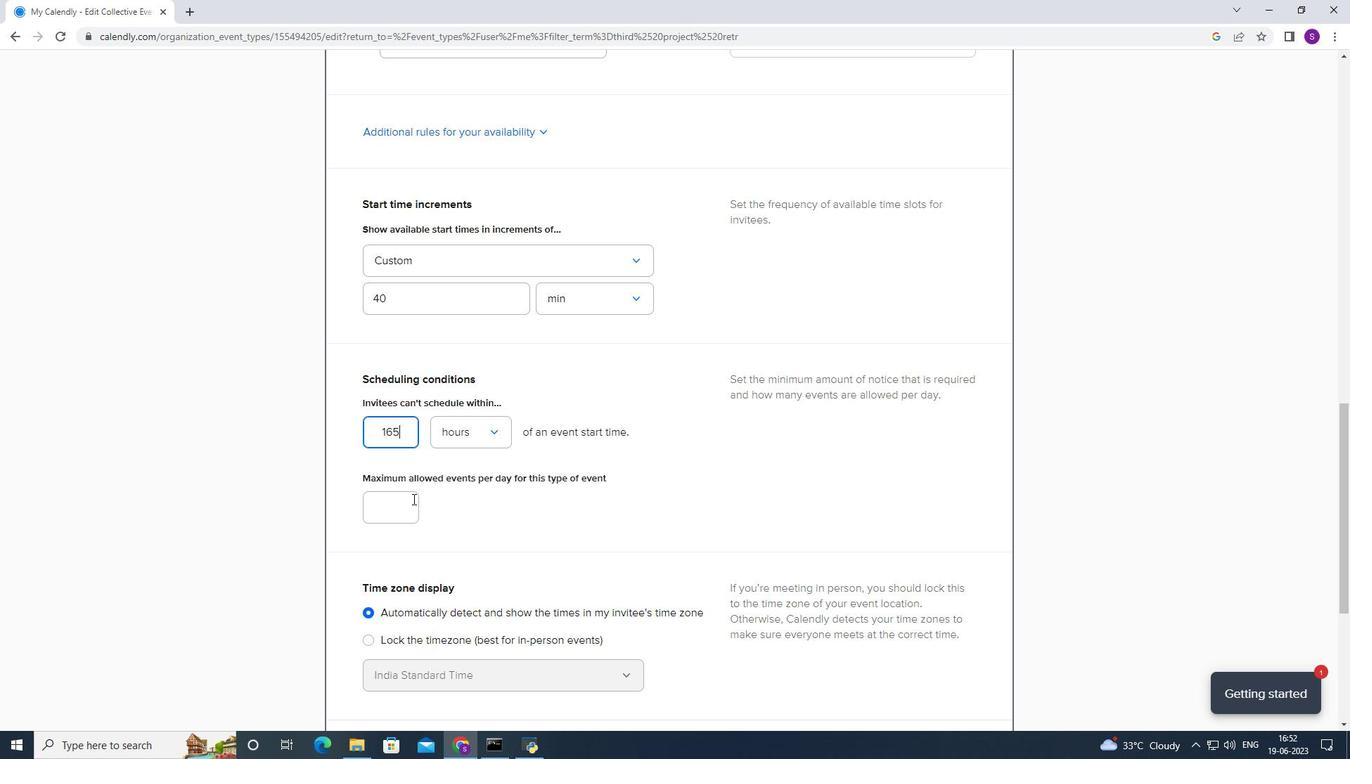 
Action: Key pressed 4
Screenshot: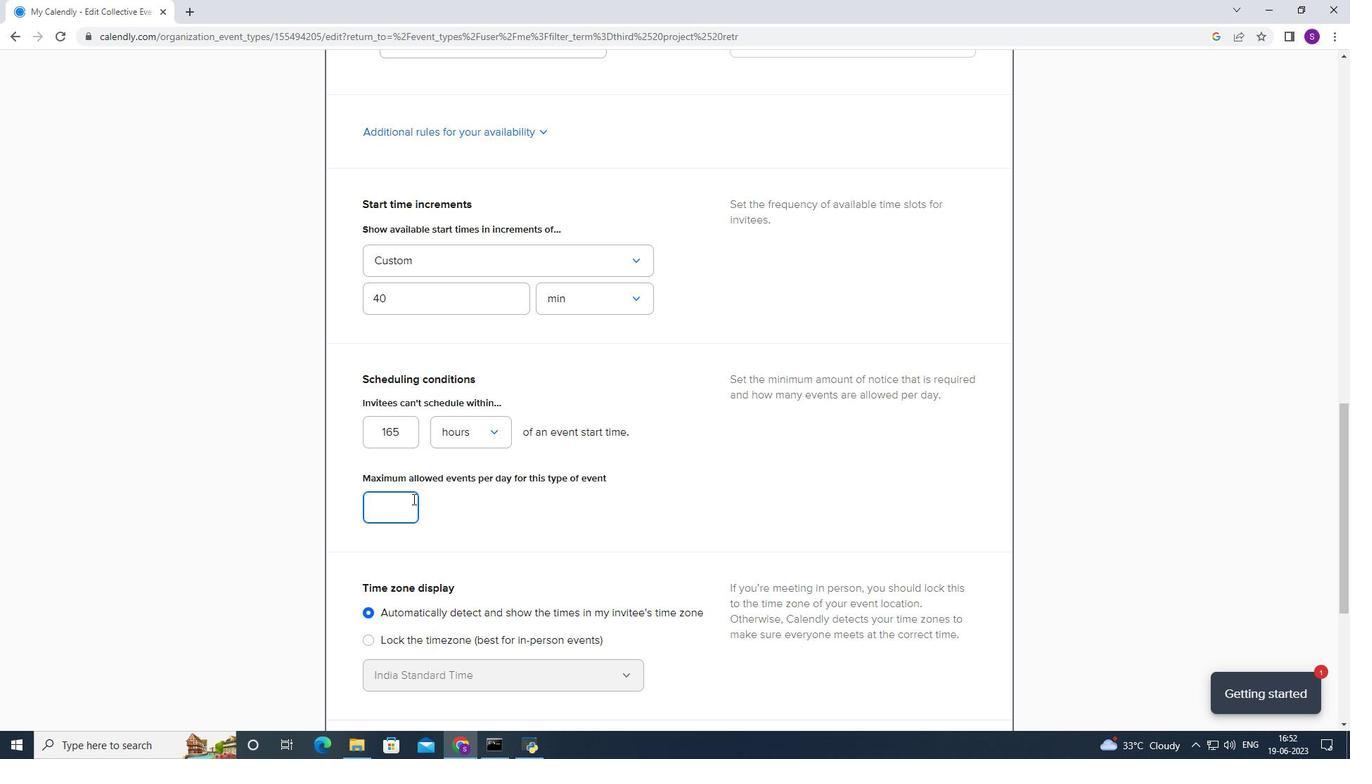 
Action: Mouse moved to (457, 367)
Screenshot: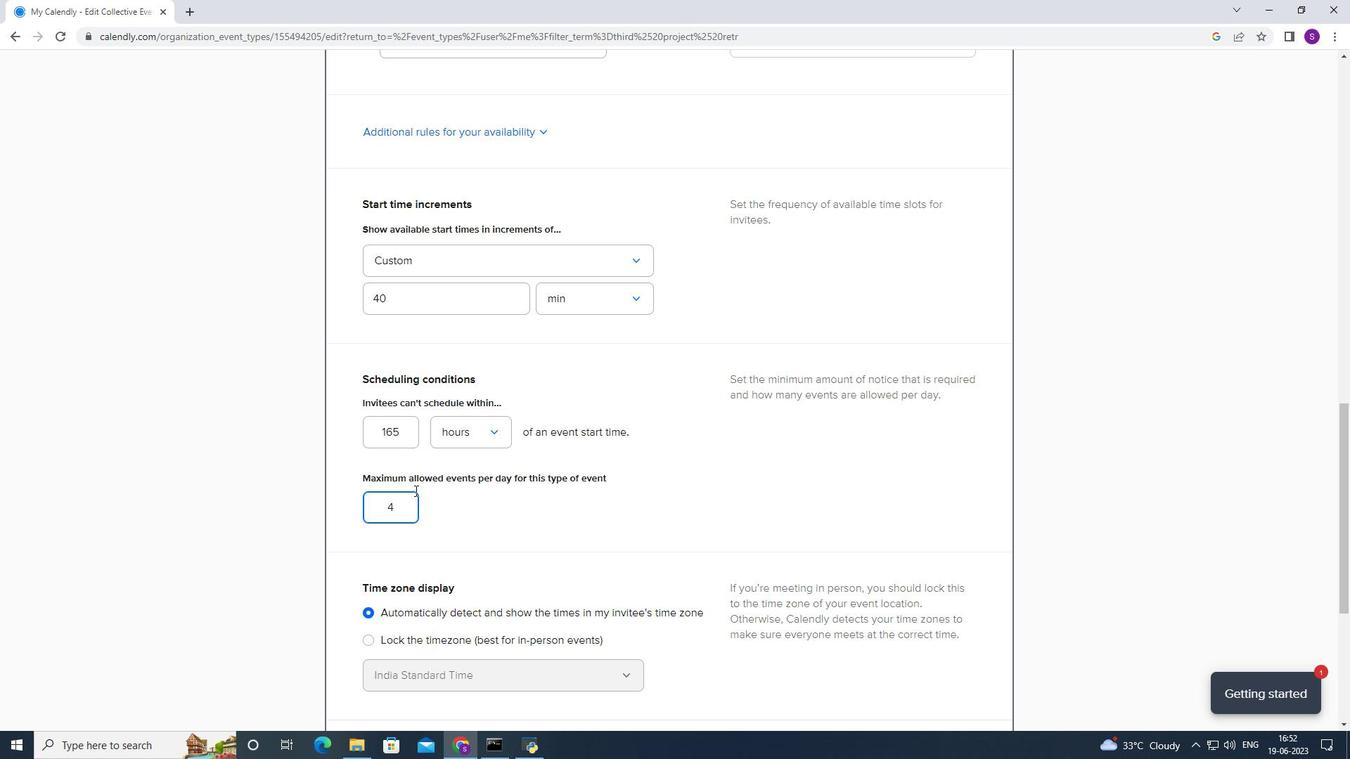 
Action: Mouse scrolled (457, 366) with delta (0, 0)
Screenshot: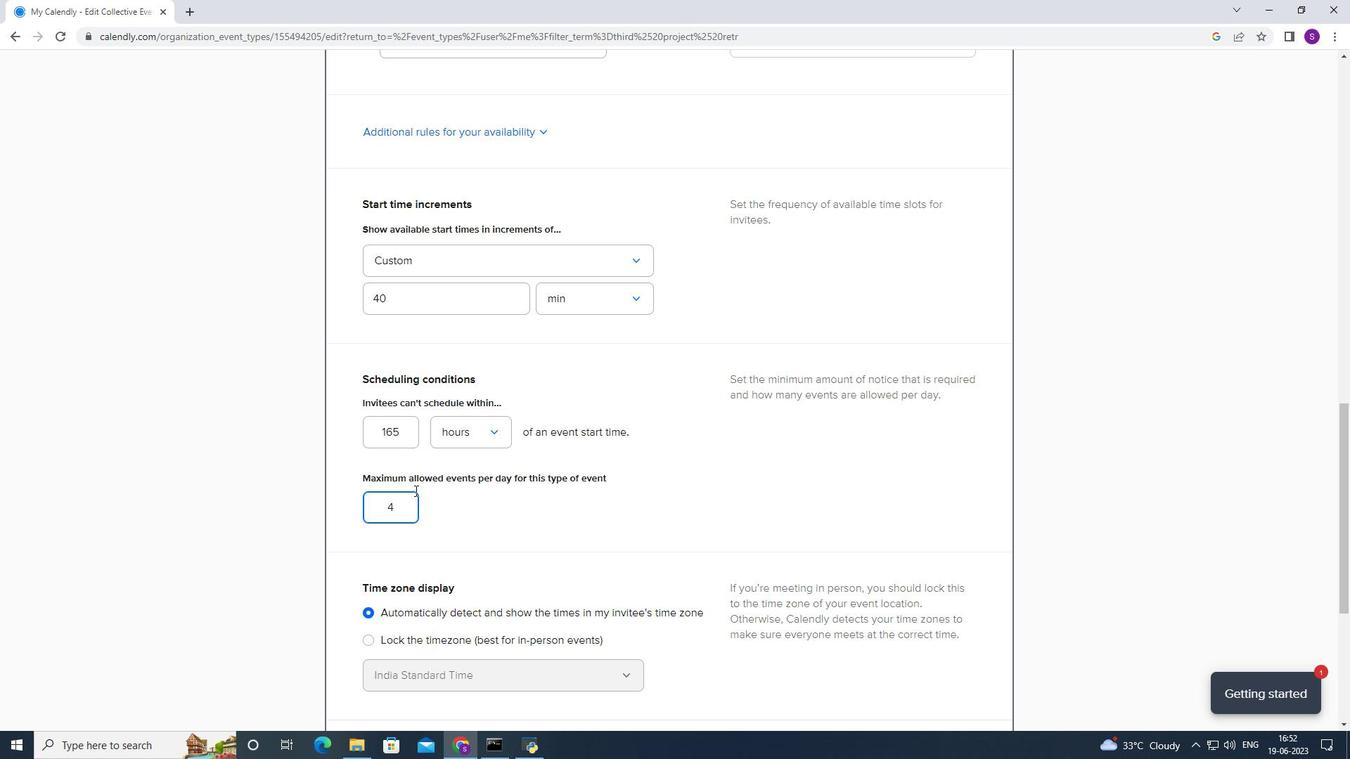 
Action: Mouse moved to (455, 303)
Screenshot: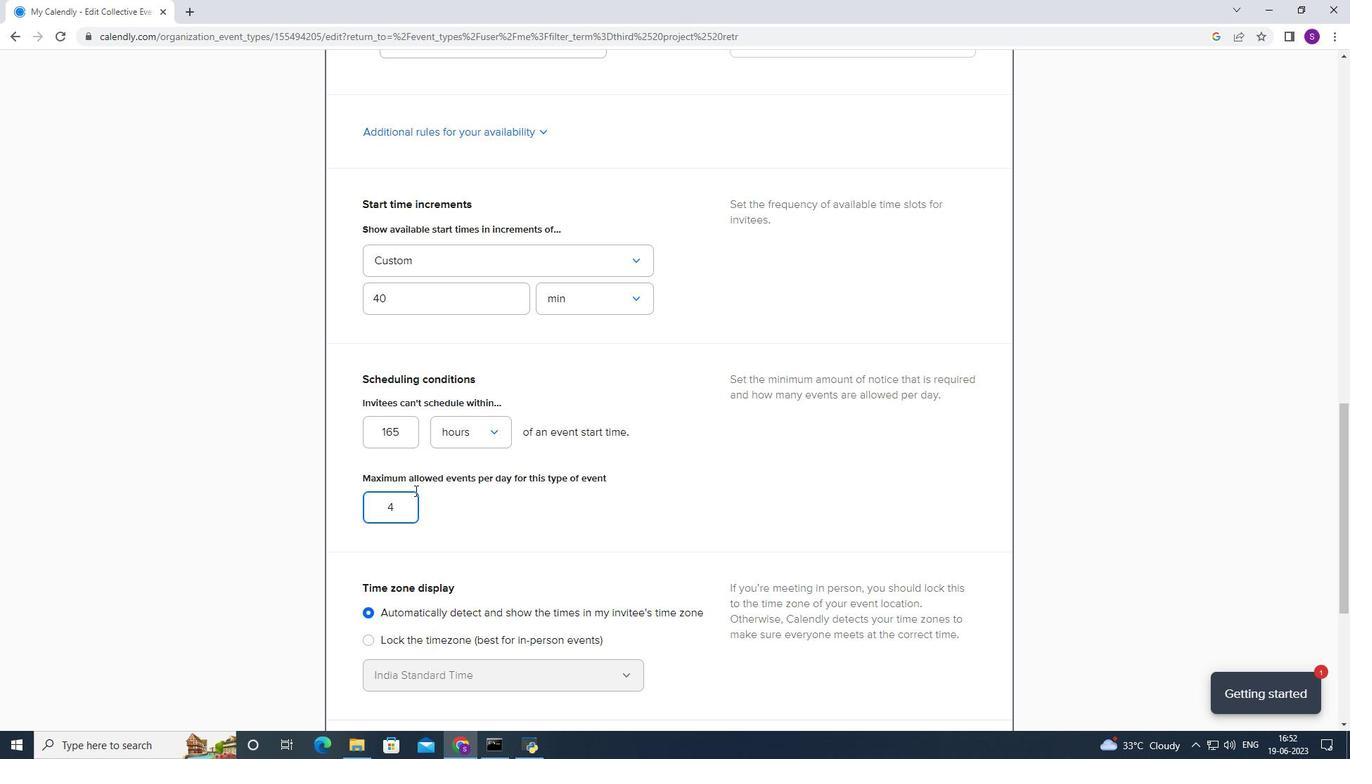 
Action: Mouse scrolled (457, 349) with delta (0, 0)
Screenshot: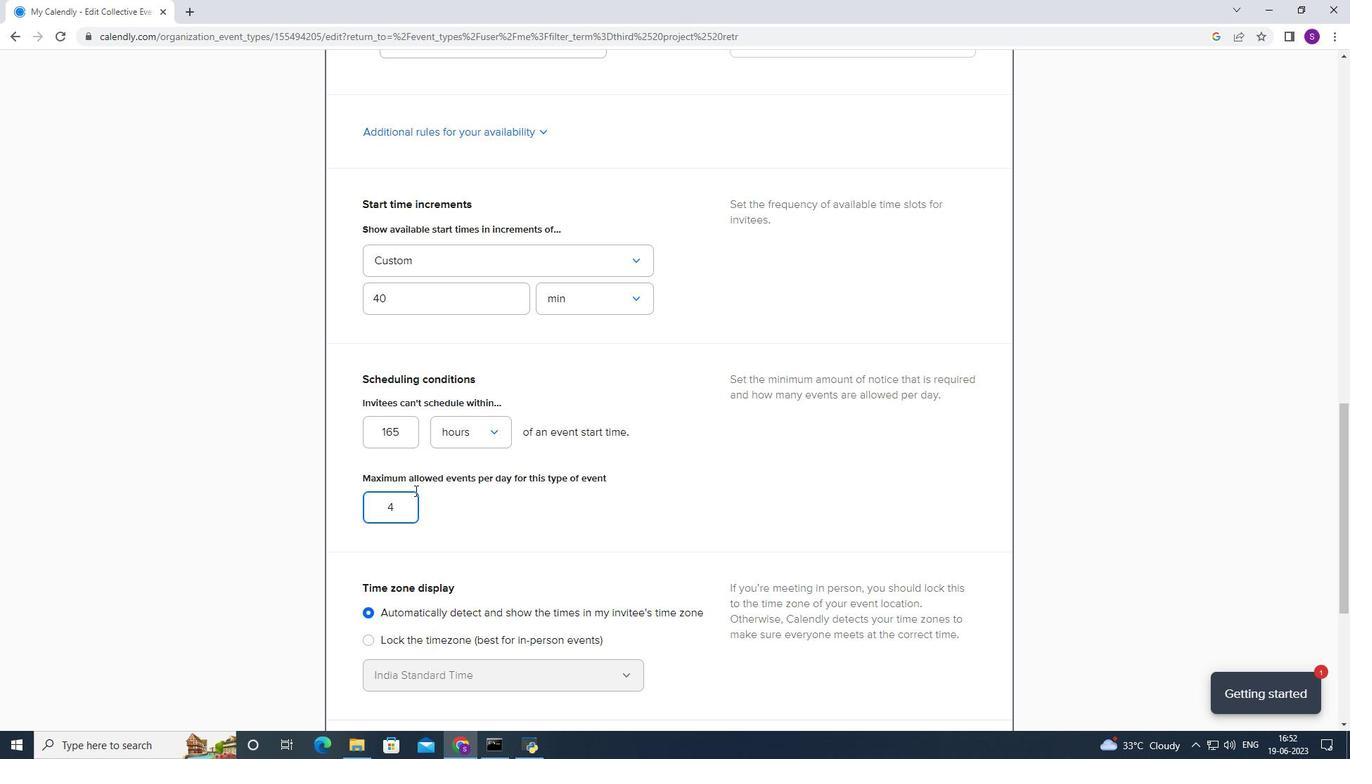 
Action: Mouse moved to (454, 272)
Screenshot: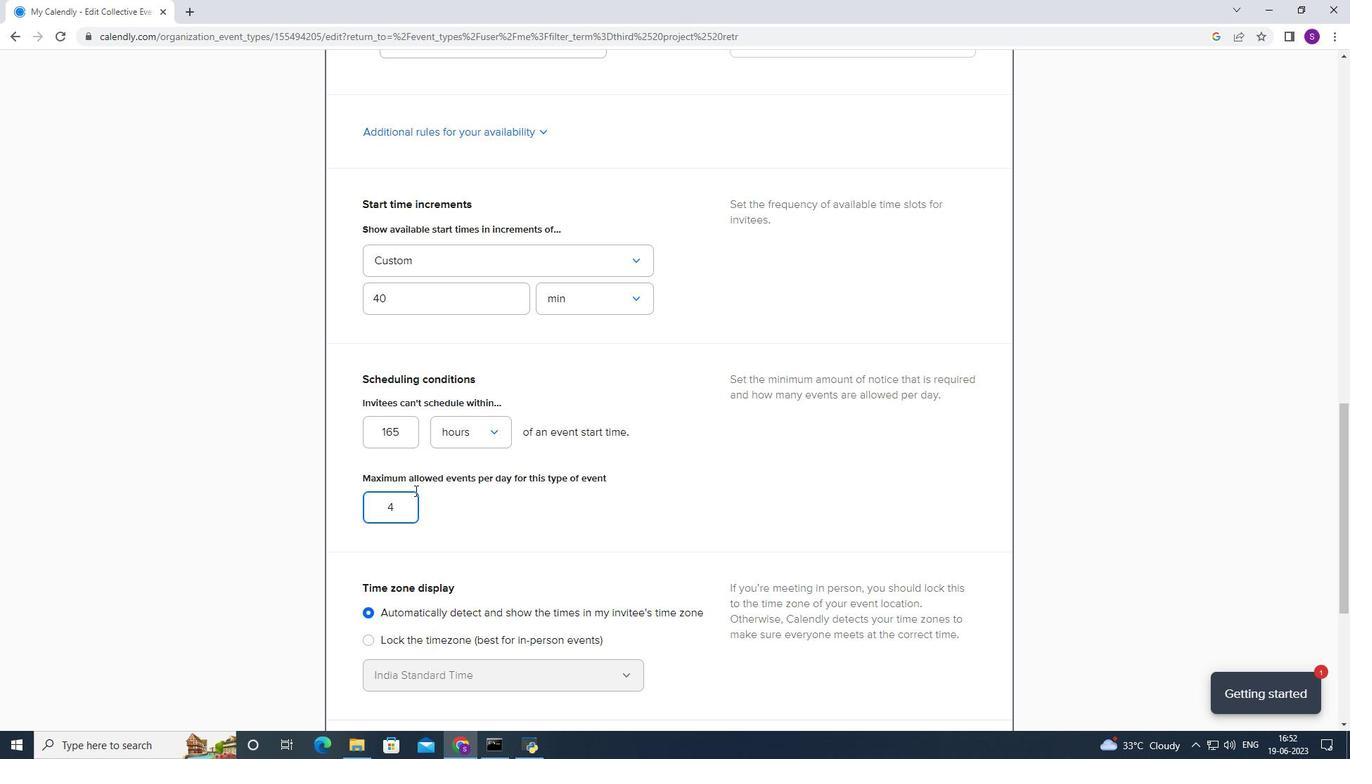 
Action: Mouse scrolled (457, 339) with delta (0, -1)
Screenshot: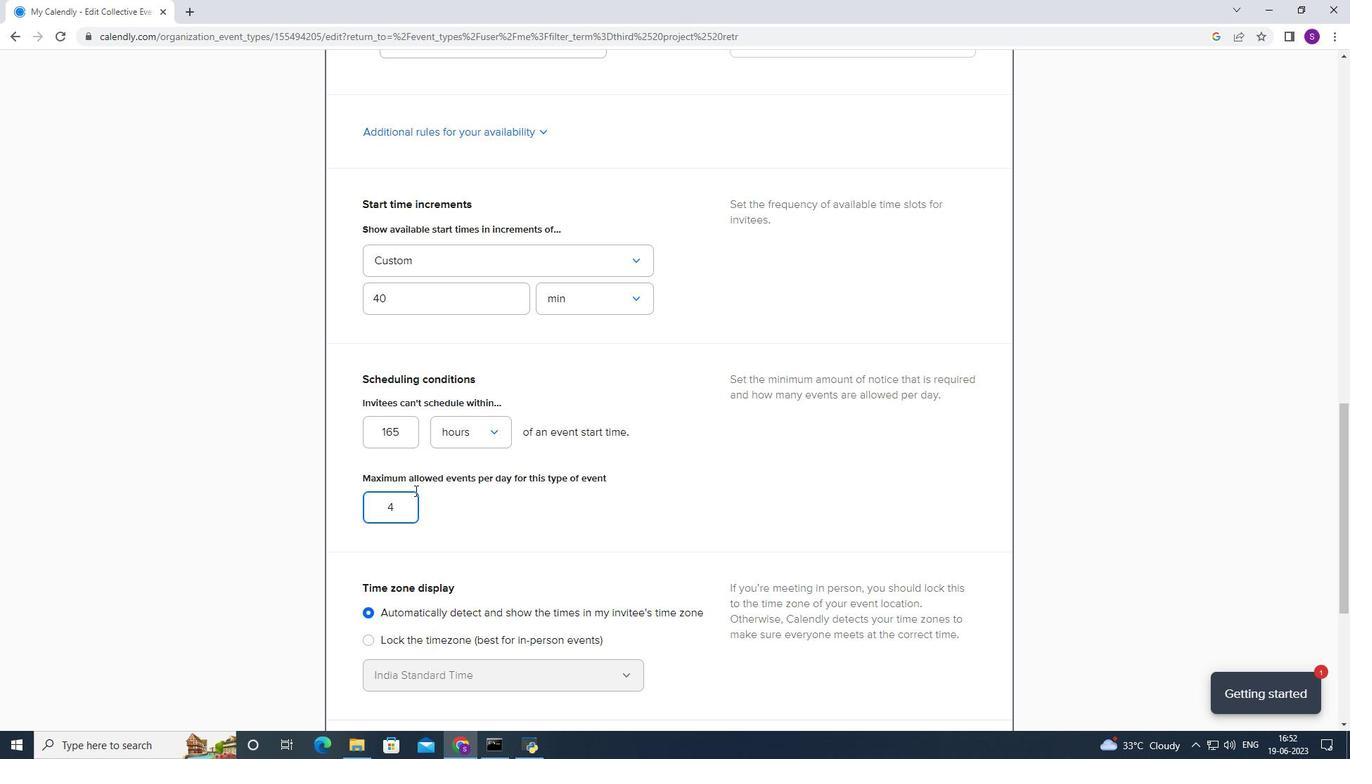 
Action: Mouse moved to (454, 263)
Screenshot: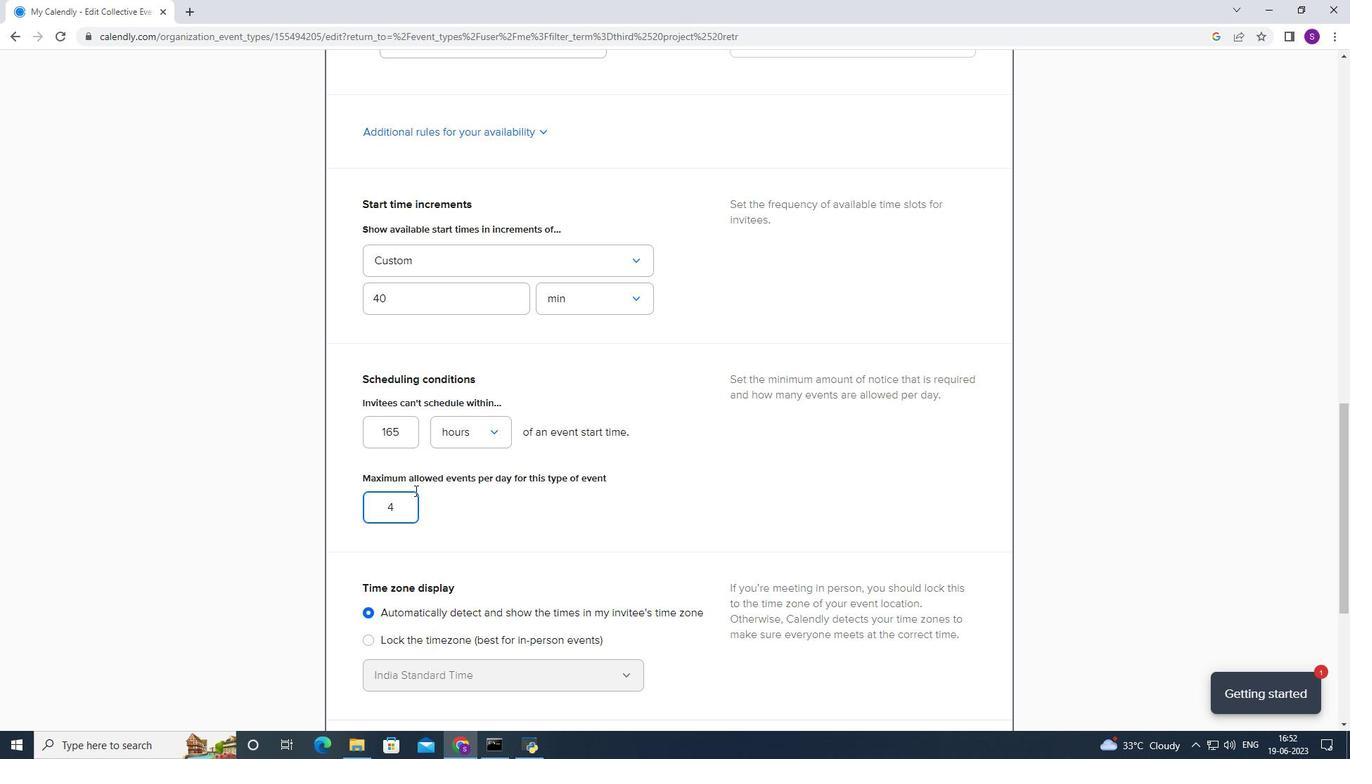 
Action: Mouse scrolled (457, 326) with delta (0, 0)
Screenshot: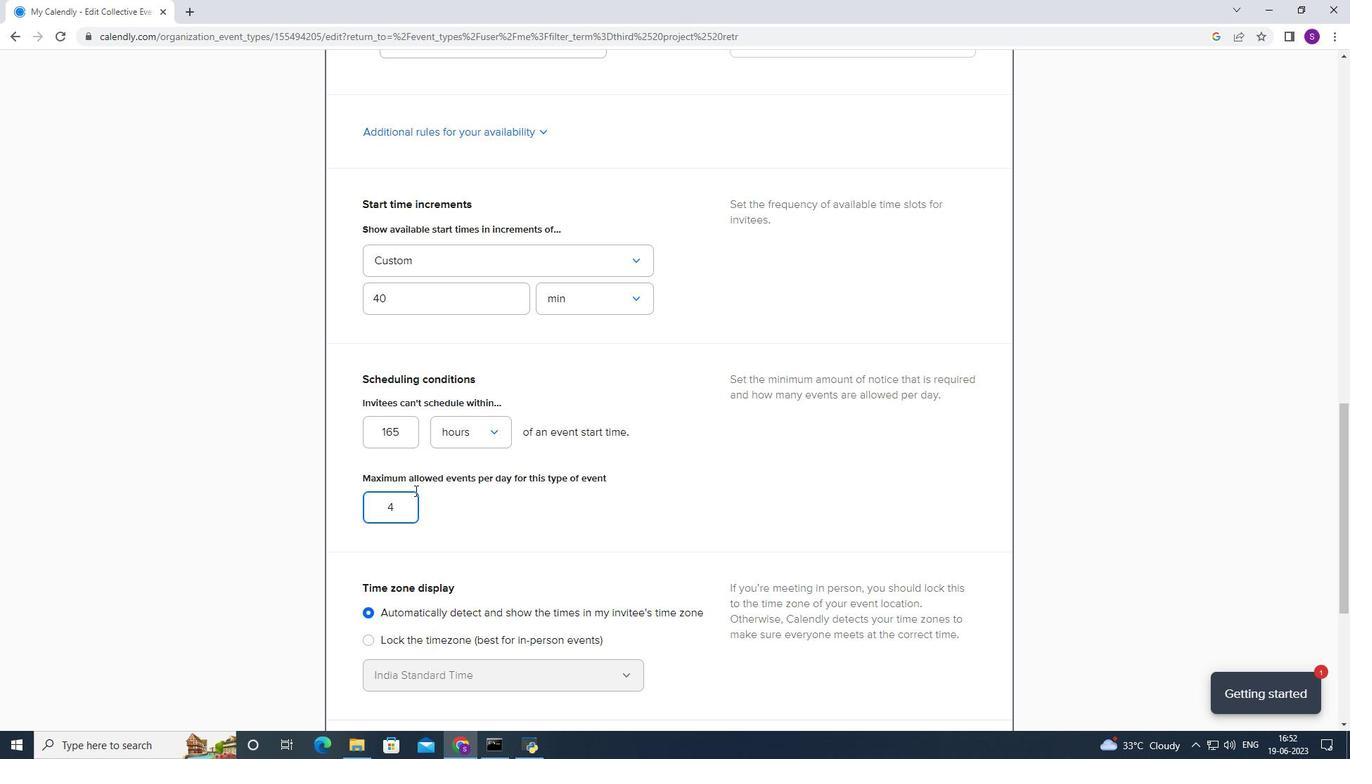 
Action: Mouse moved to (454, 263)
Screenshot: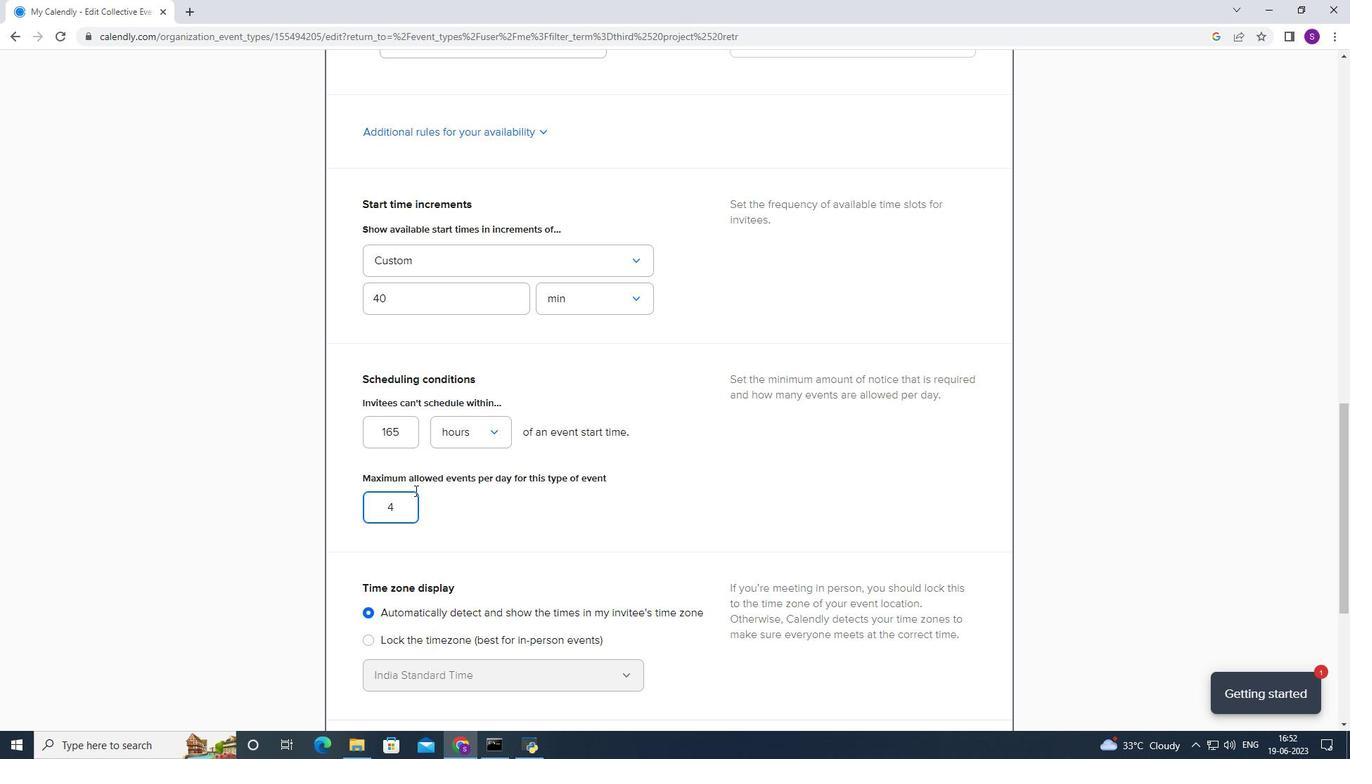 
Action: Mouse scrolled (455, 301) with delta (0, -1)
Screenshot: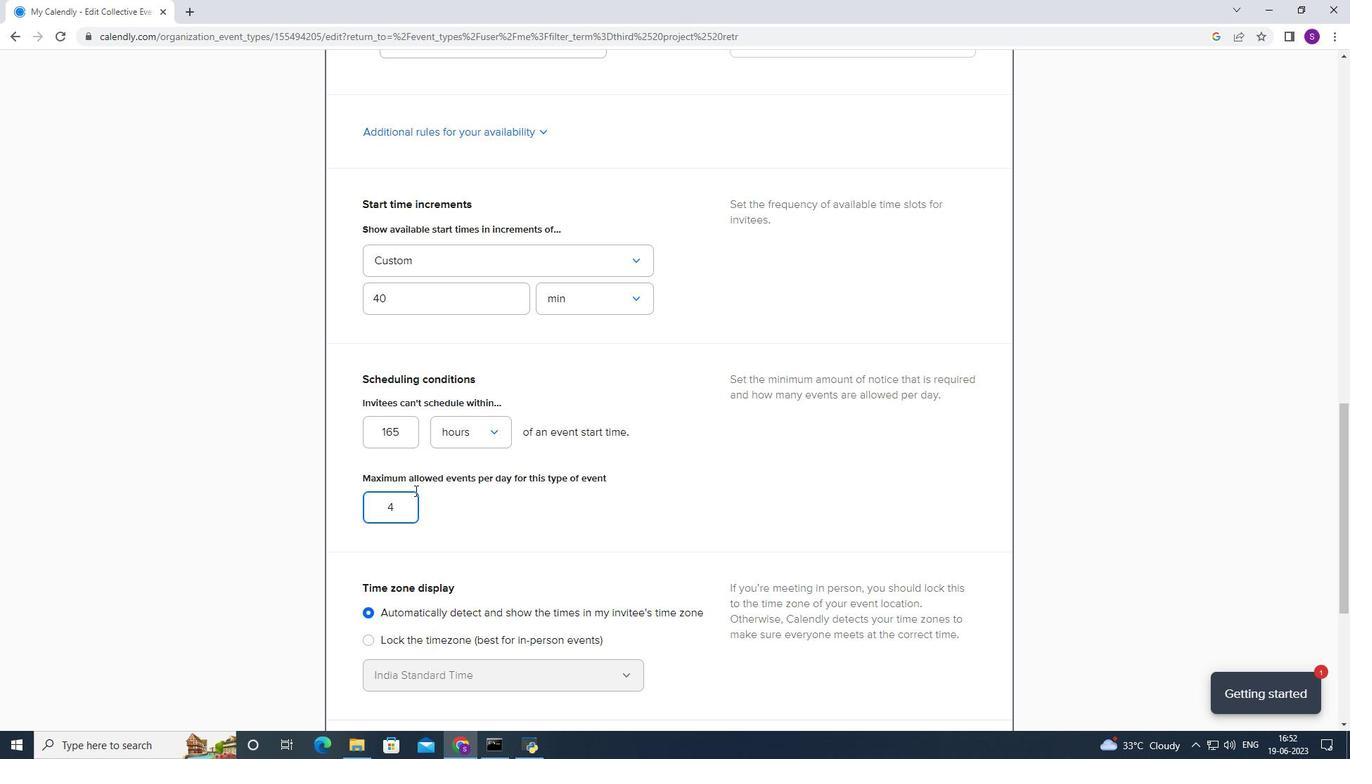 
Action: Mouse moved to (454, 262)
Screenshot: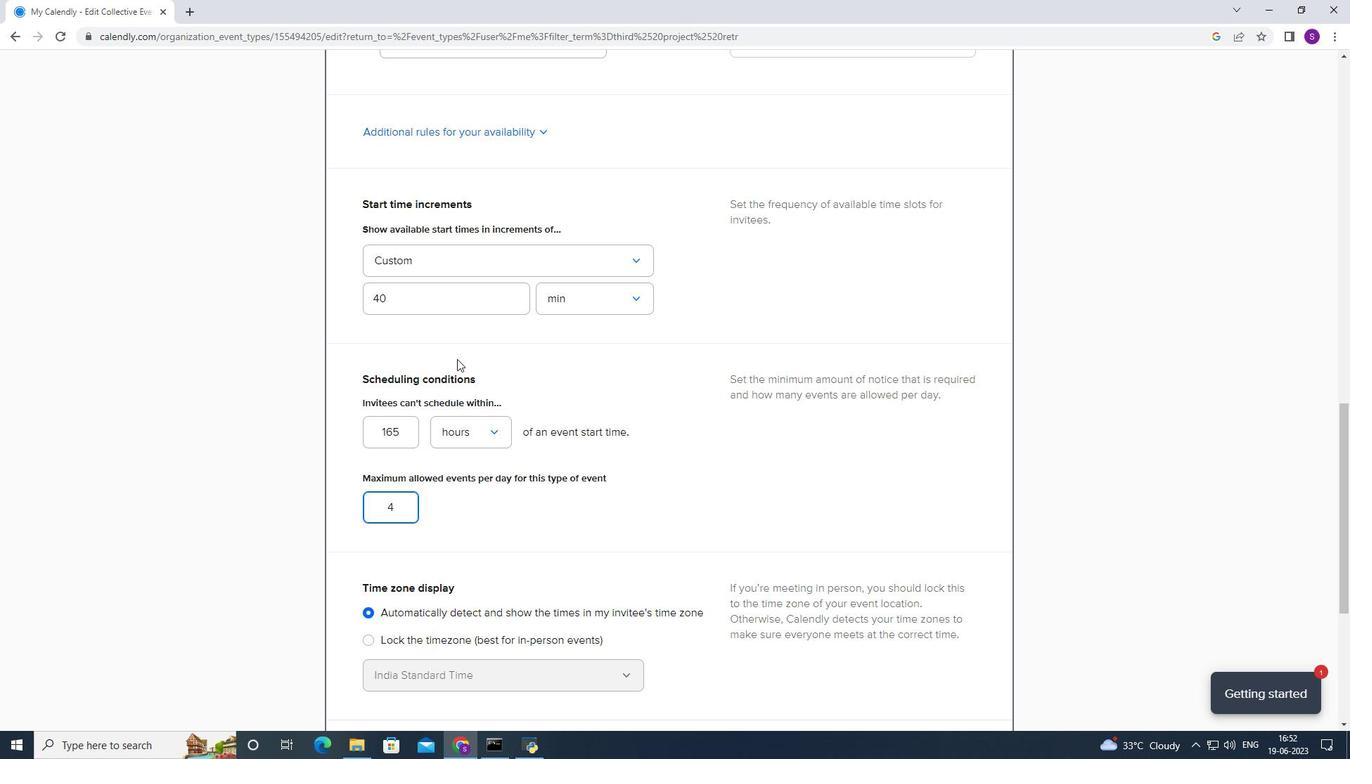
Action: Mouse scrolled (454, 271) with delta (0, 0)
Screenshot: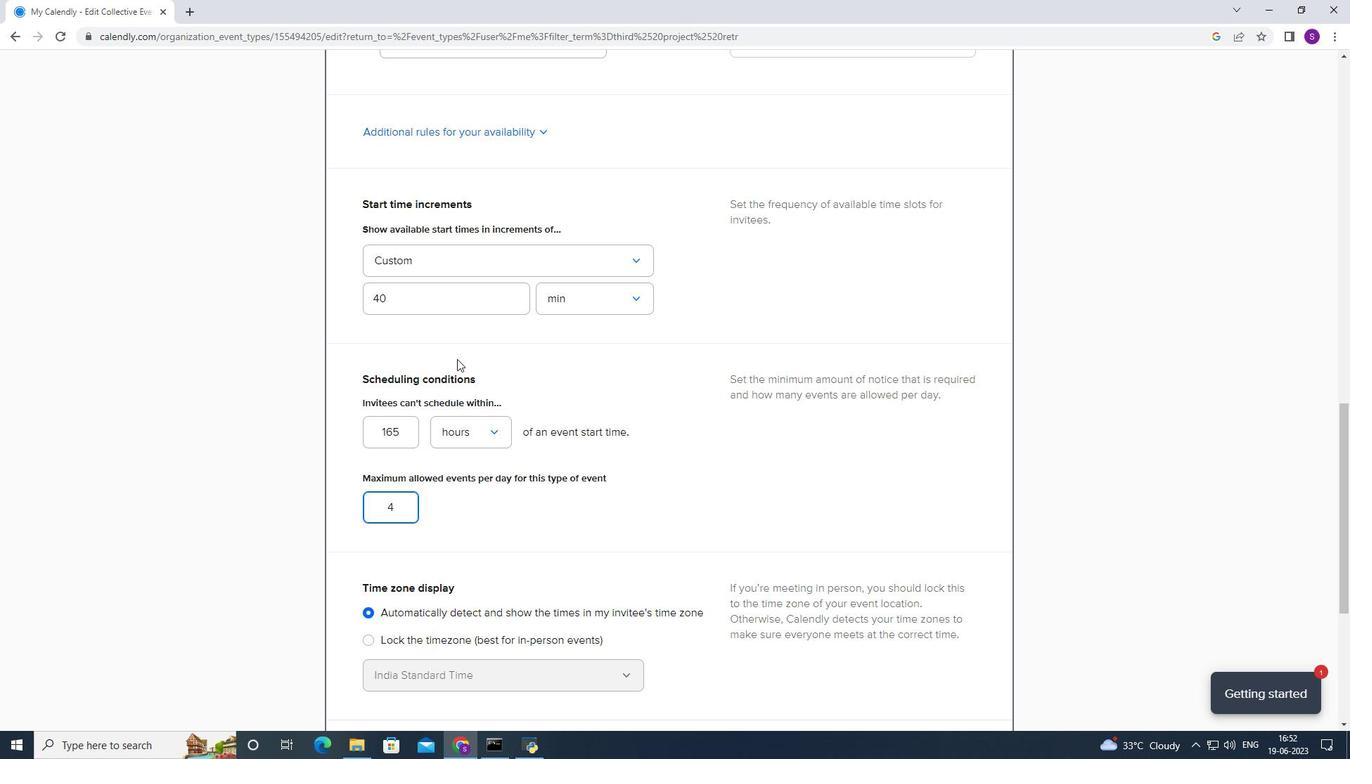 
Action: Mouse moved to (454, 261)
Screenshot: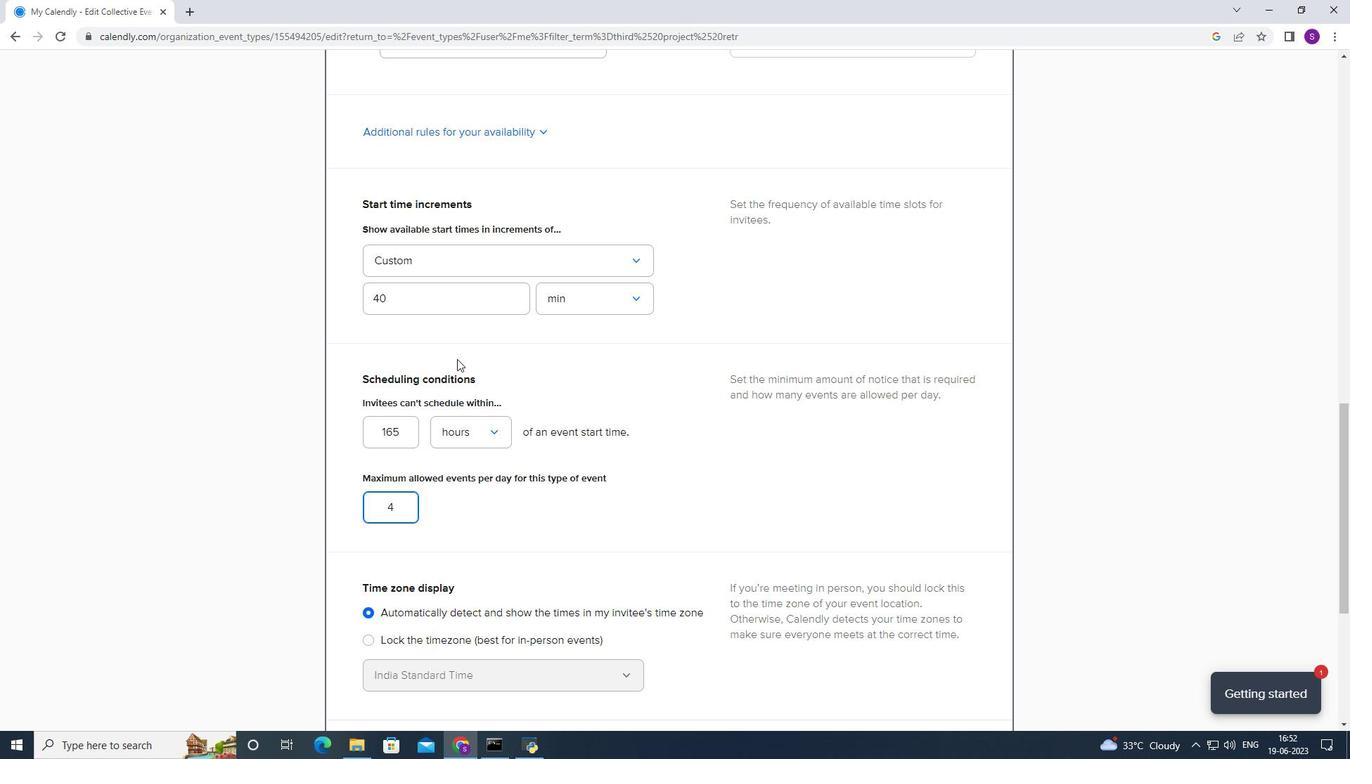 
Action: Mouse scrolled (454, 263) with delta (0, 0)
Screenshot: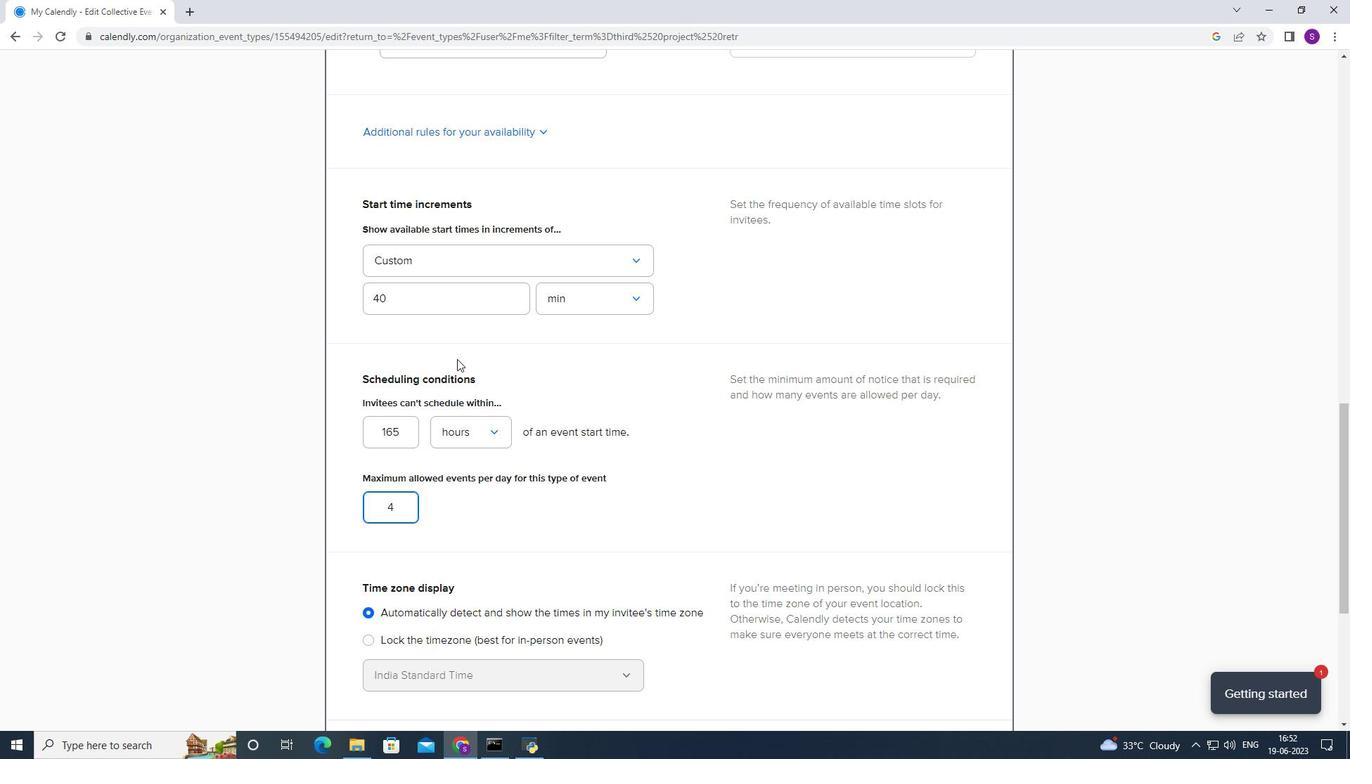 
Action: Mouse moved to (954, 394)
Screenshot: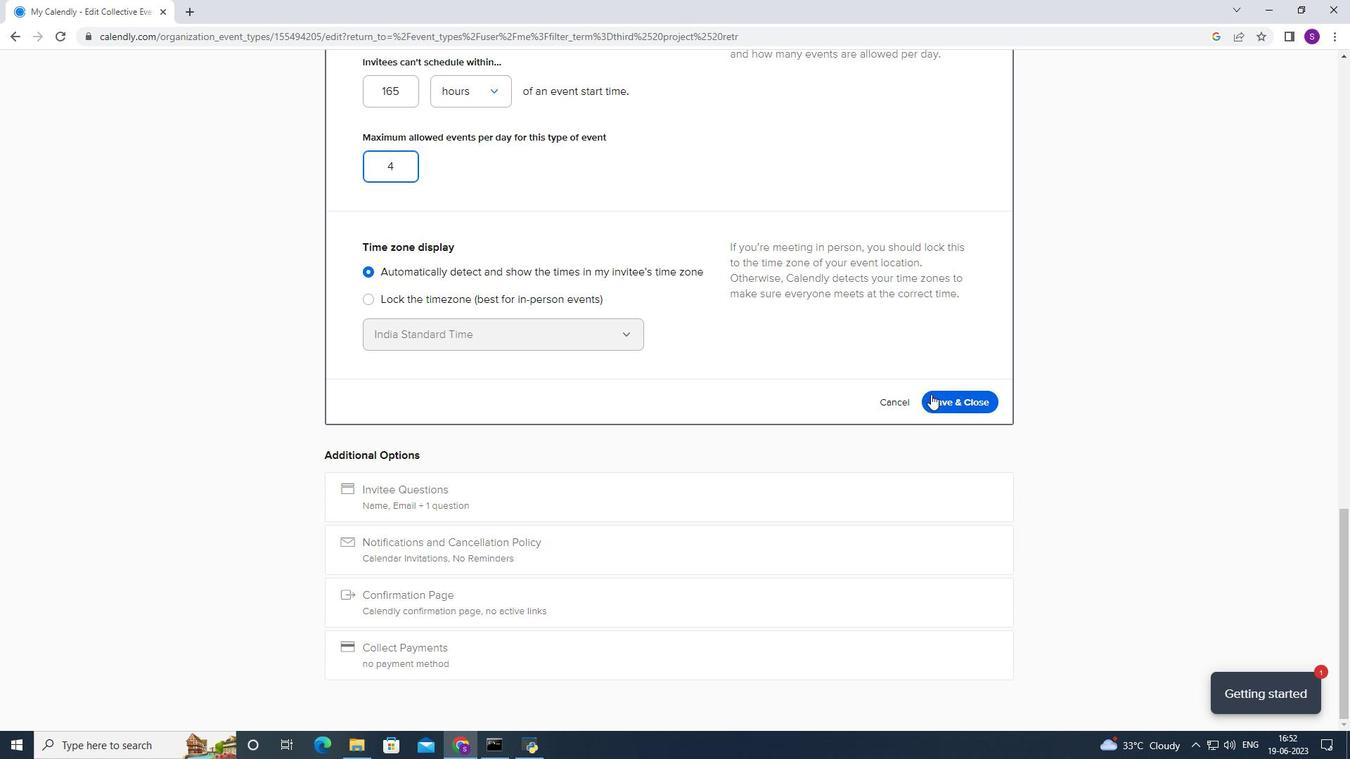 
Action: Mouse pressed left at (954, 394)
Screenshot: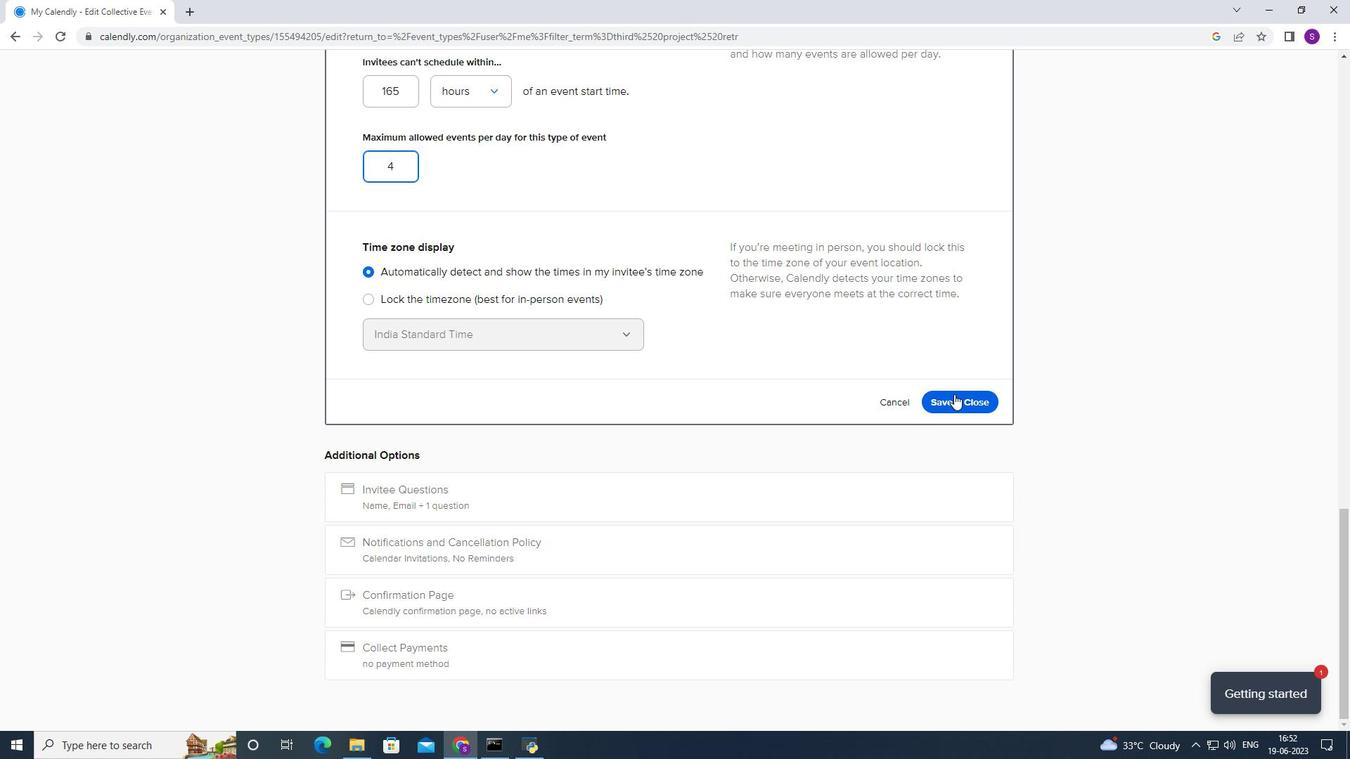 
Action: Mouse moved to (941, 379)
Screenshot: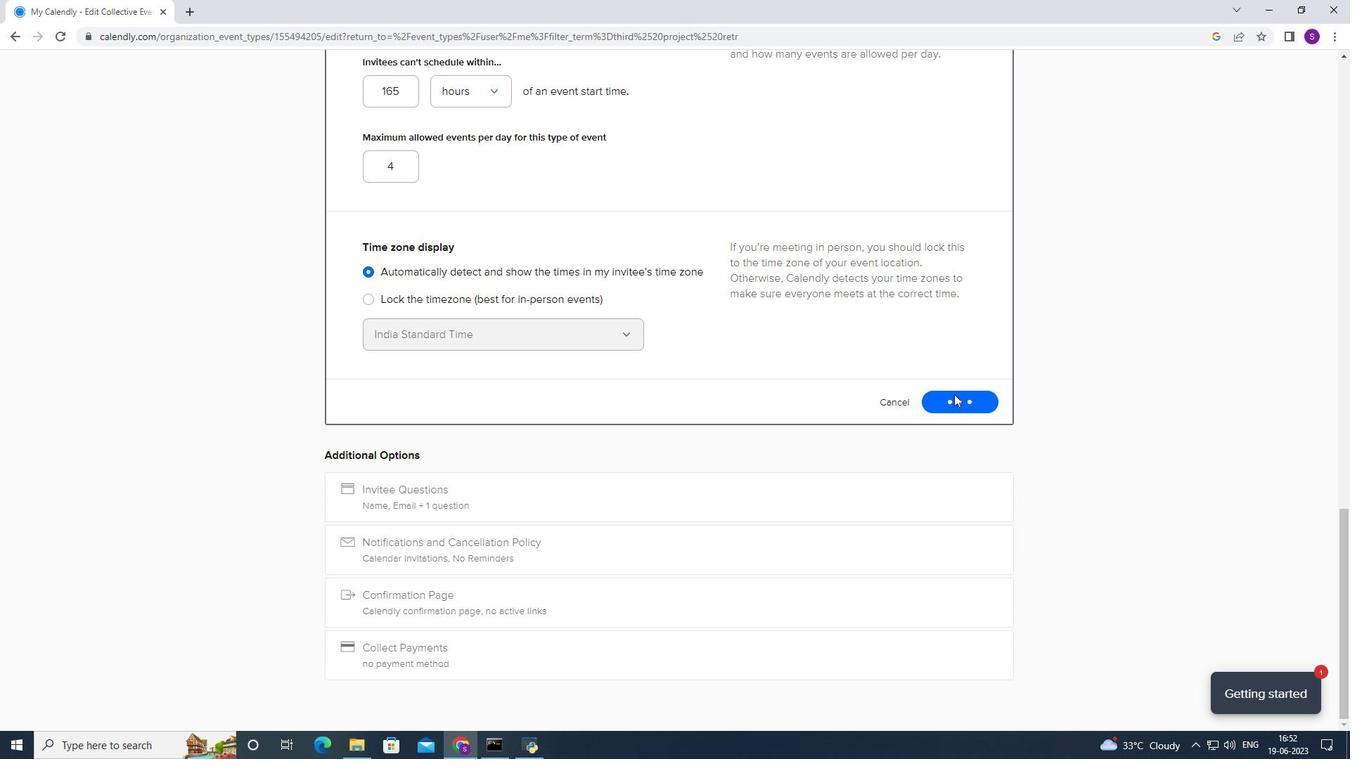 
